Task: Look for space in San Juan de los Morros, Venezuela from 8th August, 2023 to 15th August, 2023 for 9 adults in price range Rs.10000 to Rs.14000. Place can be shared room with 5 bedrooms having 9 beds and 5 bathrooms. Property type can be house, flat, guest house. Amenities needed are: wifi, TV, free parkinig on premises, gym, breakfast. Booking option can be shelf check-in. Required host language is English.
Action: Mouse moved to (567, 141)
Screenshot: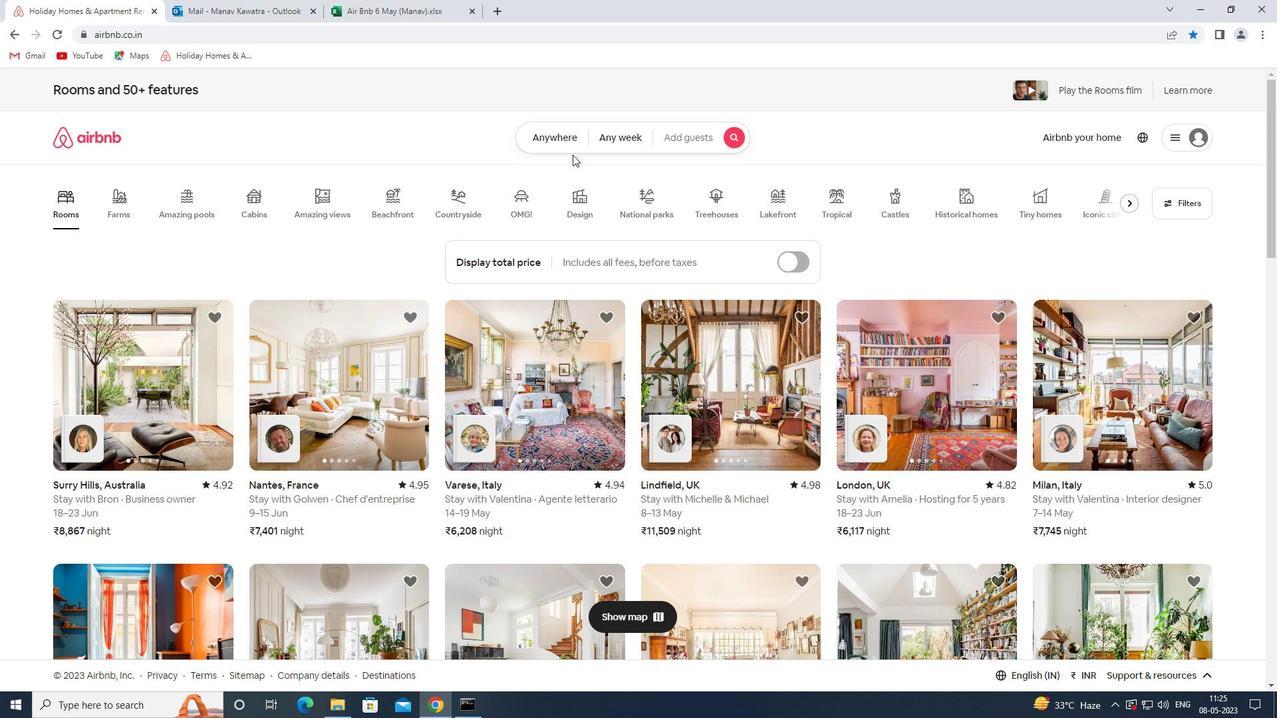 
Action: Mouse pressed left at (567, 141)
Screenshot: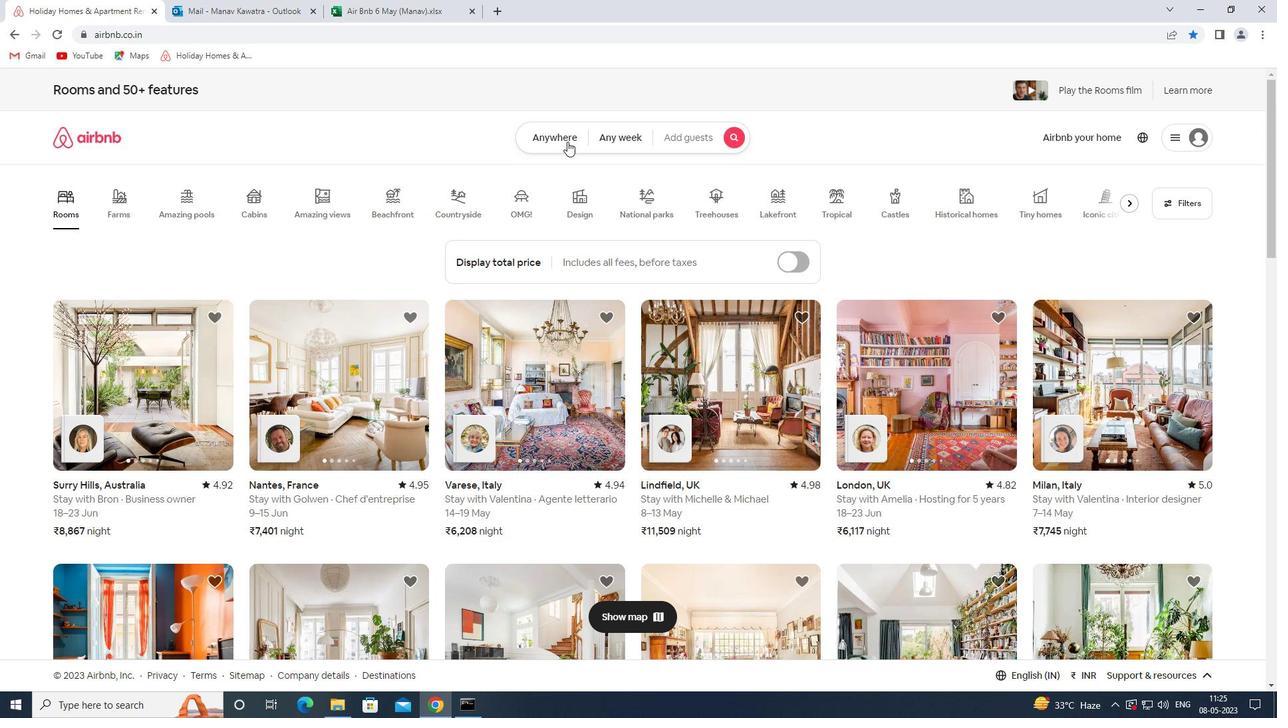 
Action: Mouse moved to (494, 194)
Screenshot: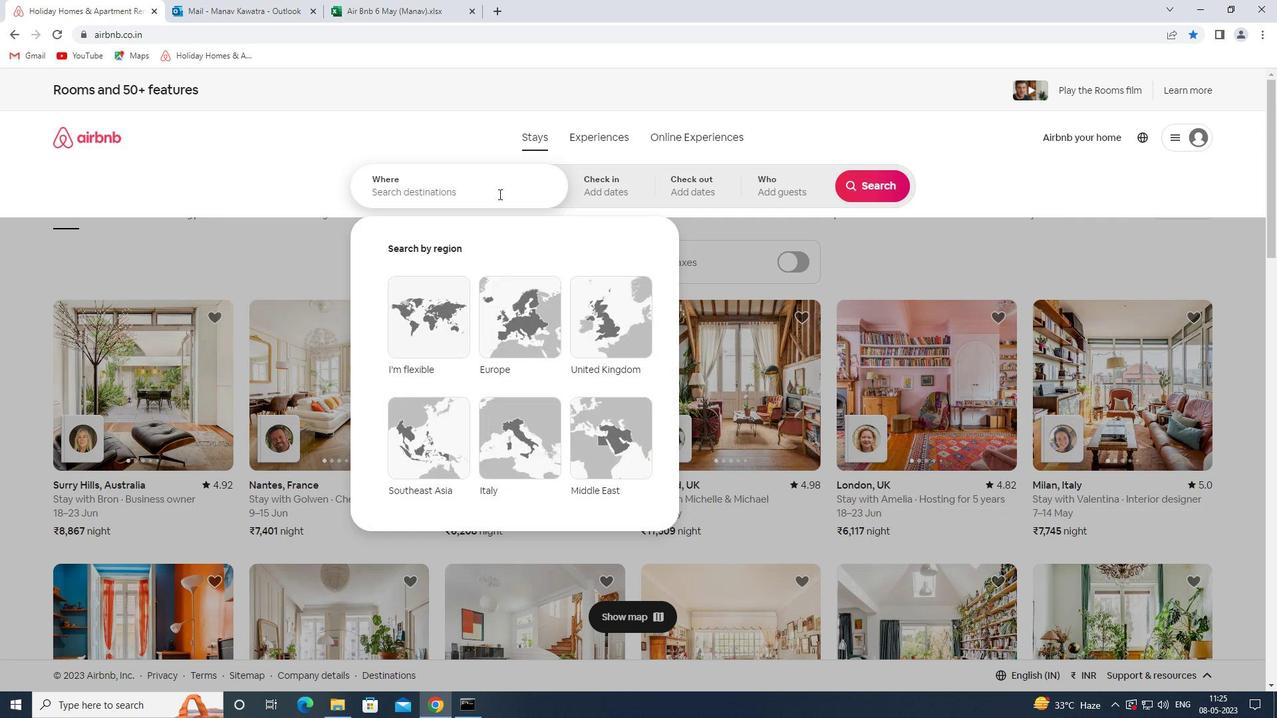
Action: Mouse pressed left at (494, 194)
Screenshot: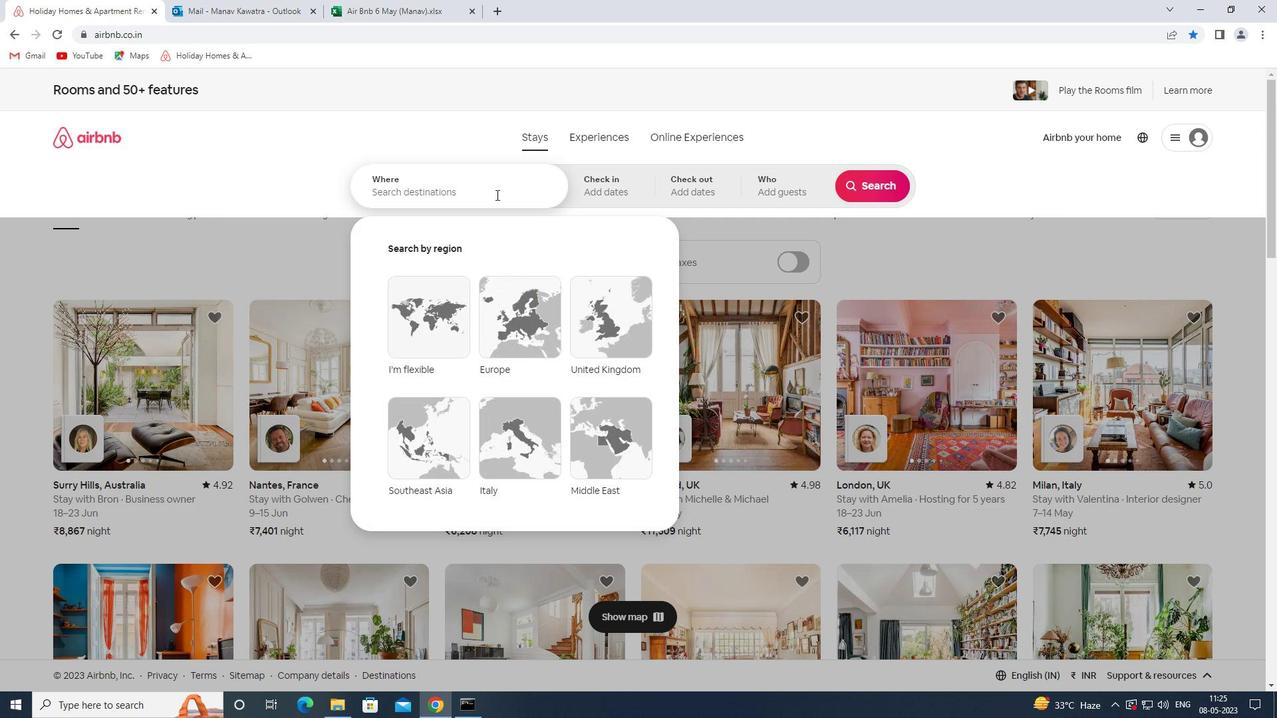 
Action: Key pressed <Key.shift>SAU<Key.space><Key.shift>JUAN<Key.space><Key.shift><Key.shift><Key.shift><Key.shift><Key.shift><Key.shift><Key.shift><Key.shift><Key.shift><Key.shift><Key.shift><Key.shift><Key.shift><Key.shift><Key.shift><Key.shift><Key.shift><Key.shift><Key.shift><Key.shift>DE<Key.space><Key.shift><Key.shift><Key.shift>LO<Key.backspace>OS<Key.space><Key.shift>MORROS<Key.space><Key.shift><Key.shift><Key.shift><Key.shift>VENEZUEA<Key.backspace>LA<Key.space><Key.enter>
Screenshot: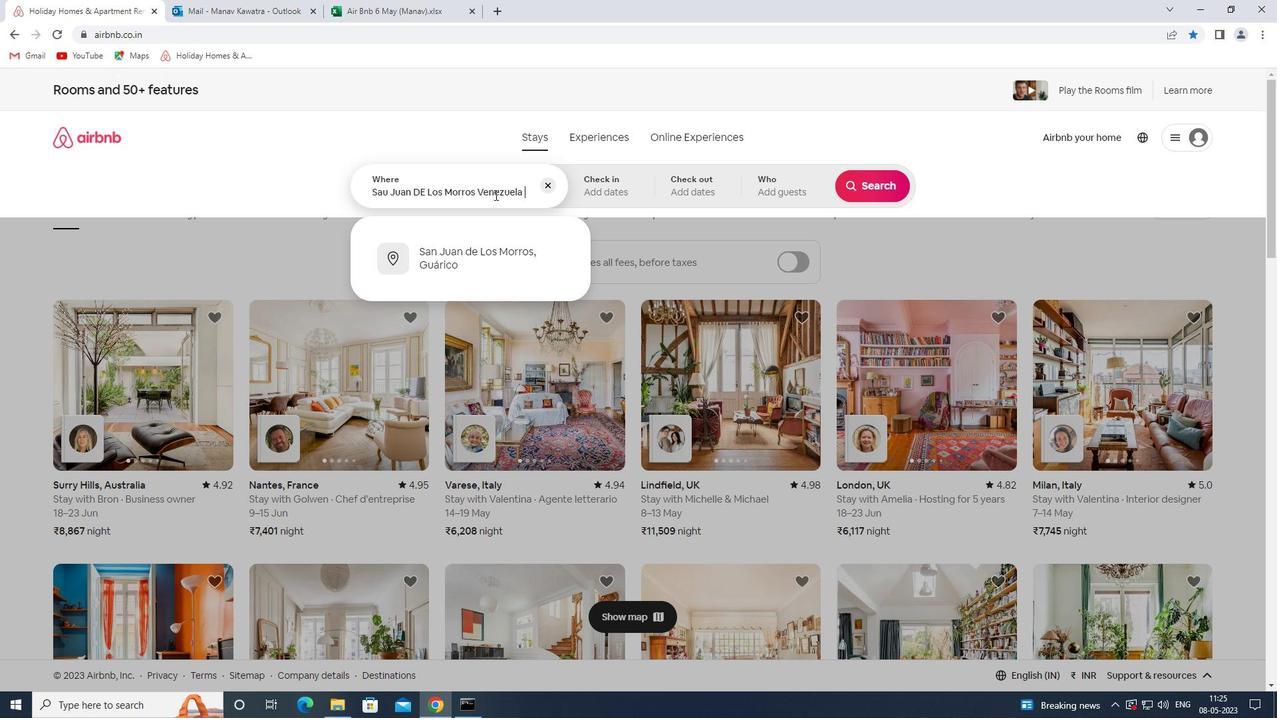 
Action: Mouse moved to (864, 286)
Screenshot: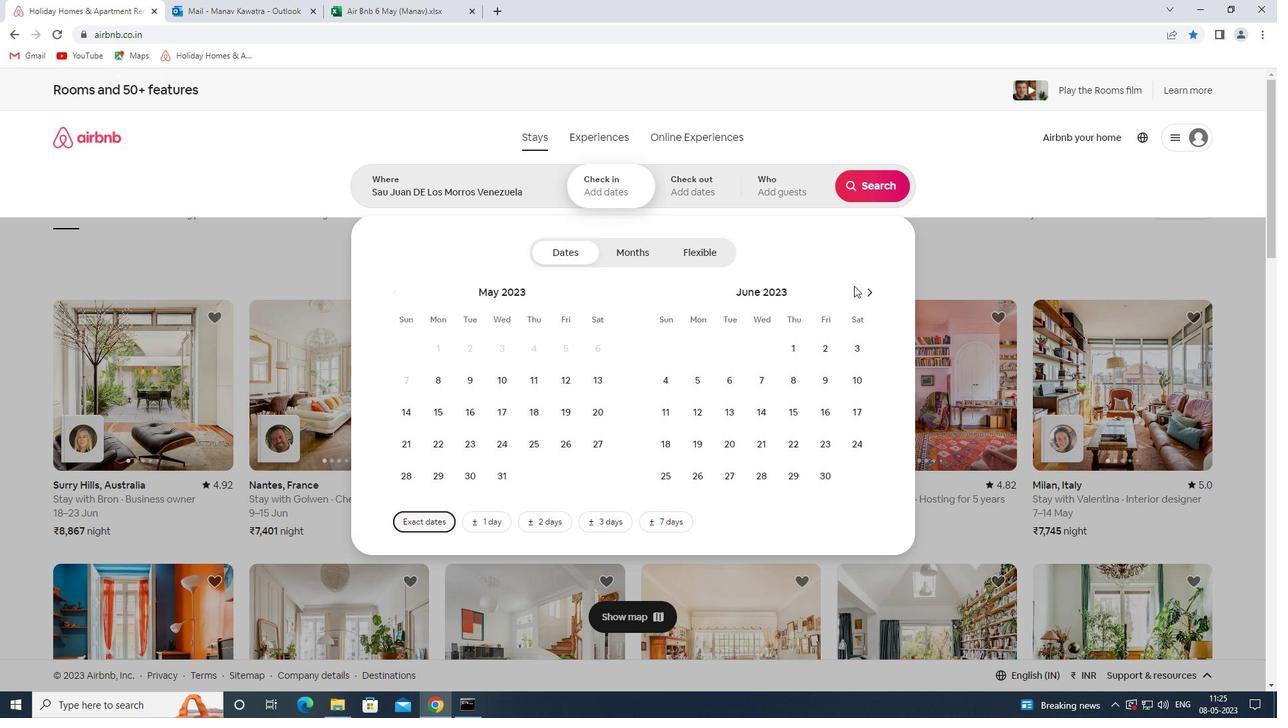 
Action: Mouse pressed left at (864, 286)
Screenshot: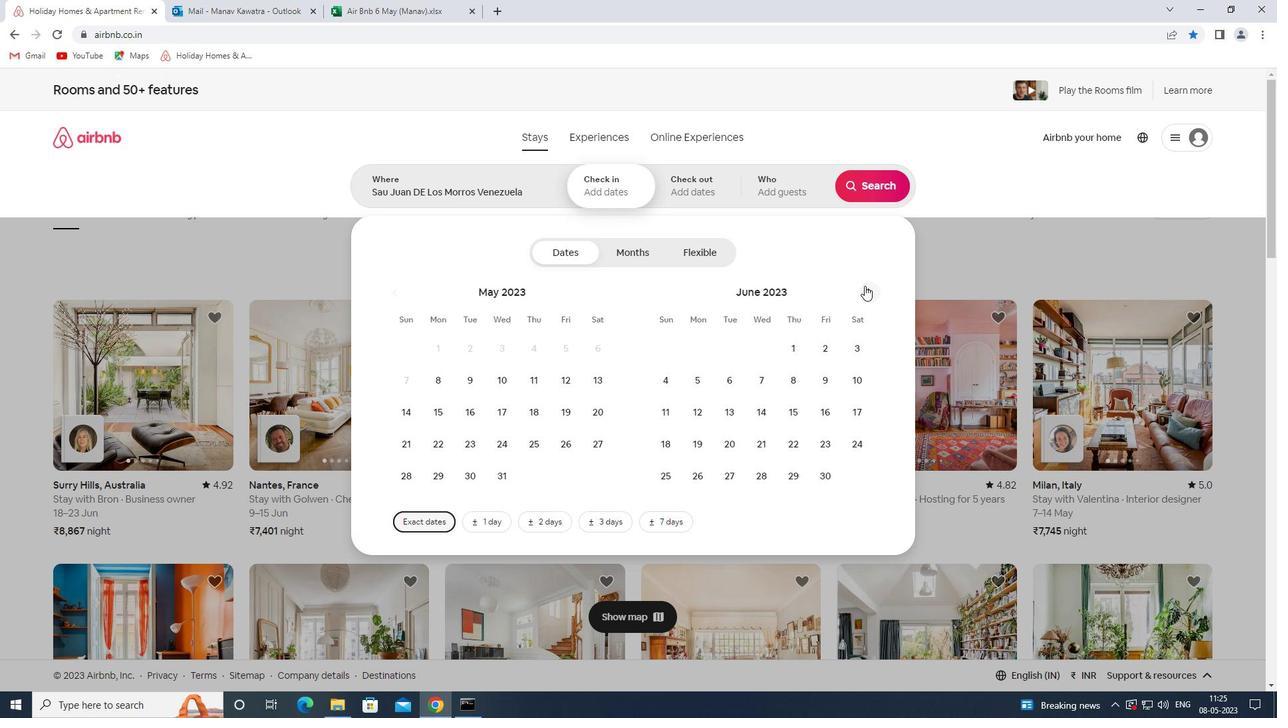 
Action: Mouse moved to (866, 285)
Screenshot: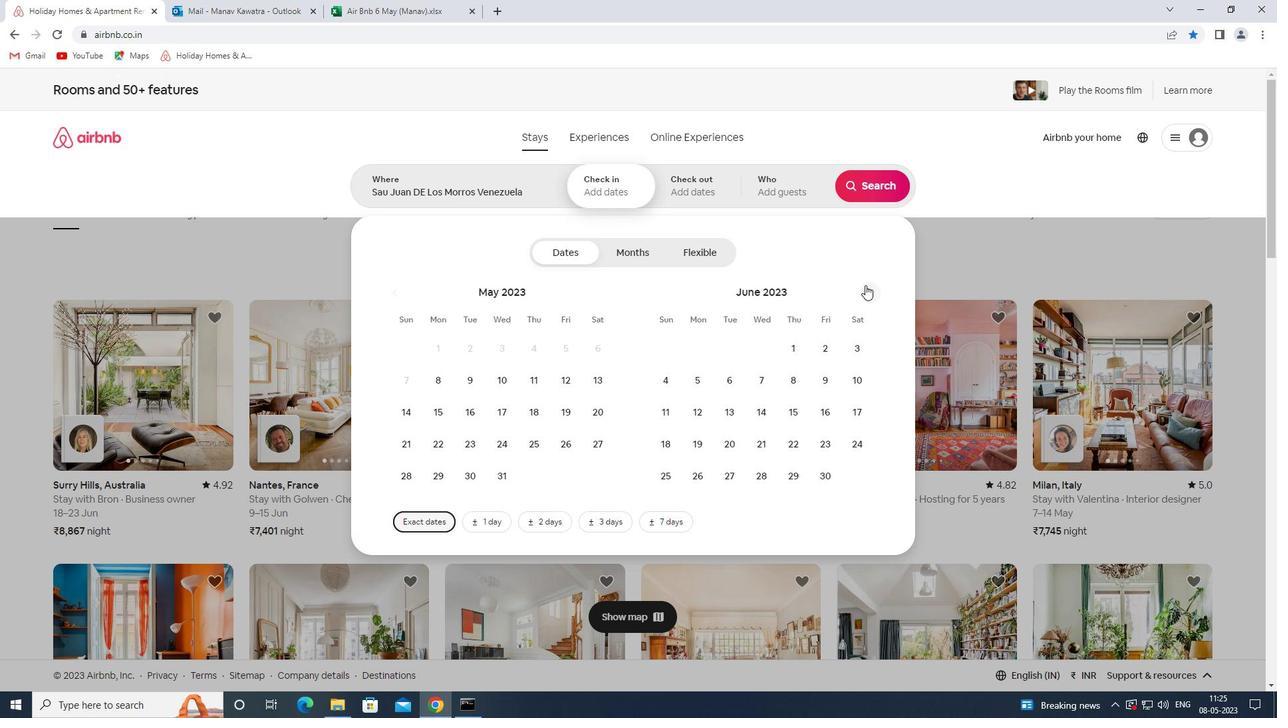 
Action: Mouse pressed left at (866, 285)
Screenshot: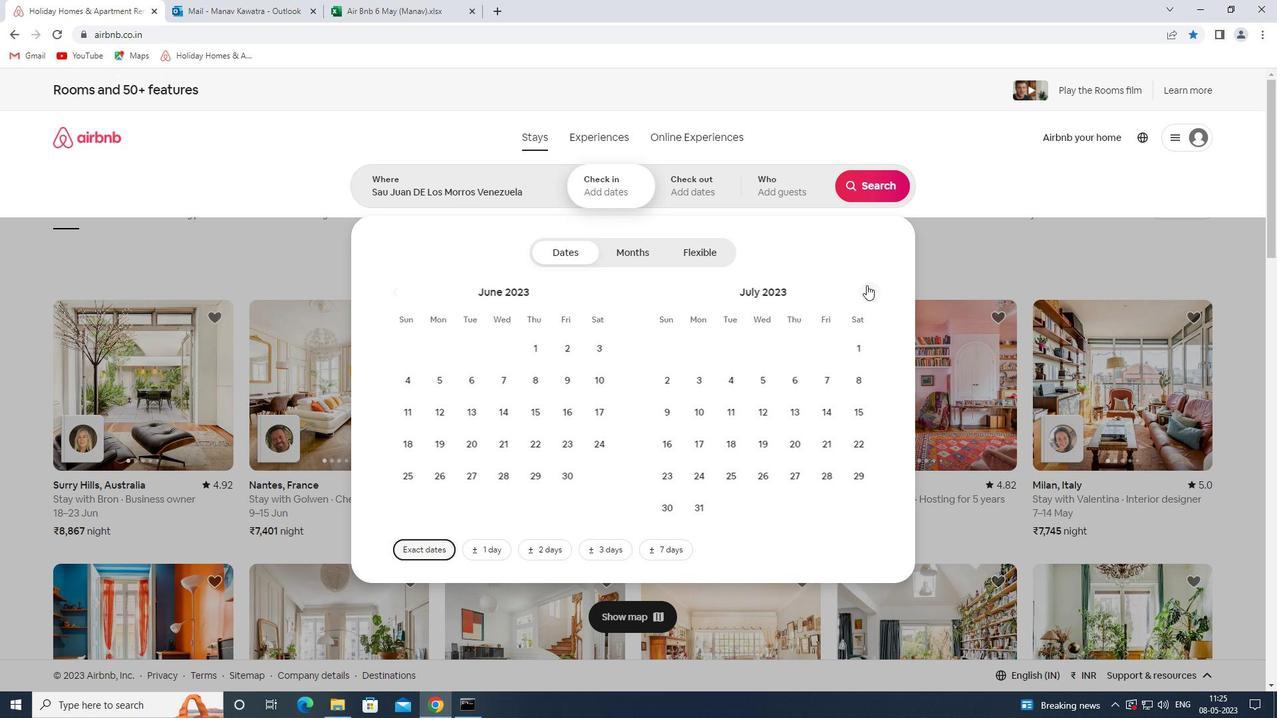 
Action: Mouse moved to (722, 381)
Screenshot: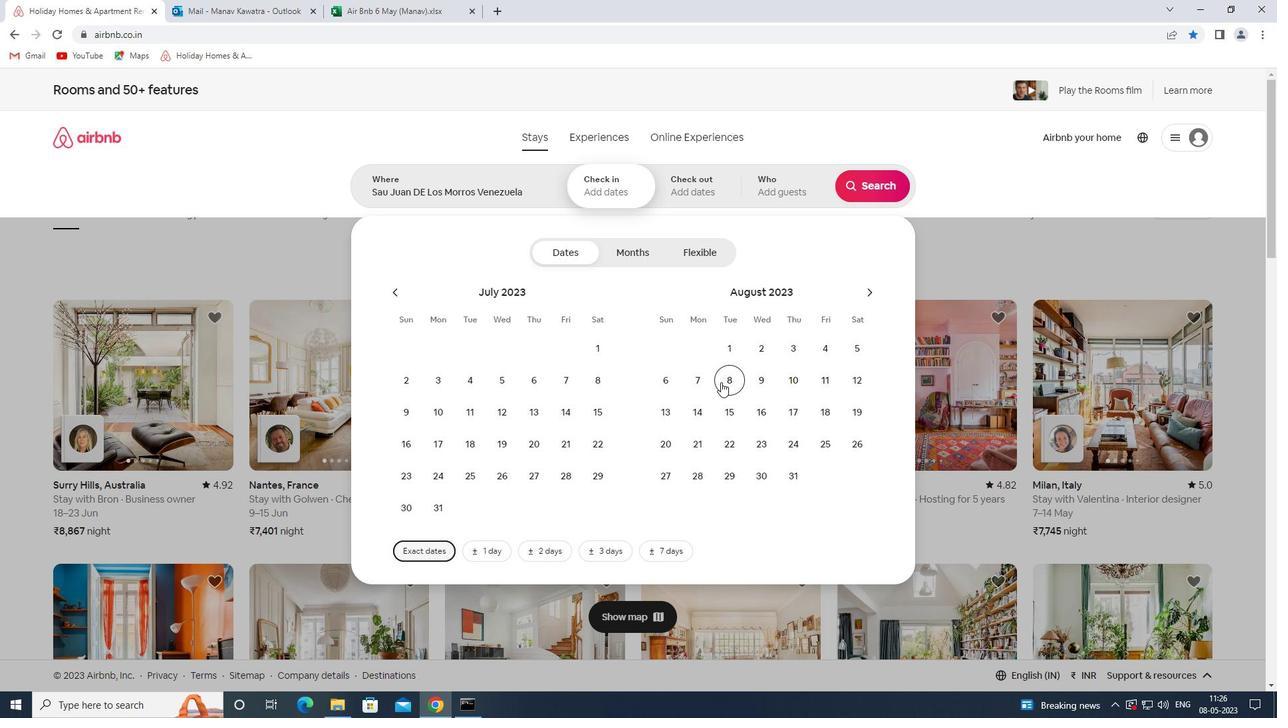 
Action: Mouse pressed left at (722, 381)
Screenshot: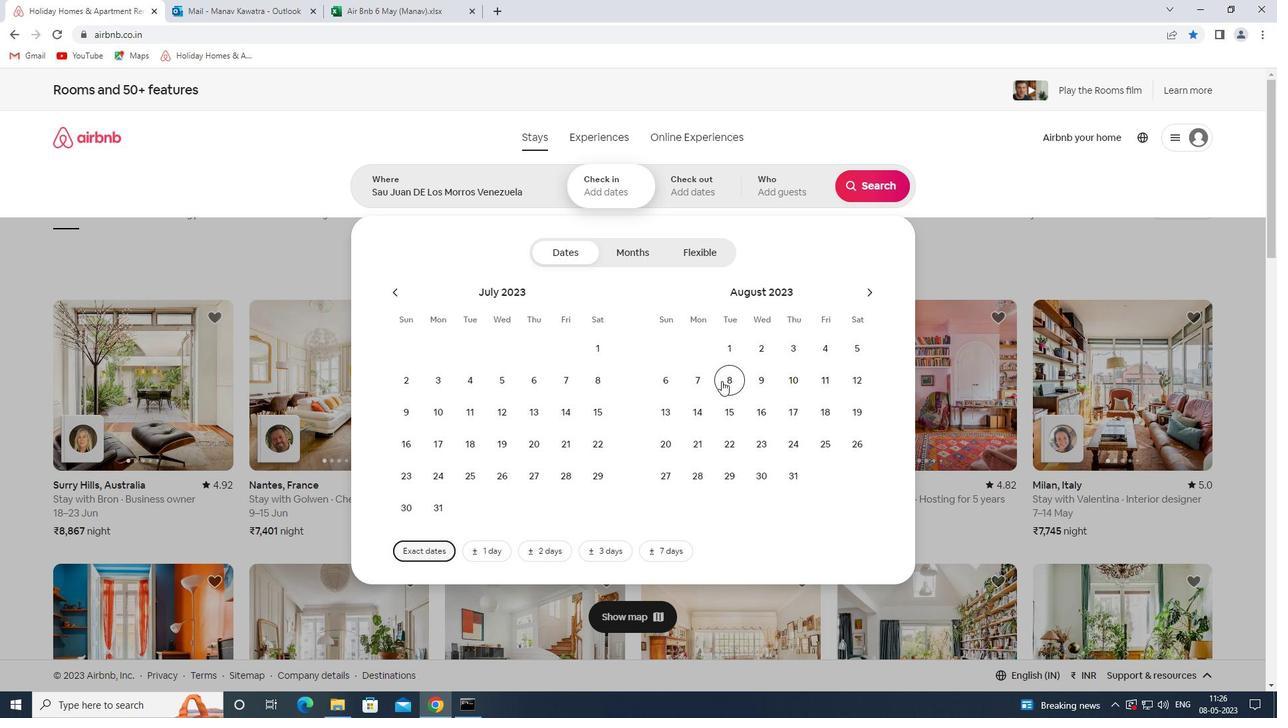 
Action: Mouse moved to (728, 415)
Screenshot: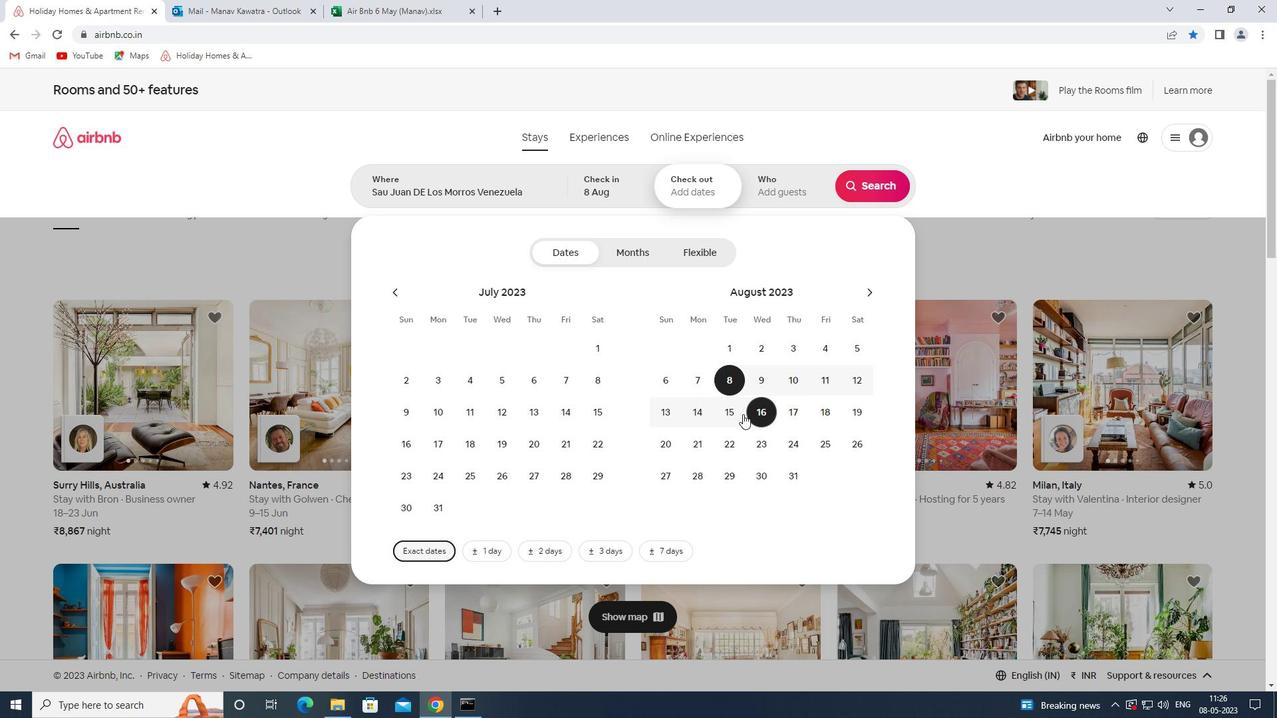 
Action: Mouse pressed left at (728, 415)
Screenshot: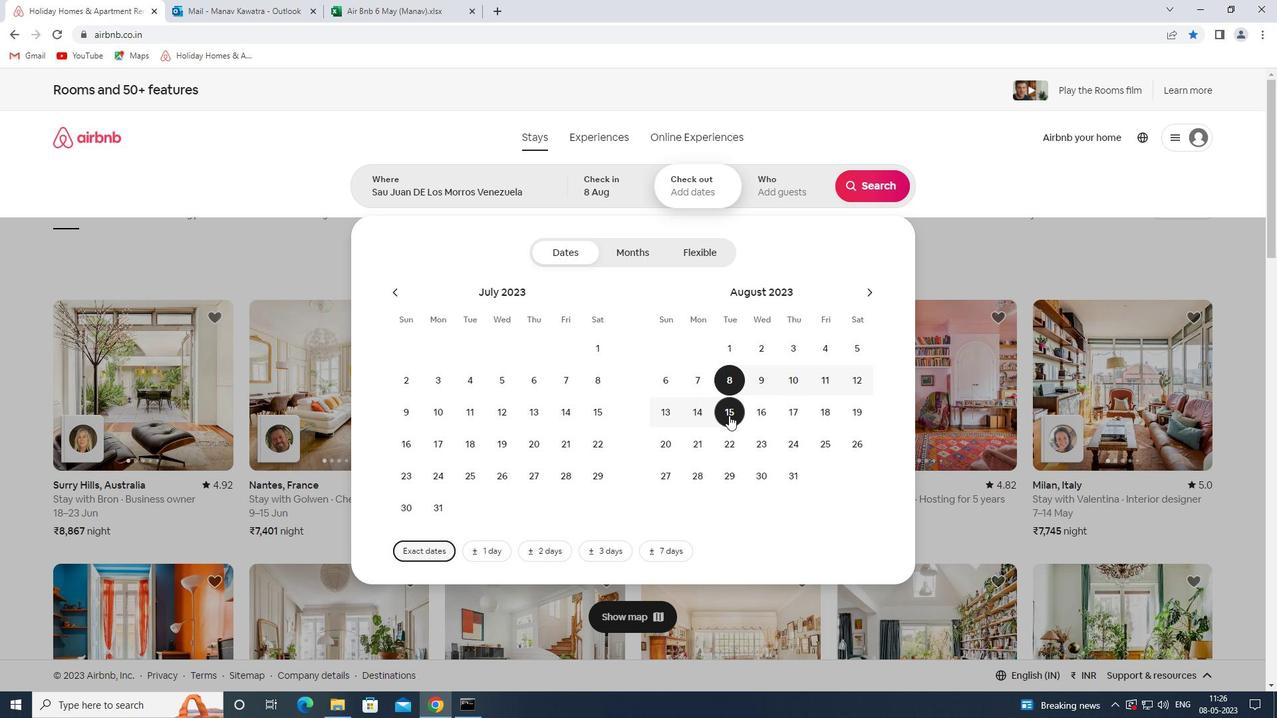 
Action: Mouse moved to (776, 204)
Screenshot: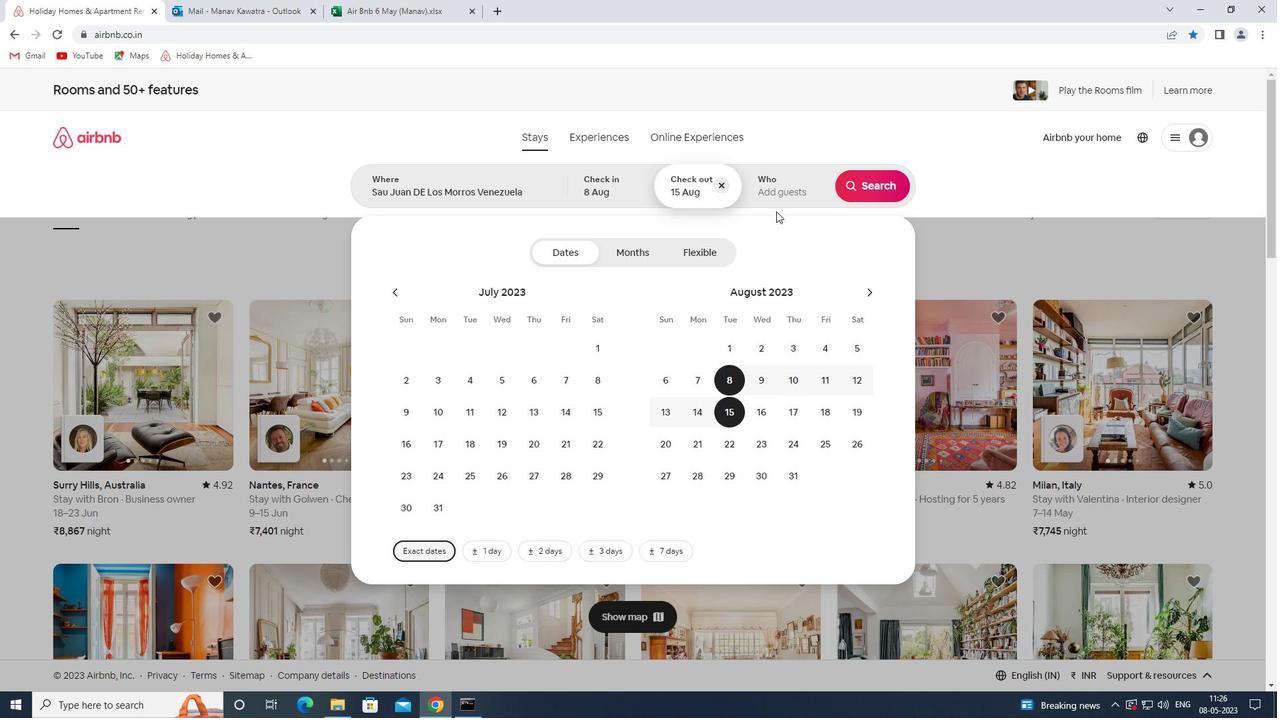 
Action: Mouse pressed left at (776, 204)
Screenshot: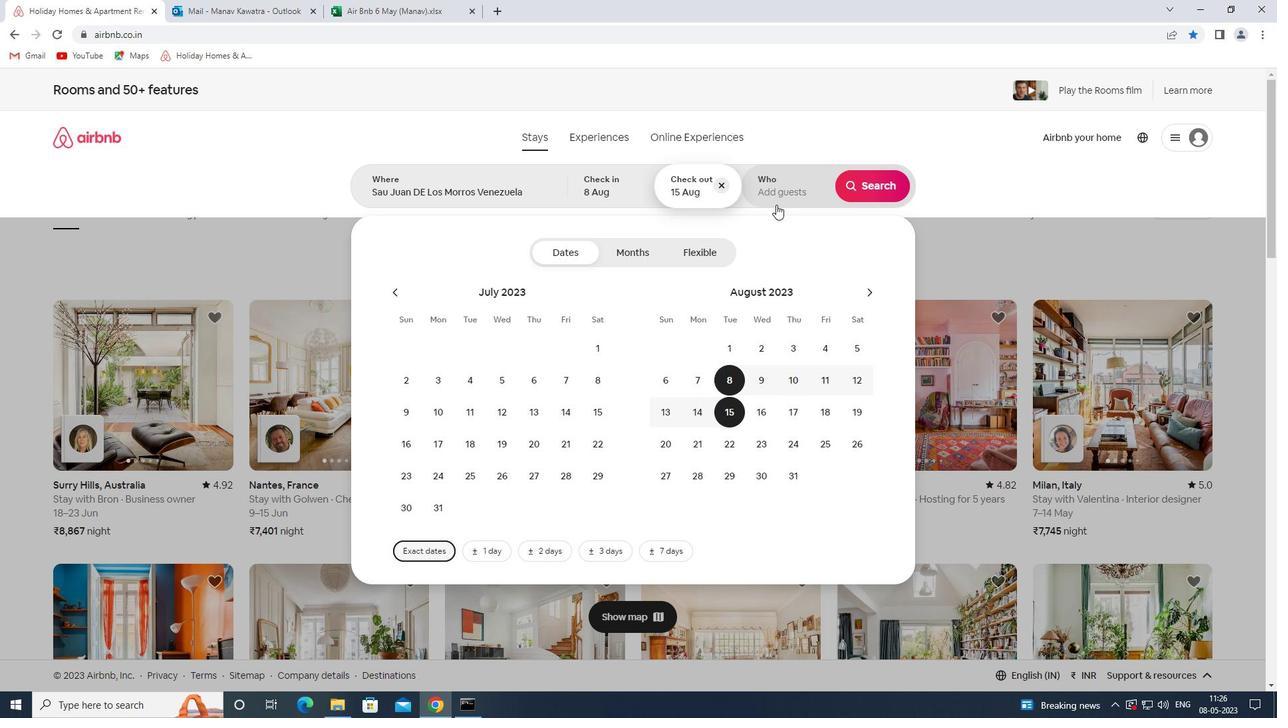 
Action: Mouse moved to (881, 250)
Screenshot: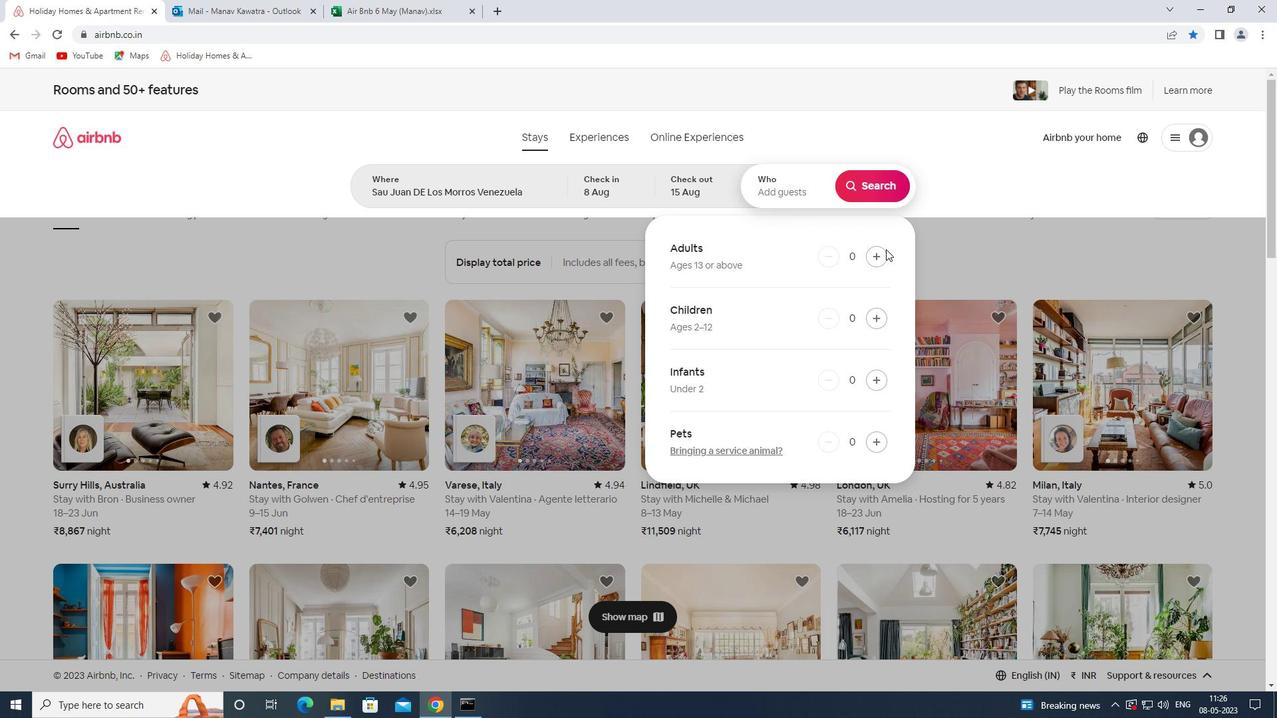 
Action: Mouse pressed left at (881, 250)
Screenshot: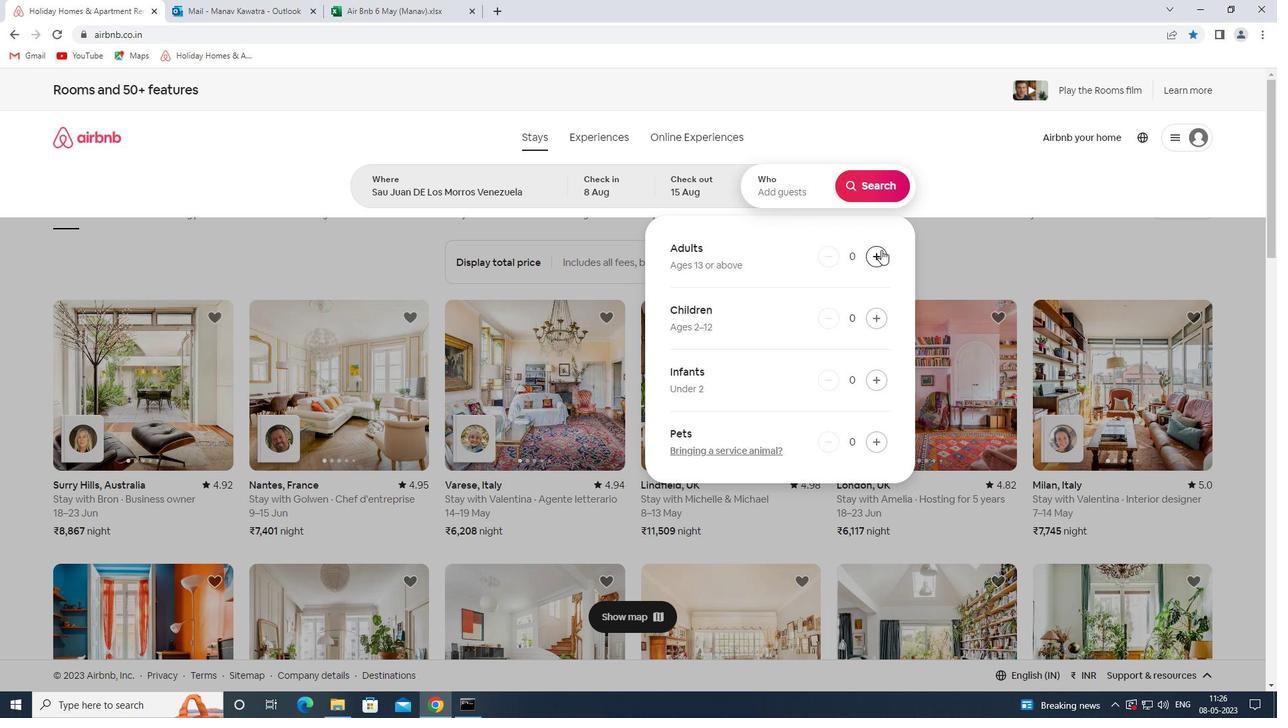 
Action: Mouse pressed left at (881, 250)
Screenshot: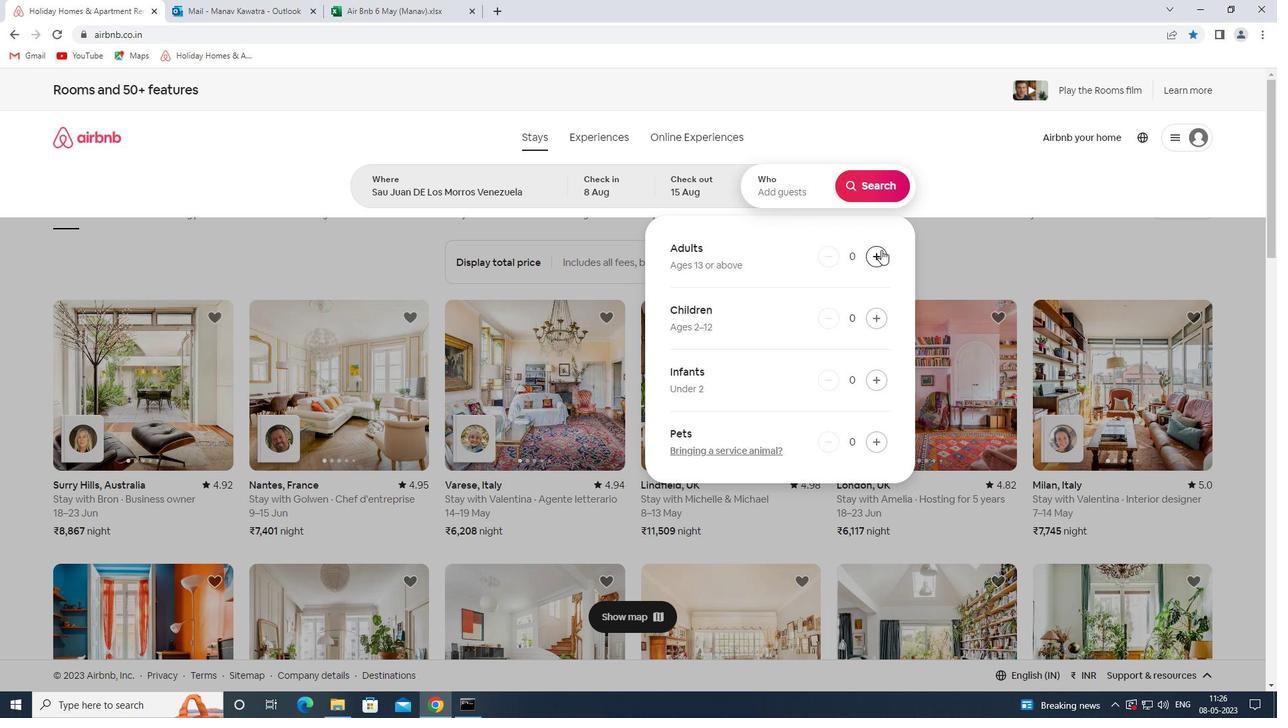 
Action: Mouse pressed left at (881, 250)
Screenshot: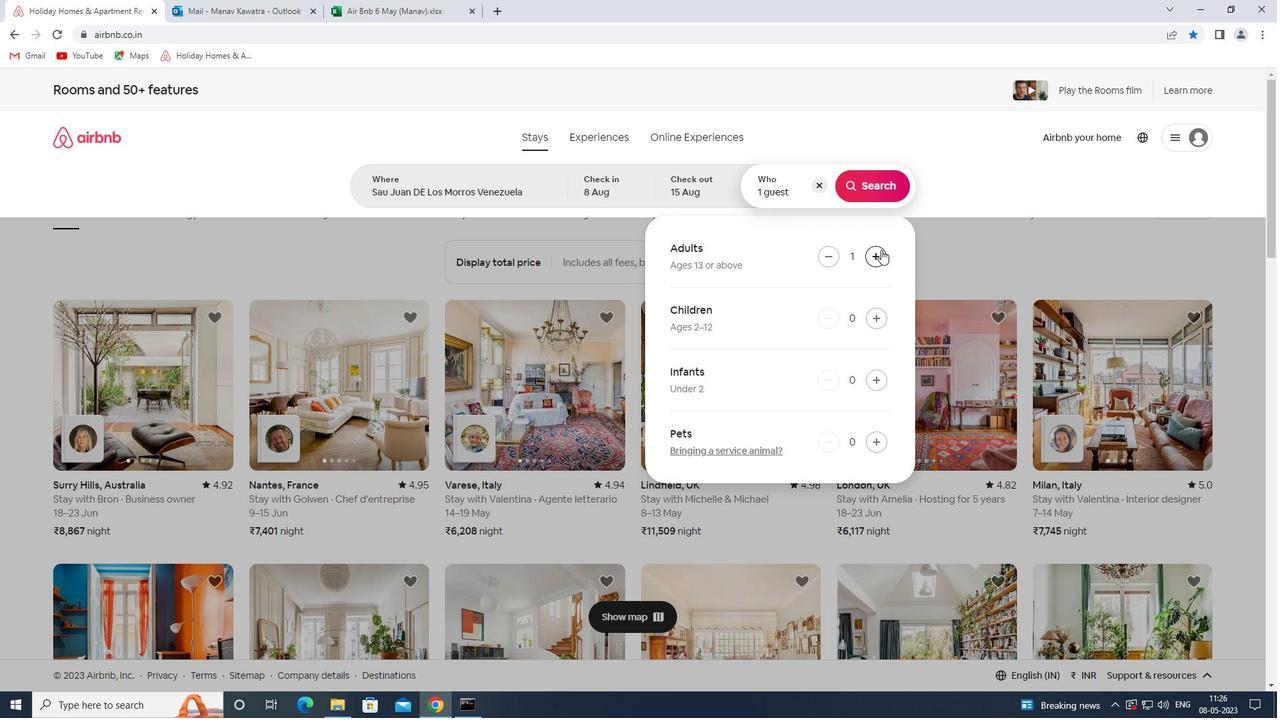 
Action: Mouse pressed left at (881, 250)
Screenshot: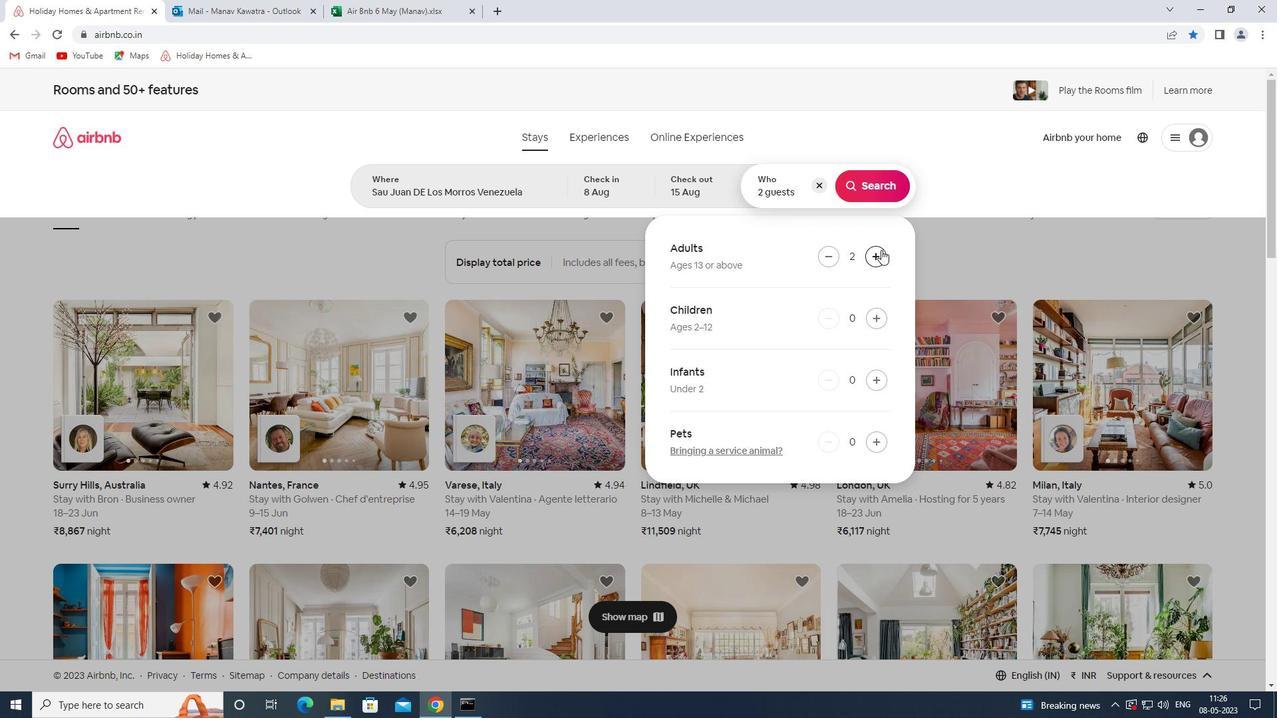 
Action: Mouse pressed left at (881, 250)
Screenshot: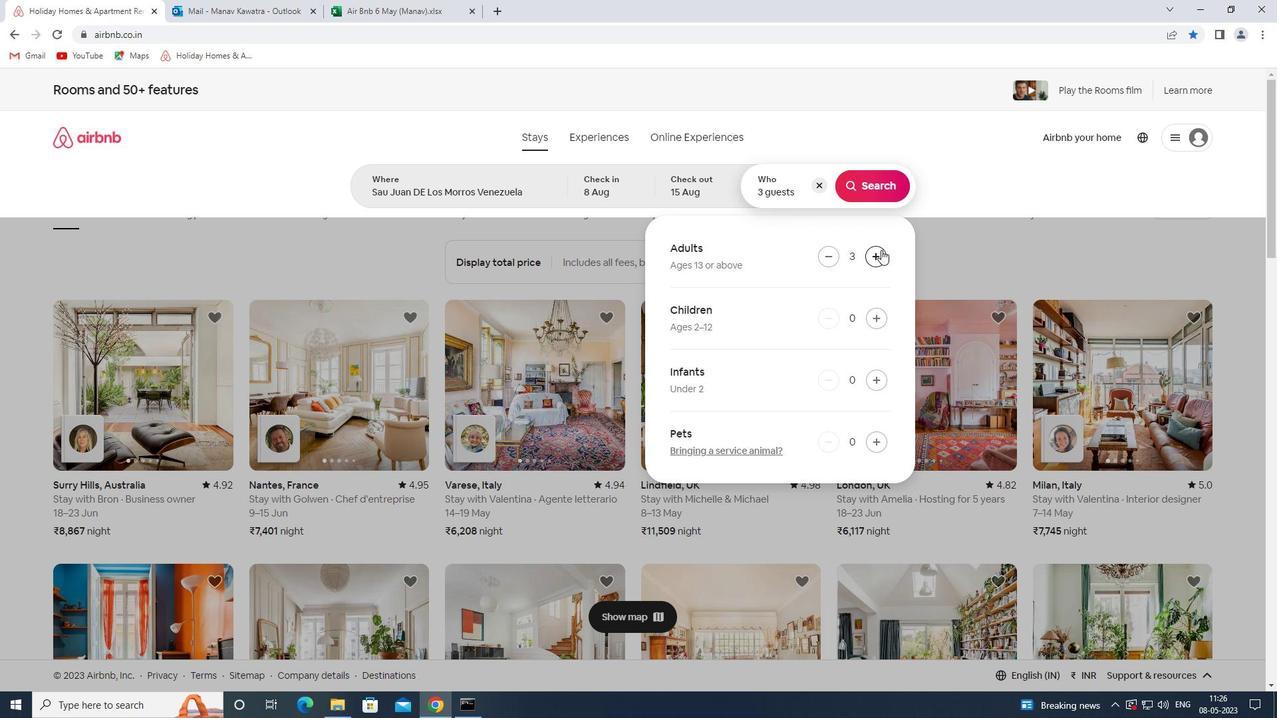 
Action: Mouse pressed left at (881, 250)
Screenshot: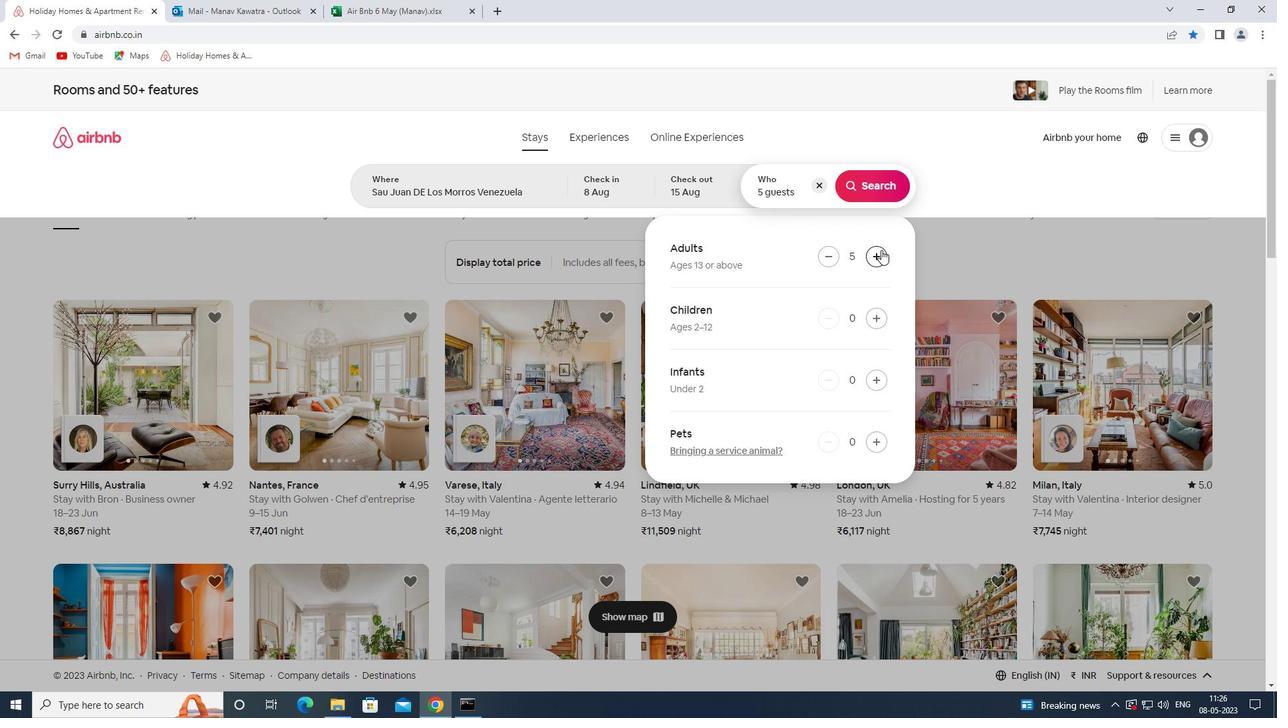 
Action: Mouse pressed left at (881, 250)
Screenshot: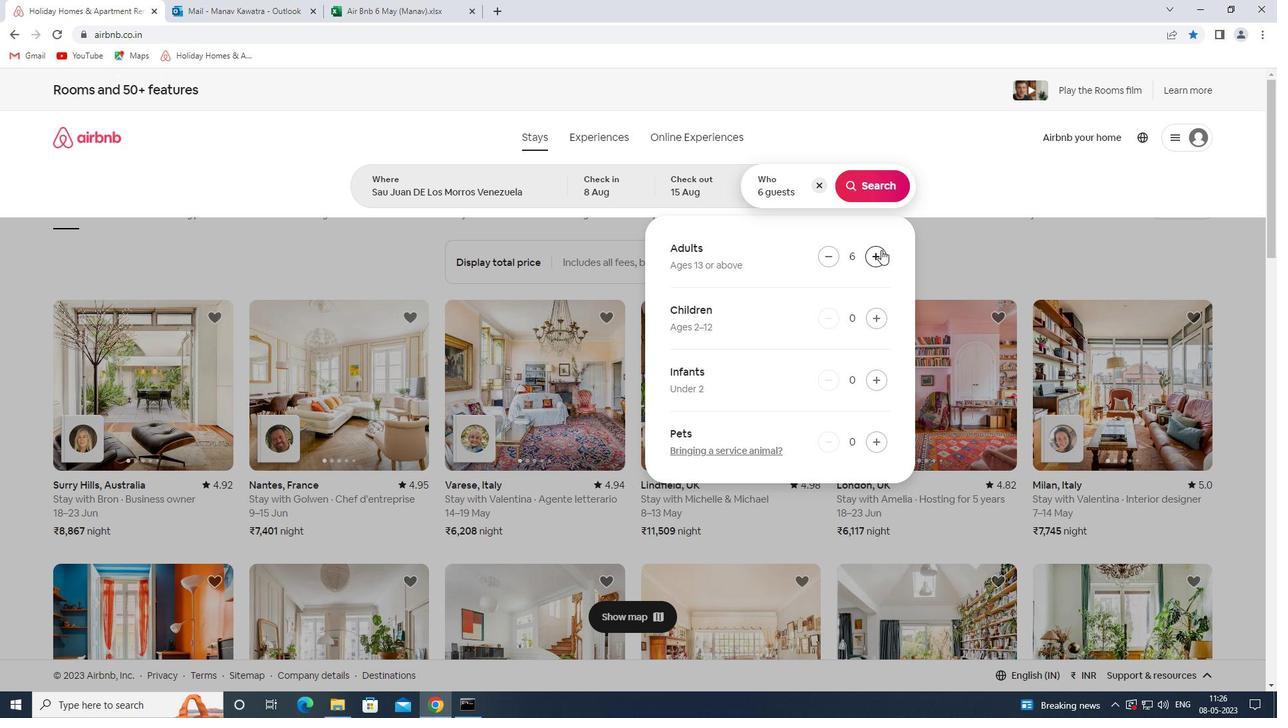 
Action: Mouse pressed left at (881, 250)
Screenshot: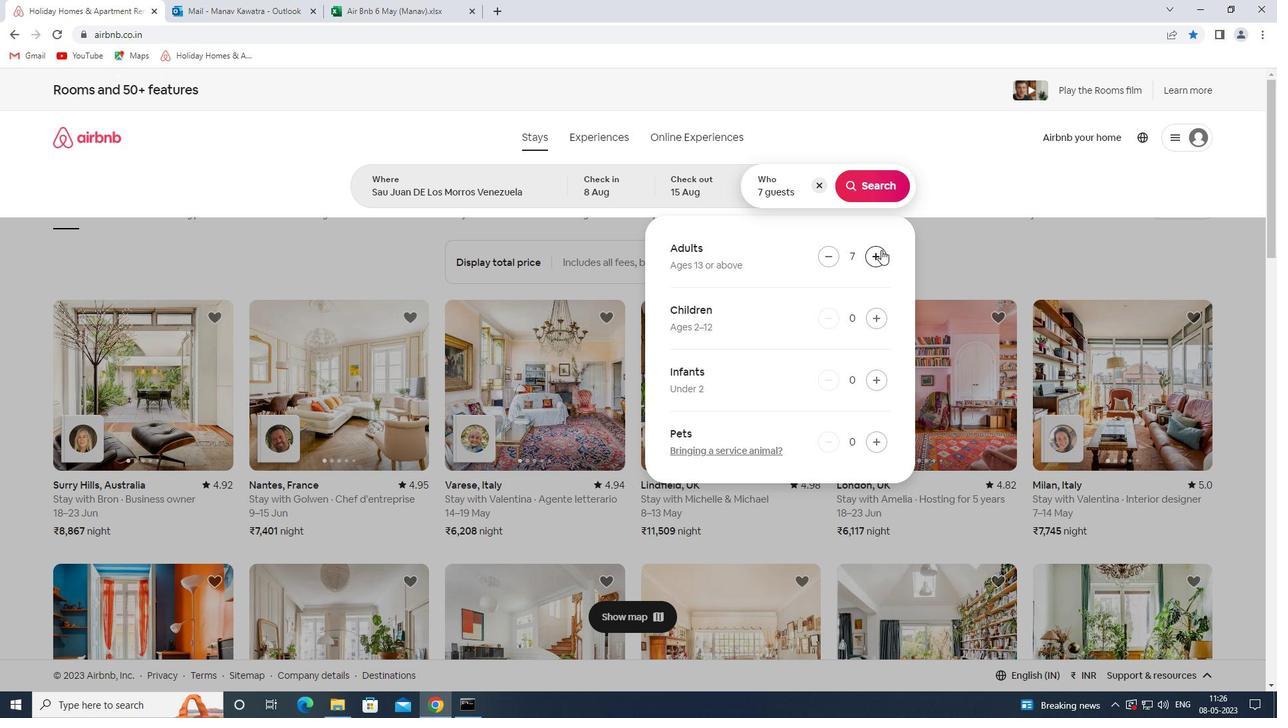 
Action: Mouse pressed left at (881, 250)
Screenshot: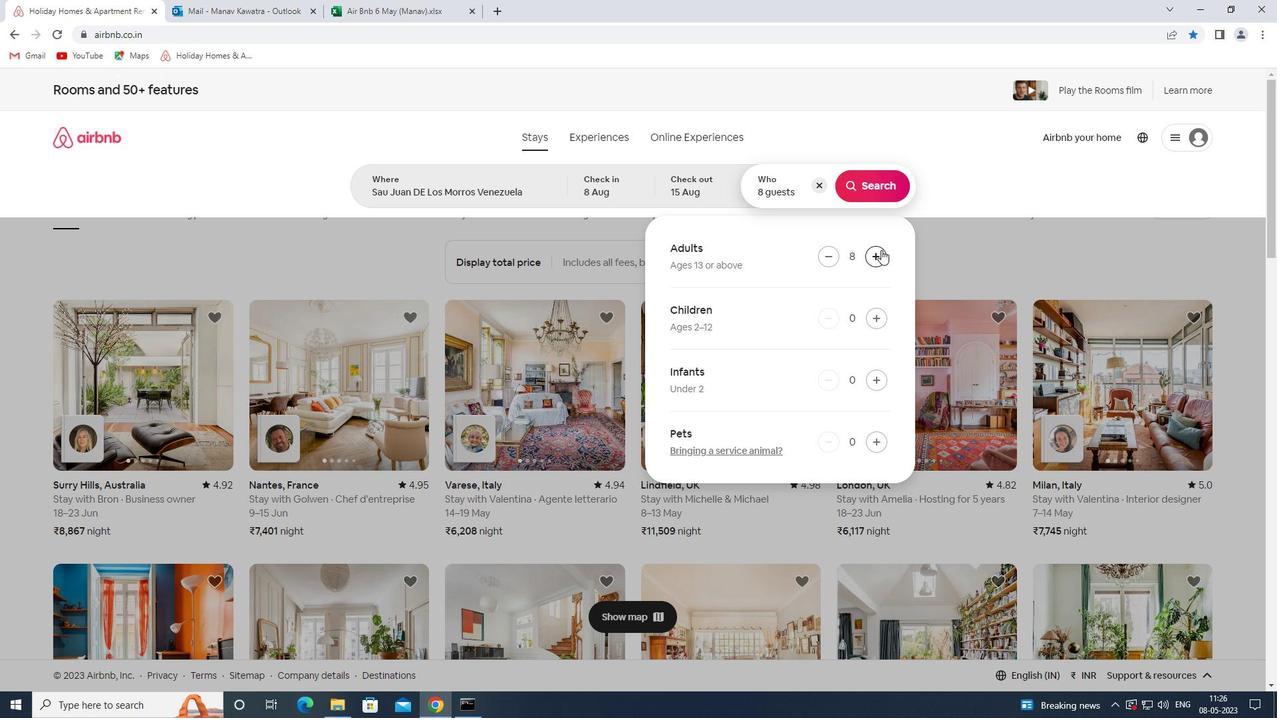 
Action: Mouse moved to (880, 188)
Screenshot: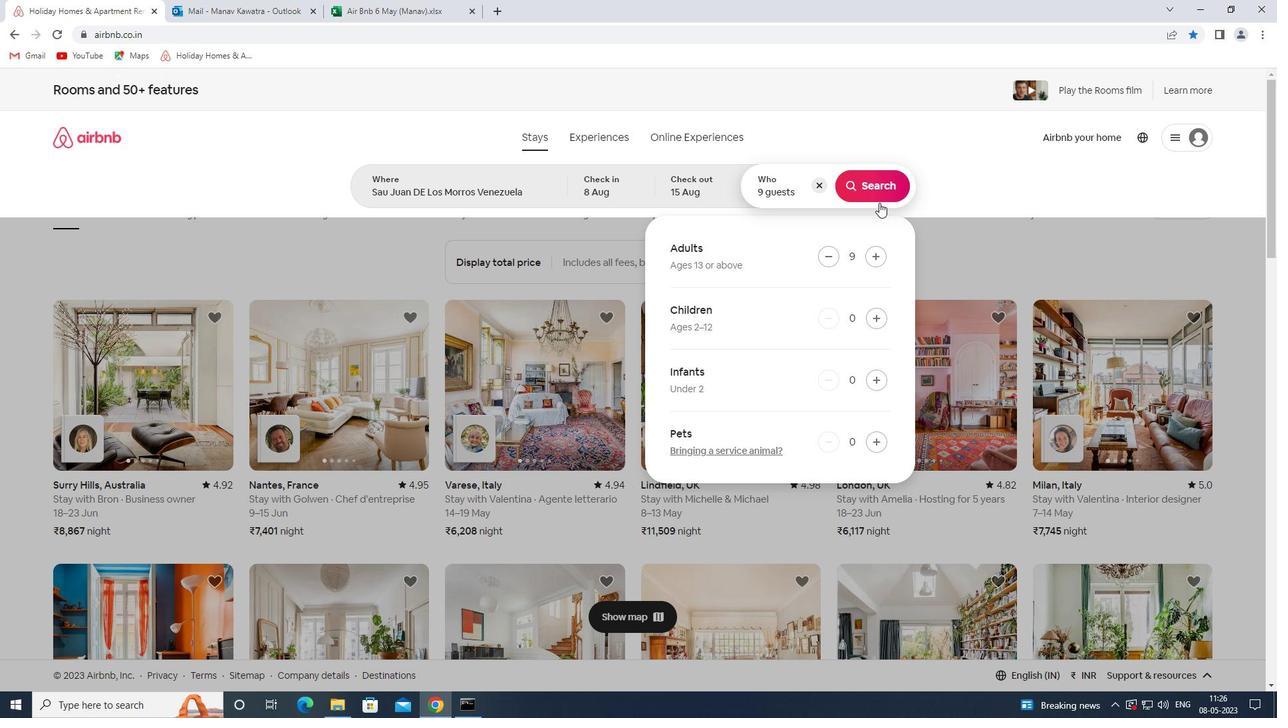 
Action: Mouse pressed left at (880, 188)
Screenshot: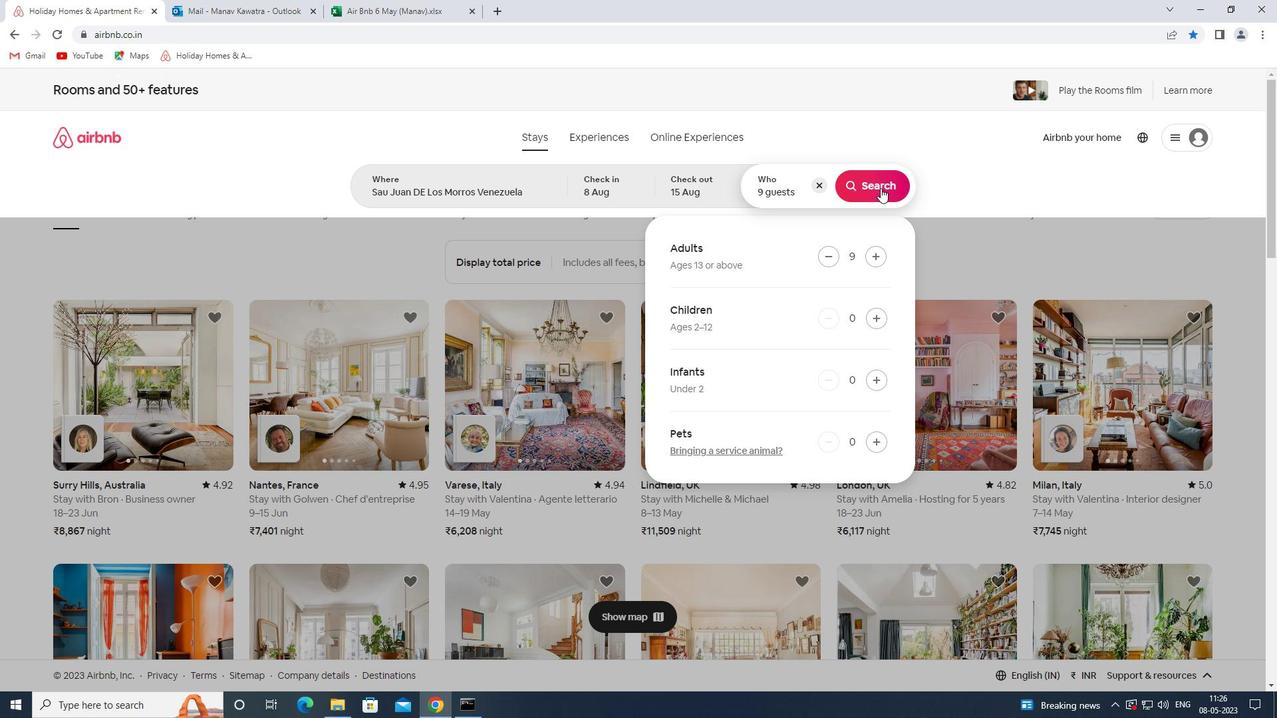 
Action: Mouse moved to (1217, 150)
Screenshot: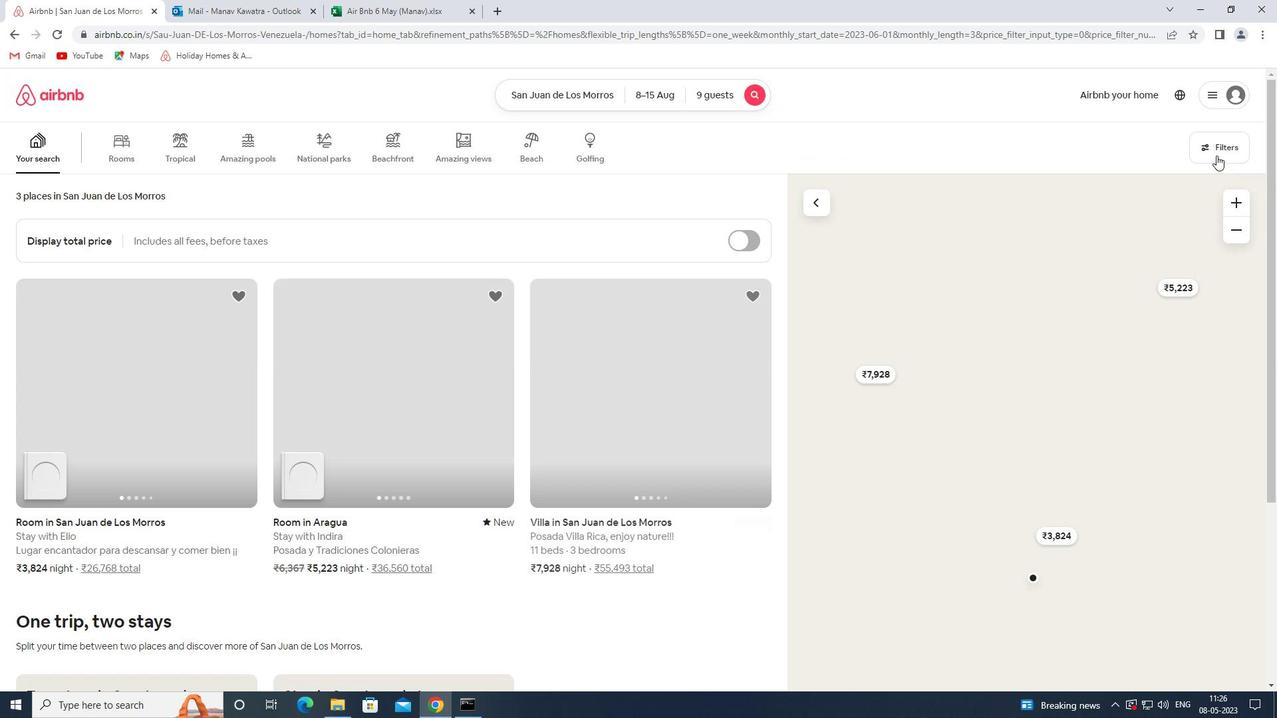 
Action: Mouse pressed left at (1217, 150)
Screenshot: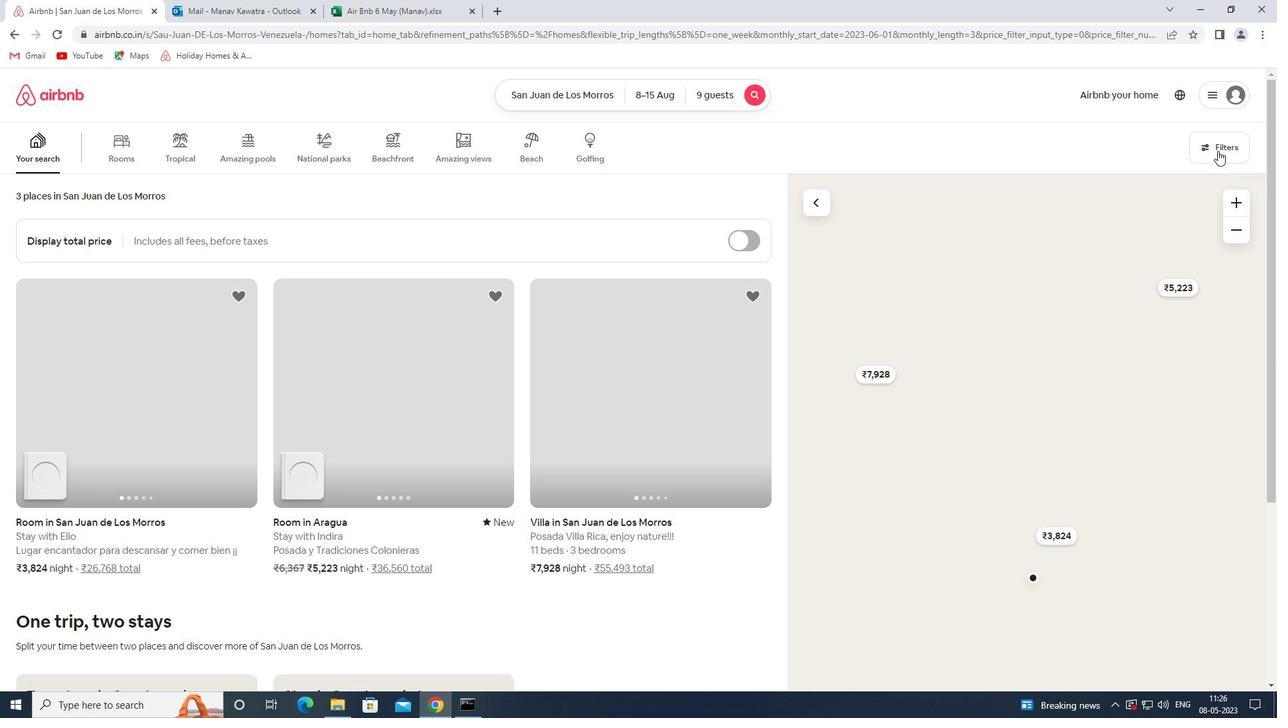 
Action: Mouse moved to (463, 477)
Screenshot: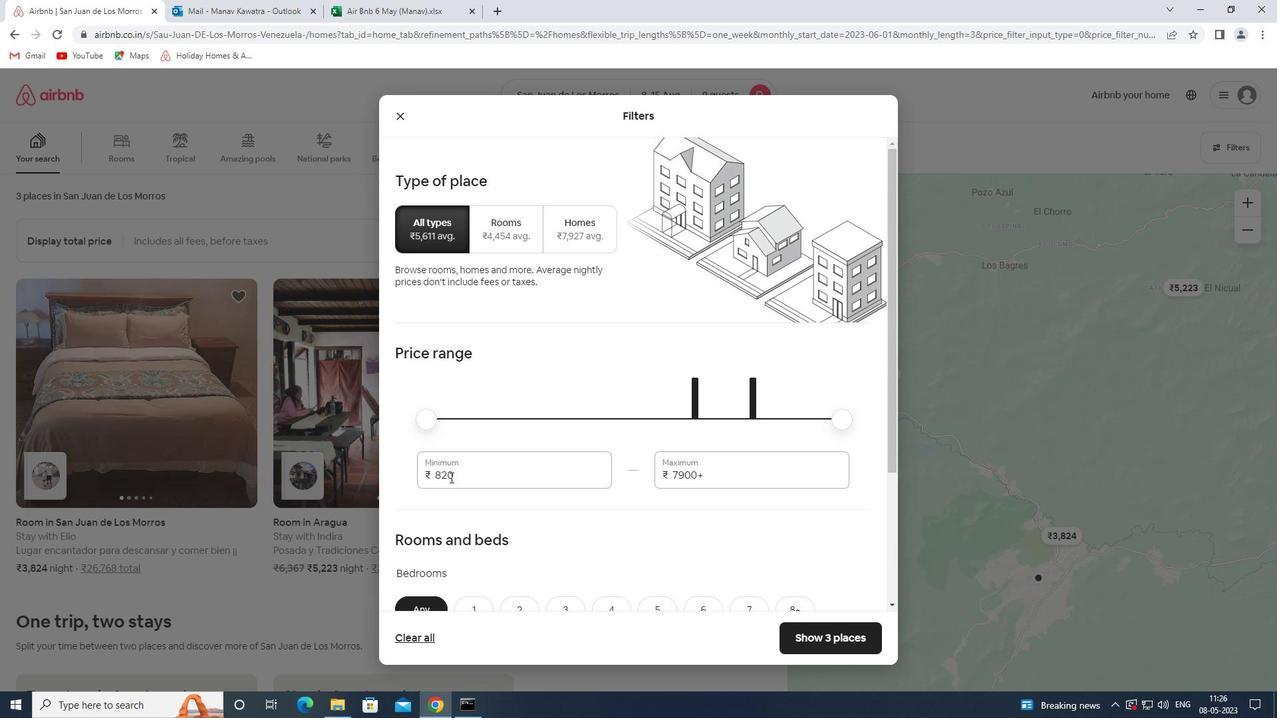 
Action: Mouse pressed left at (463, 477)
Screenshot: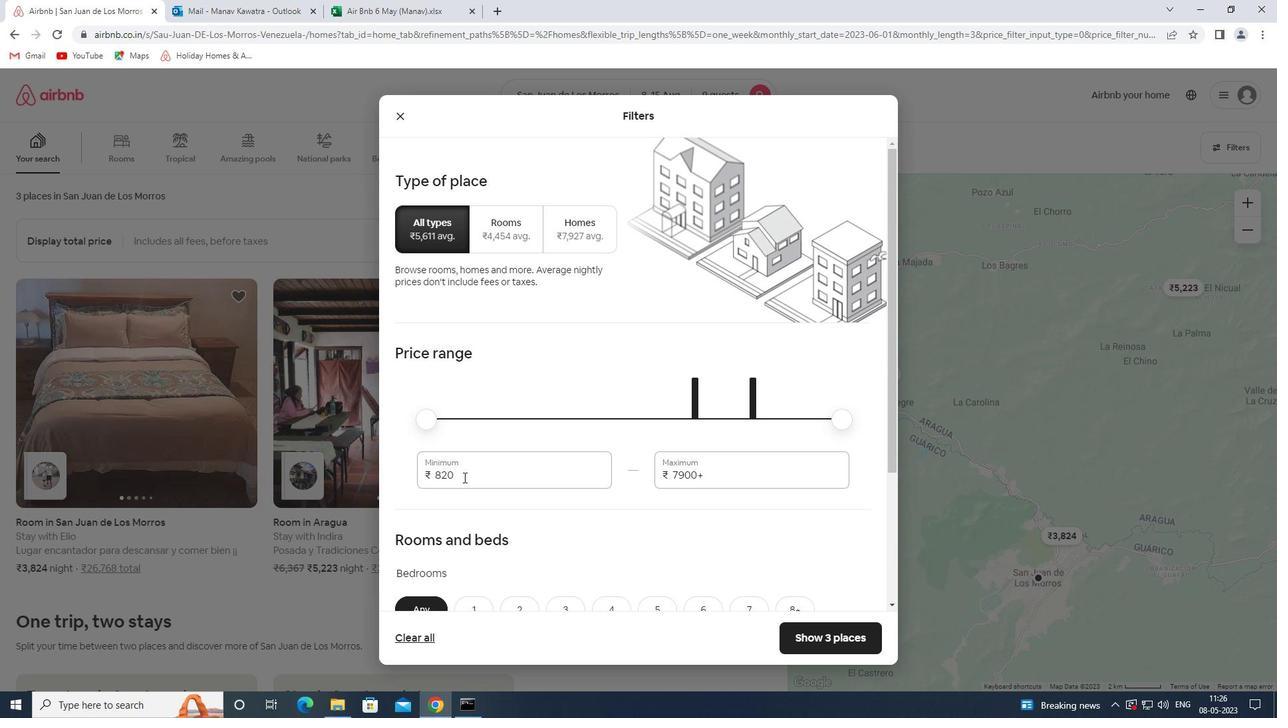 
Action: Mouse pressed left at (463, 477)
Screenshot: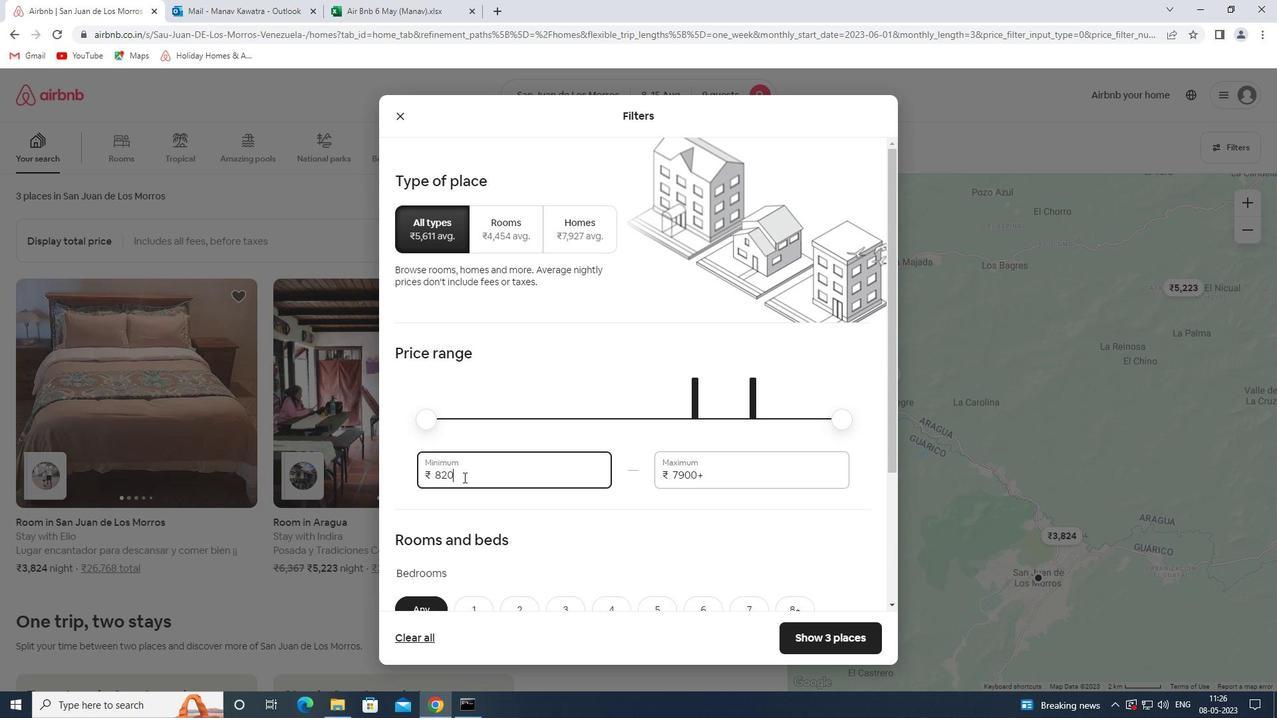 
Action: Mouse moved to (591, 433)
Screenshot: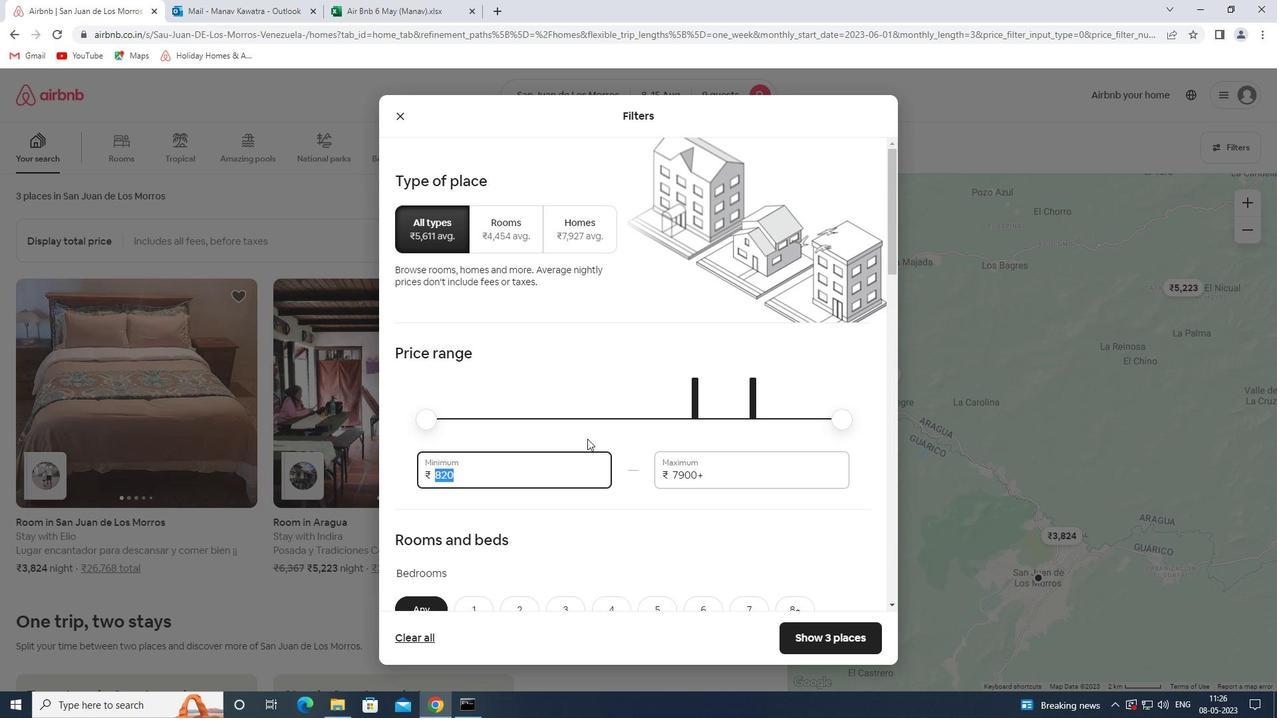 
Action: Key pressed 10000<Key.tab>14000
Screenshot: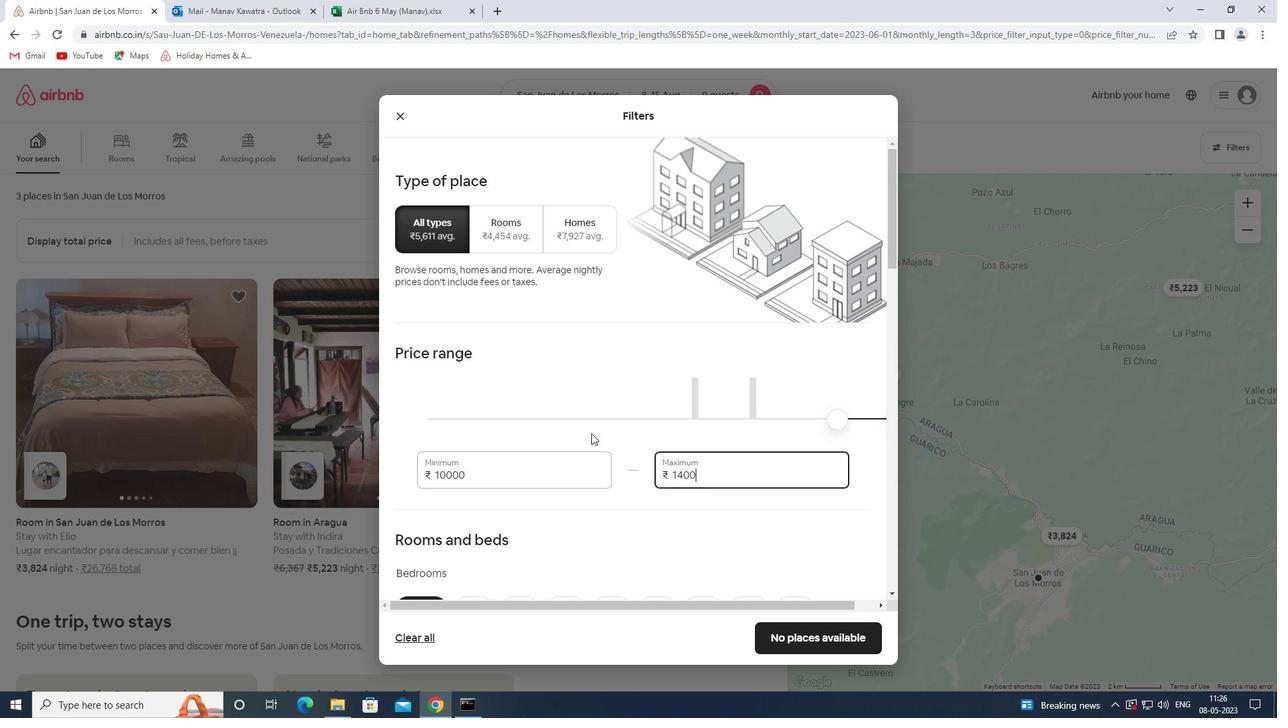 
Action: Mouse moved to (564, 482)
Screenshot: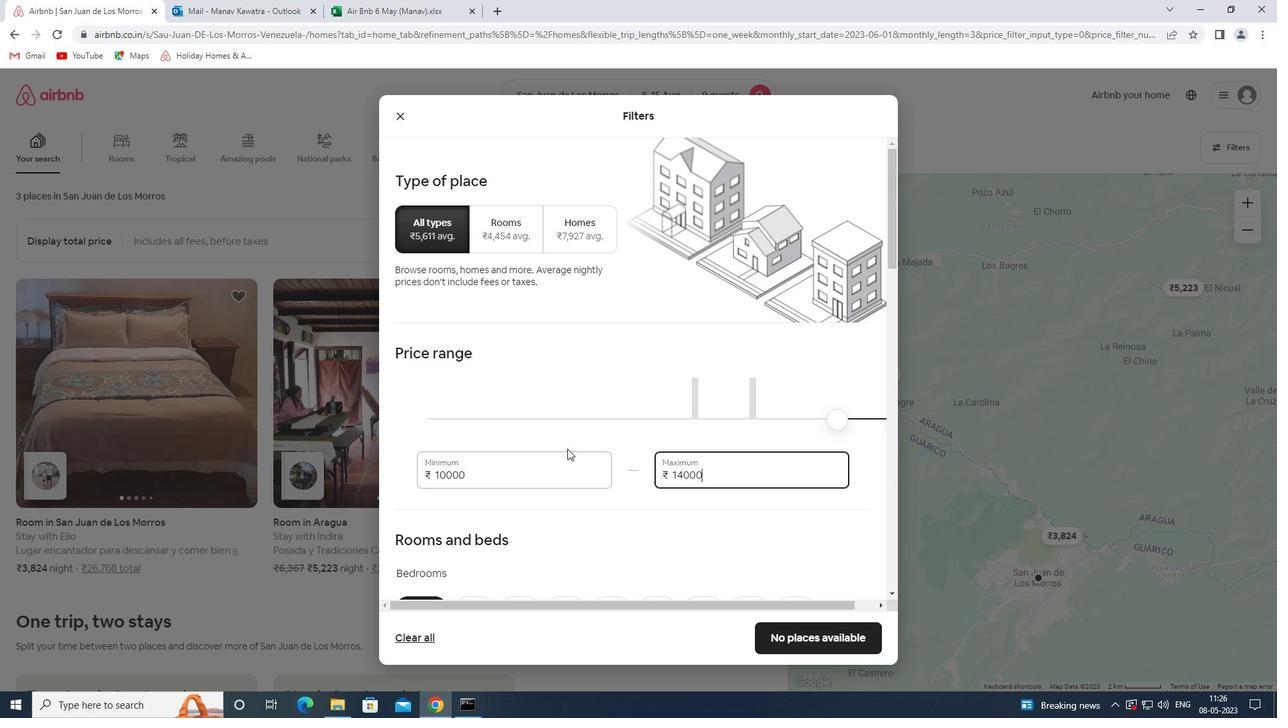 
Action: Mouse scrolled (564, 482) with delta (0, 0)
Screenshot: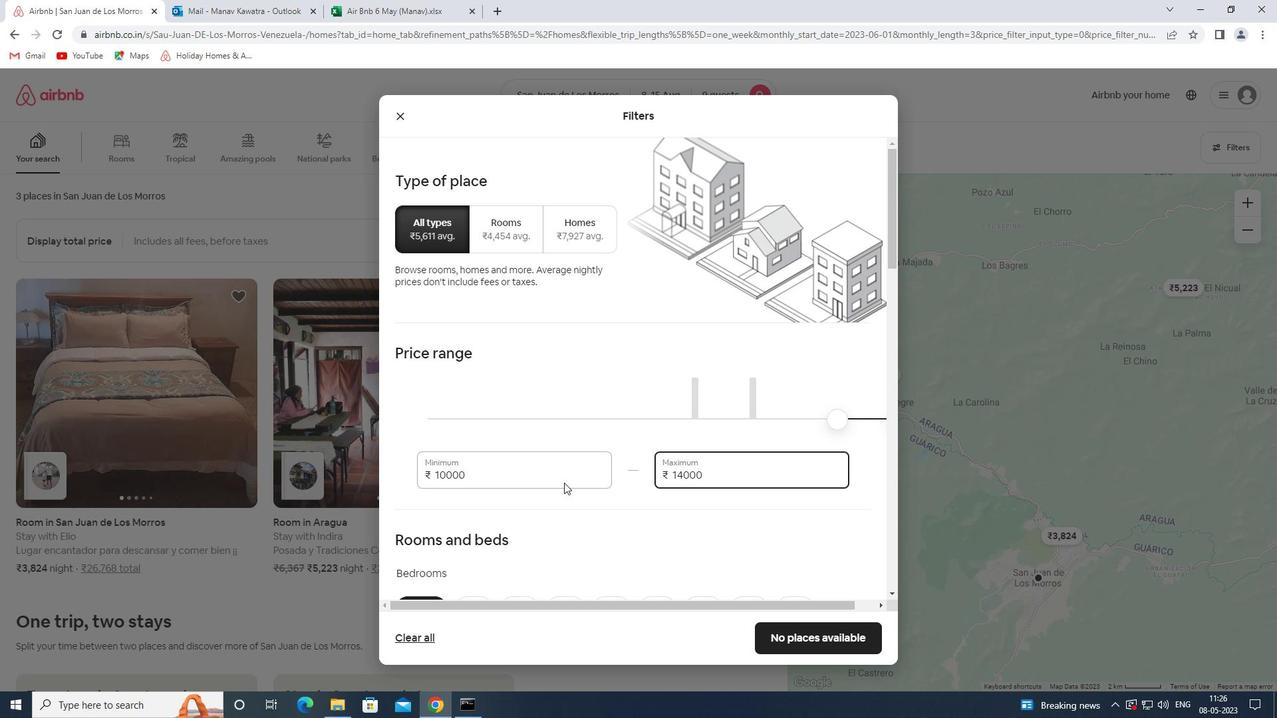 
Action: Mouse moved to (573, 481)
Screenshot: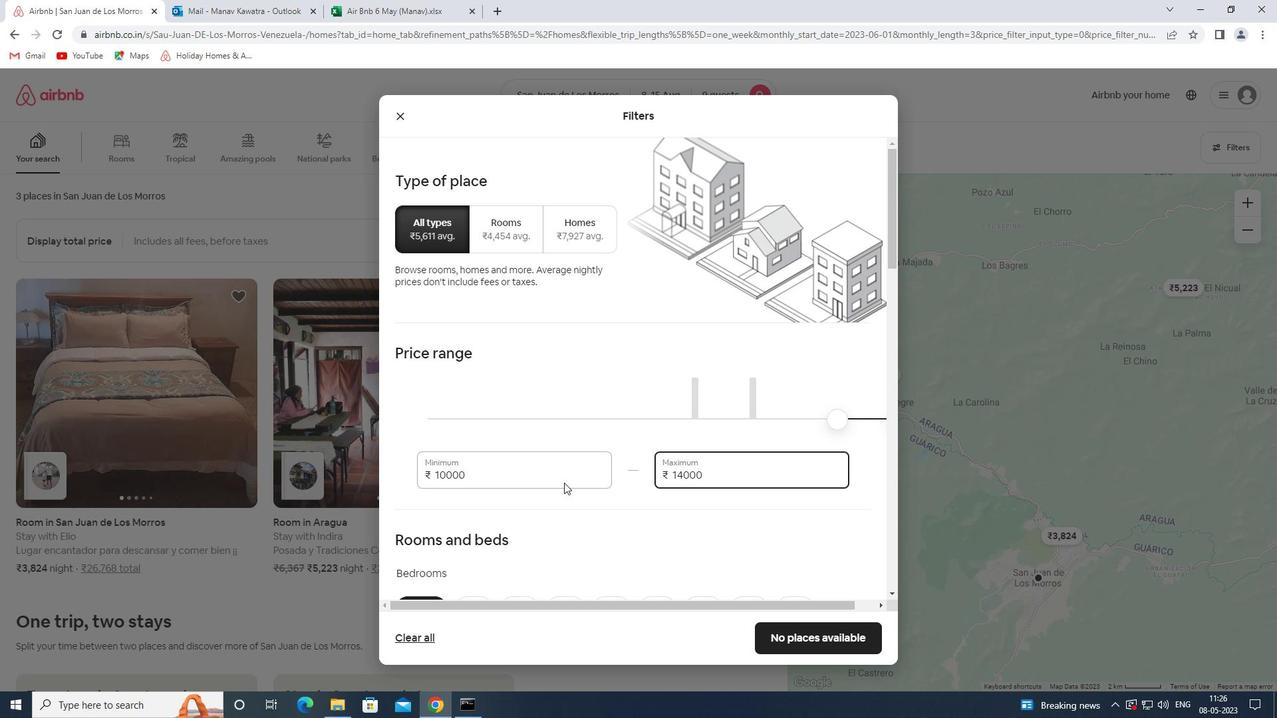 
Action: Mouse scrolled (573, 480) with delta (0, 0)
Screenshot: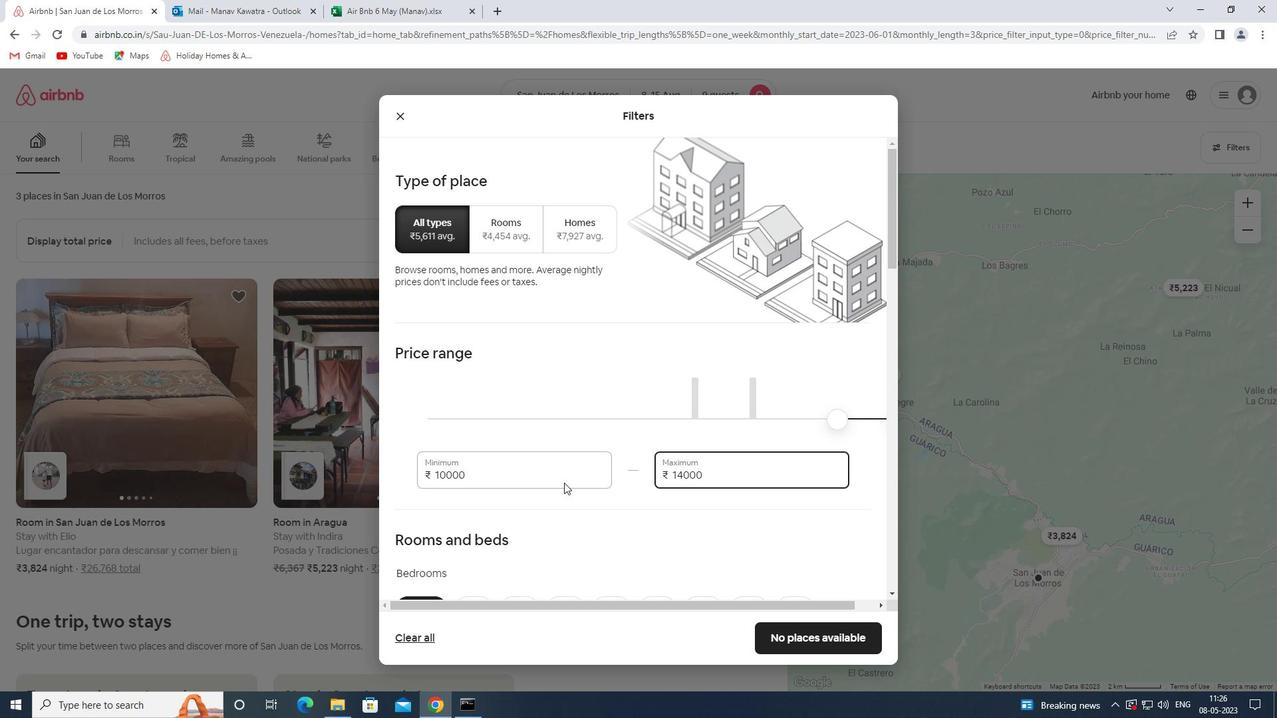 
Action: Mouse moved to (577, 479)
Screenshot: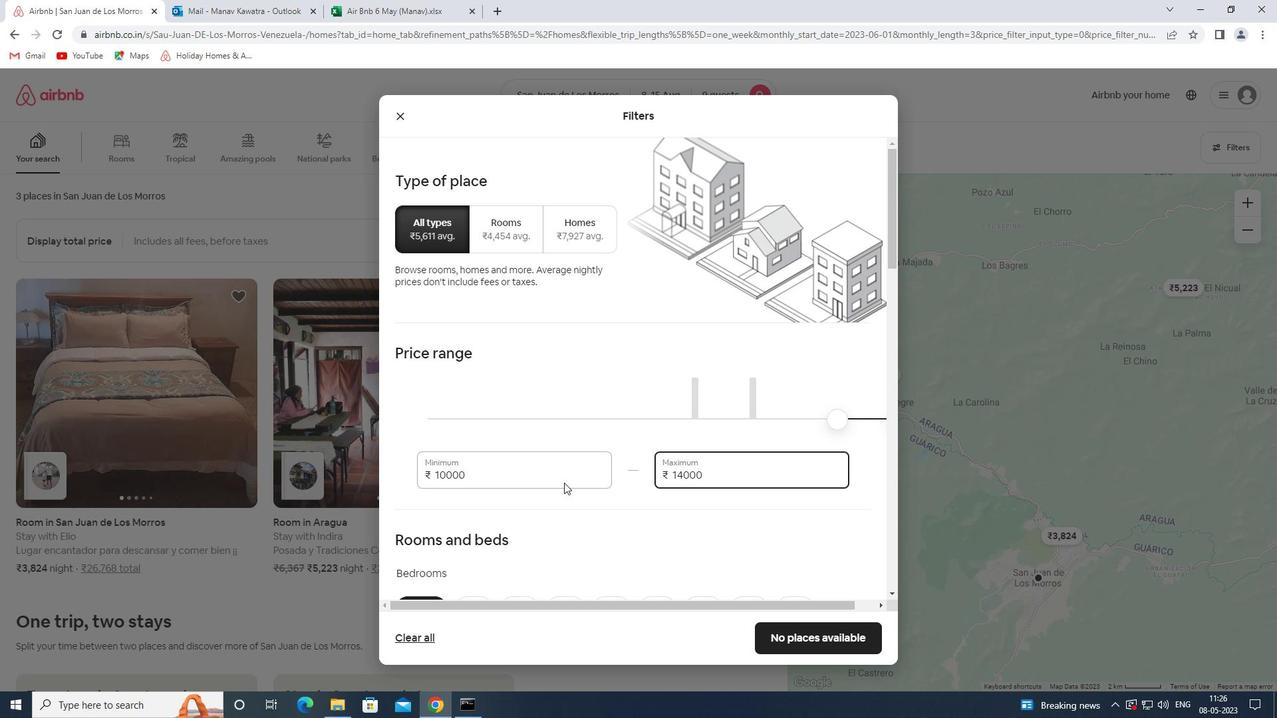 
Action: Mouse scrolled (577, 478) with delta (0, 0)
Screenshot: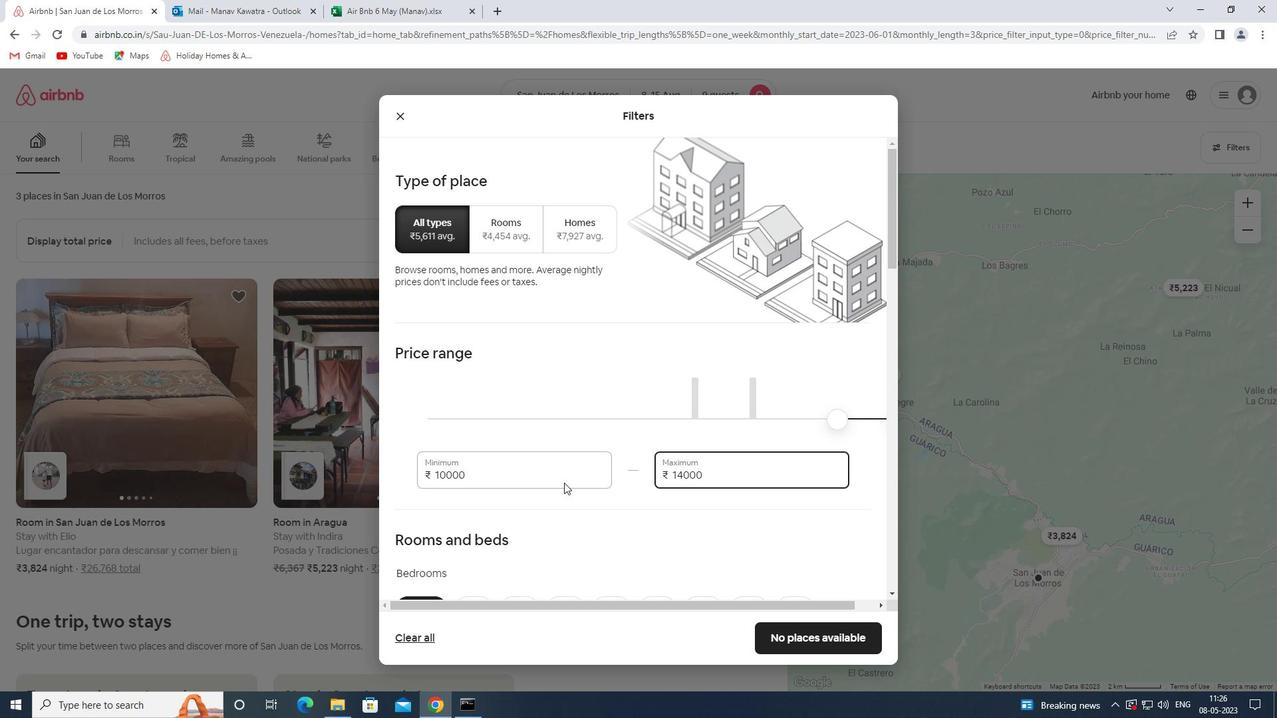 
Action: Mouse moved to (659, 417)
Screenshot: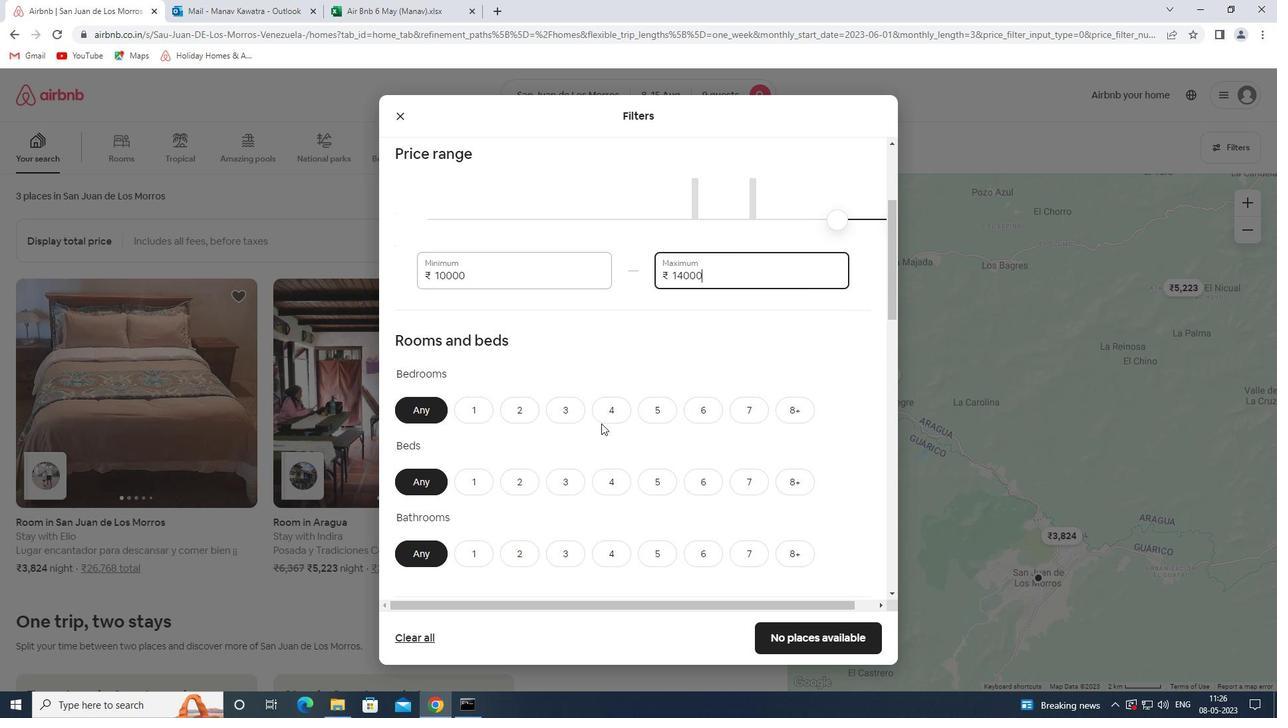 
Action: Mouse pressed left at (659, 417)
Screenshot: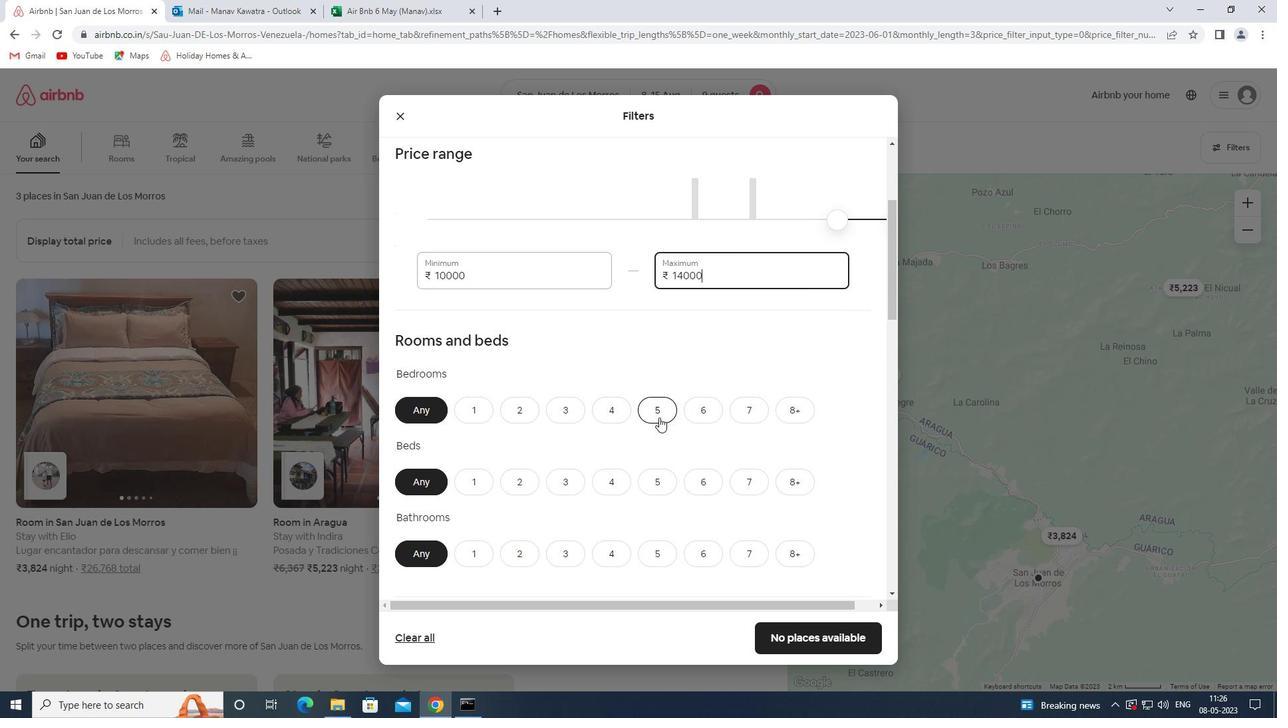 
Action: Mouse moved to (800, 491)
Screenshot: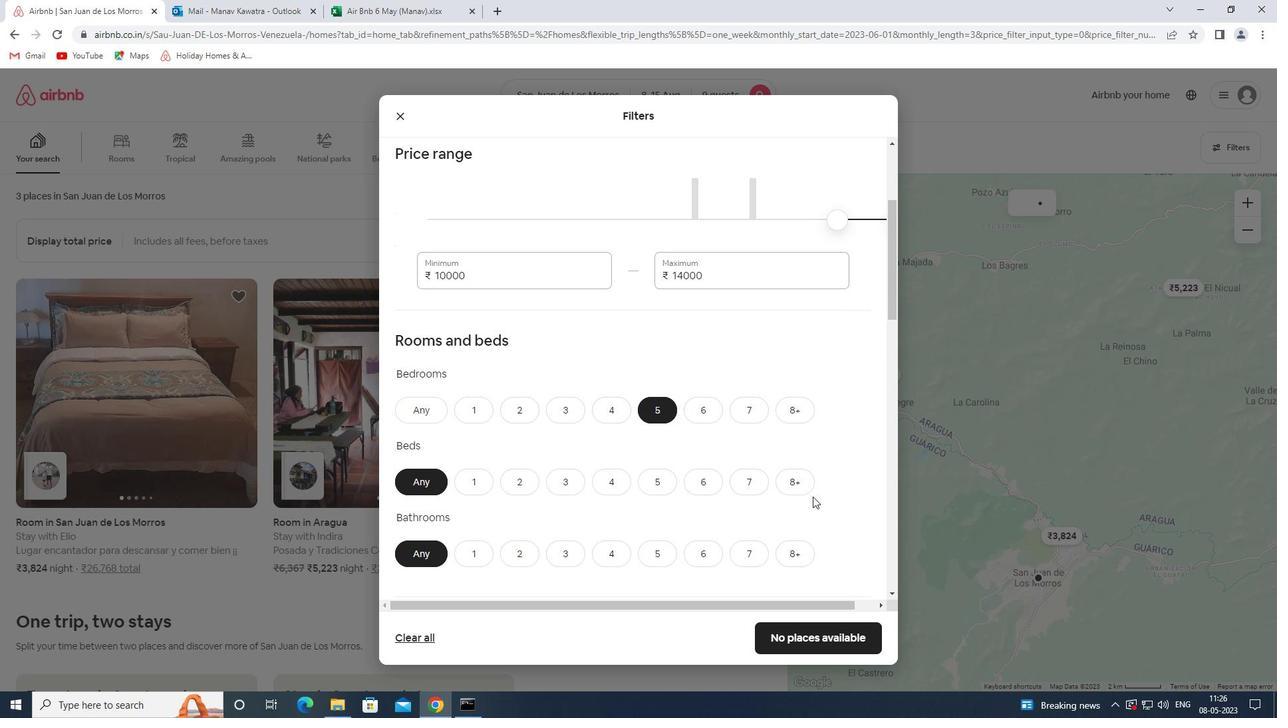 
Action: Mouse pressed left at (800, 491)
Screenshot: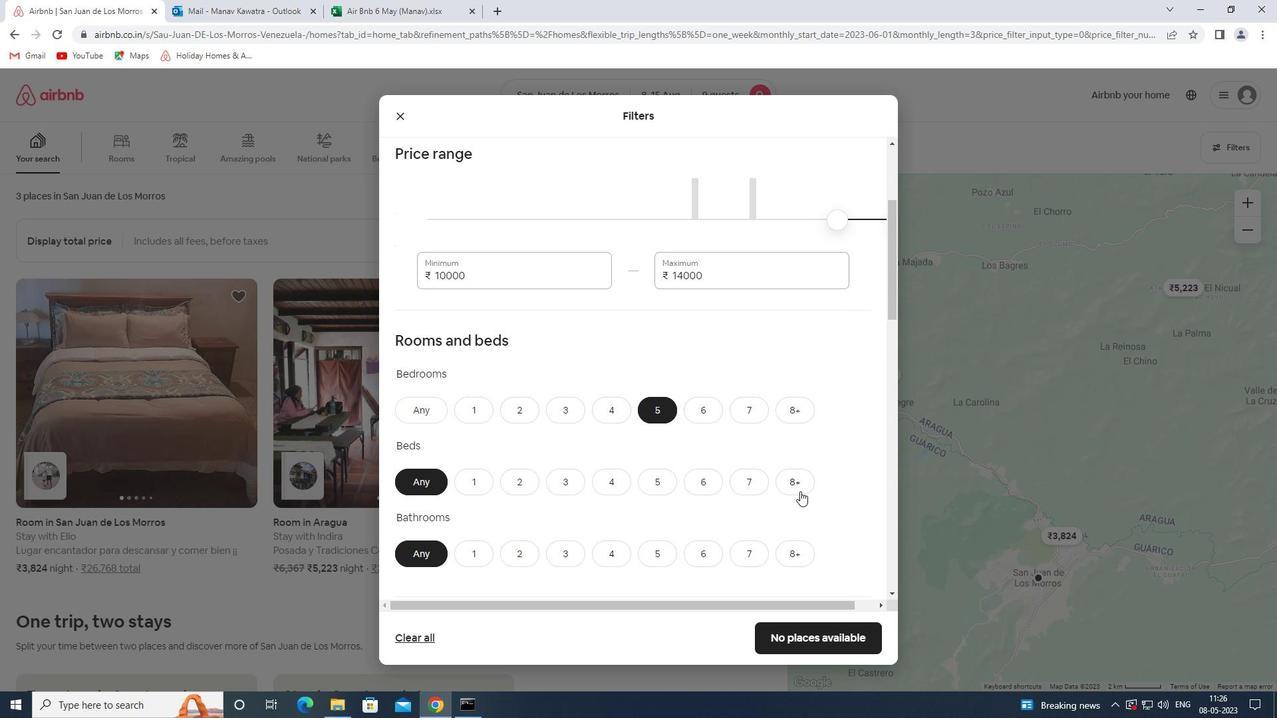 
Action: Mouse moved to (664, 553)
Screenshot: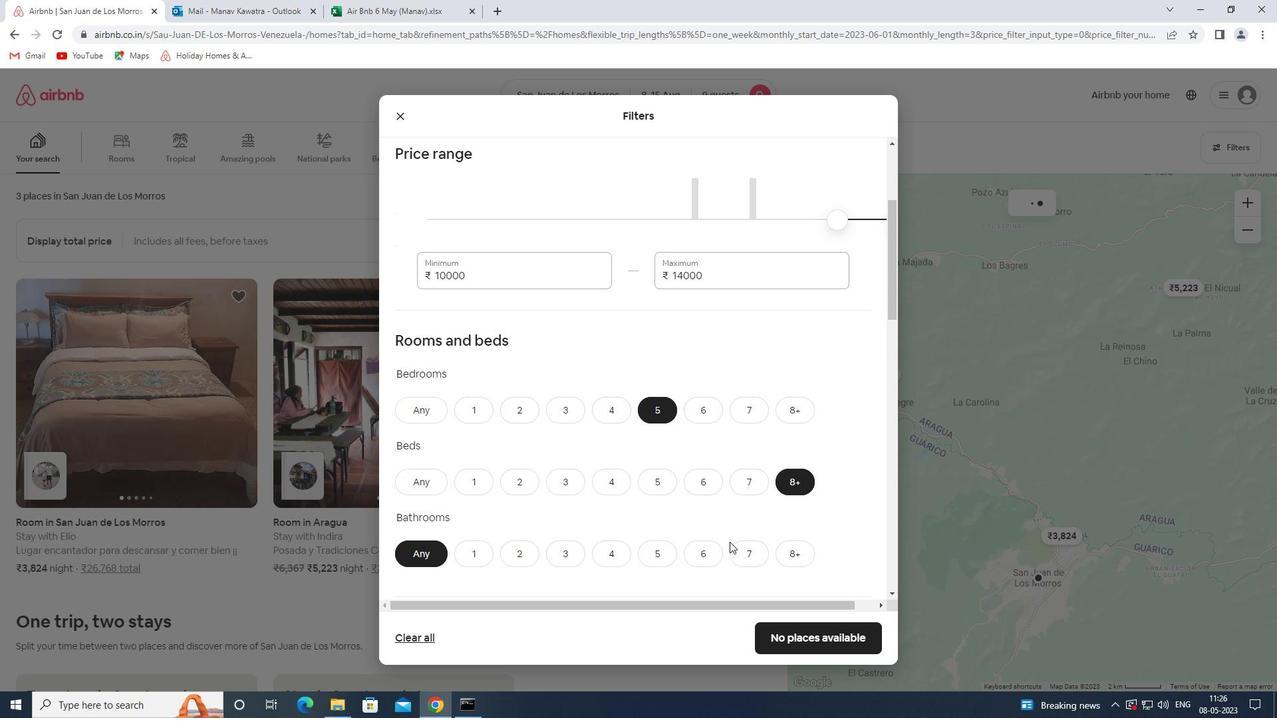 
Action: Mouse pressed left at (664, 553)
Screenshot: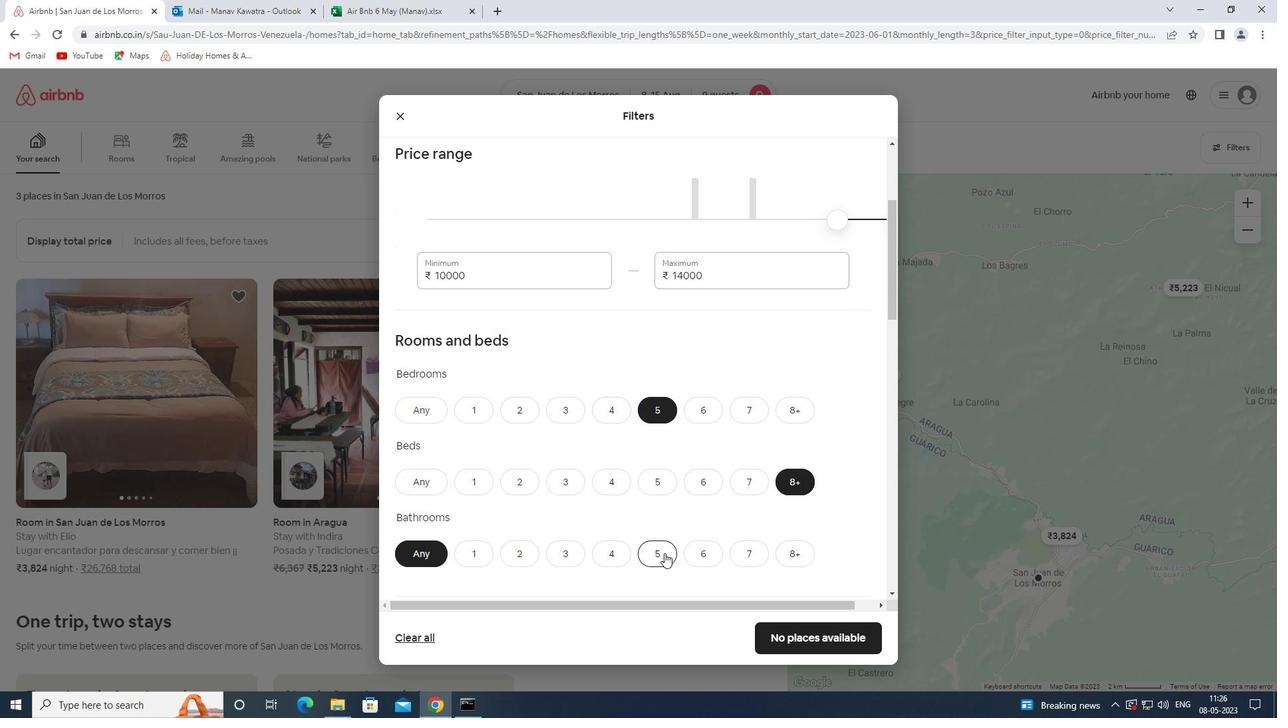
Action: Mouse moved to (657, 546)
Screenshot: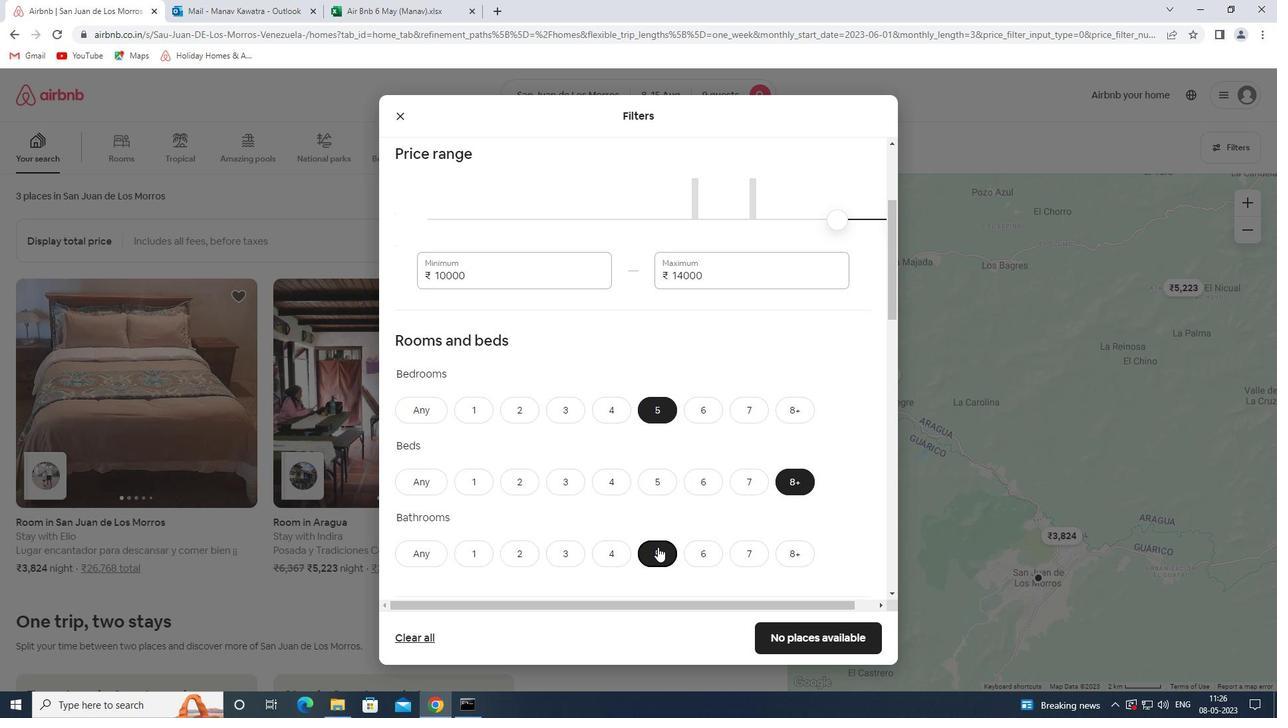 
Action: Mouse scrolled (657, 546) with delta (0, 0)
Screenshot: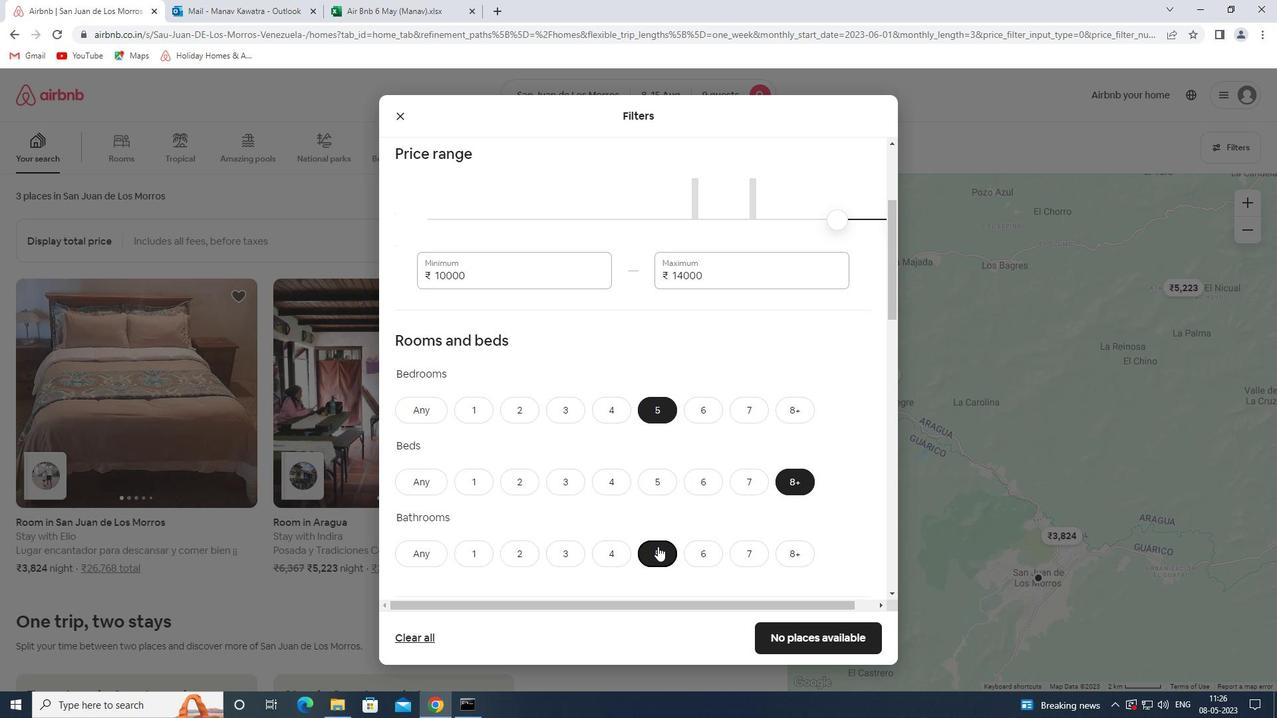 
Action: Mouse scrolled (657, 546) with delta (0, 0)
Screenshot: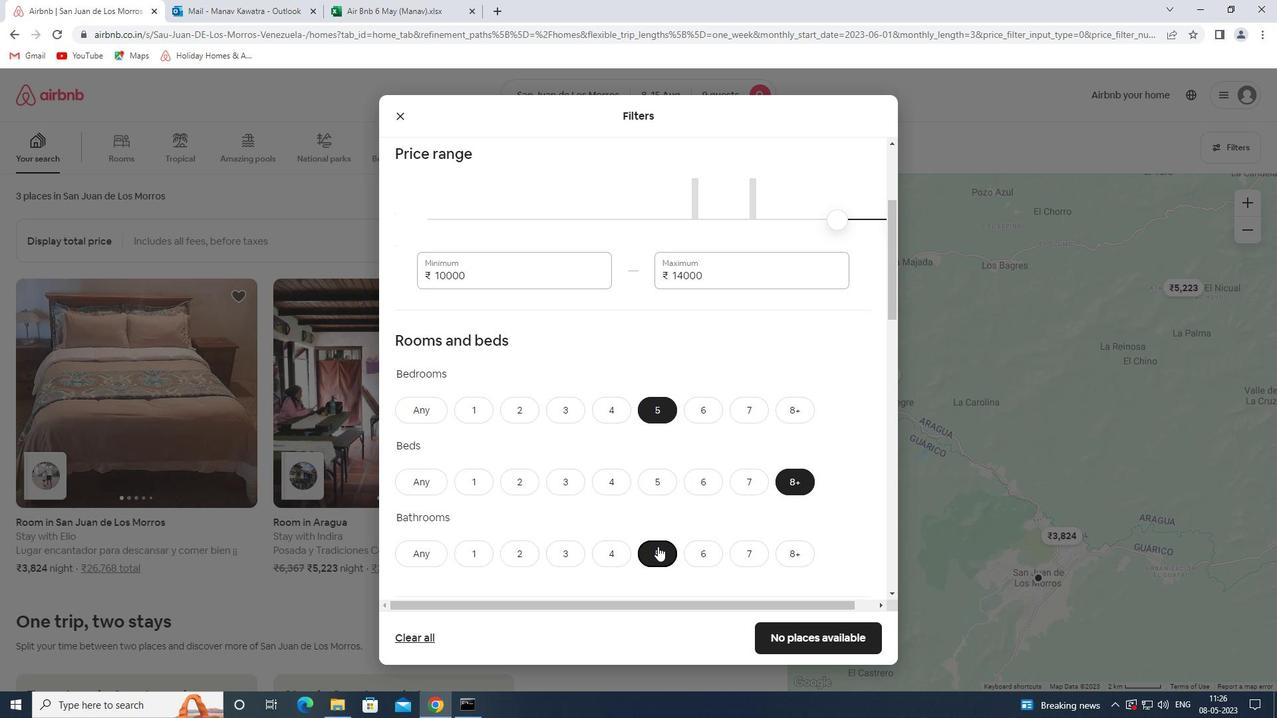 
Action: Mouse moved to (657, 546)
Screenshot: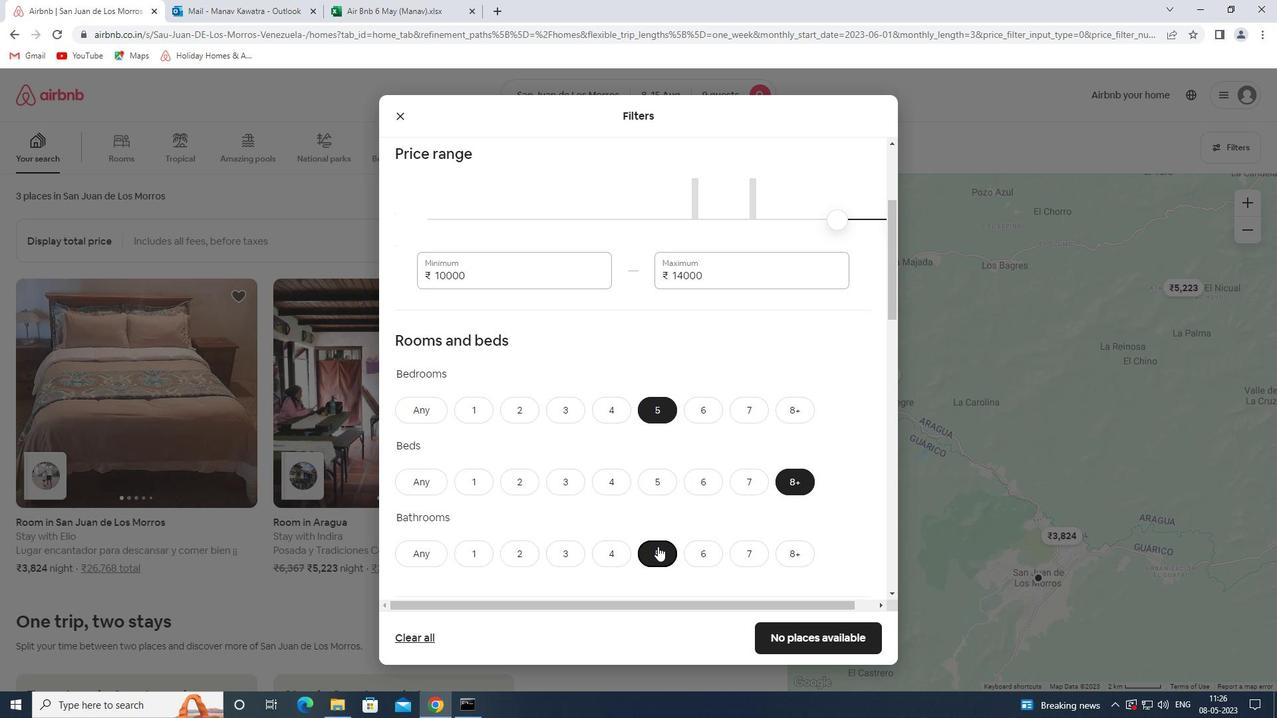 
Action: Mouse scrolled (657, 546) with delta (0, 0)
Screenshot: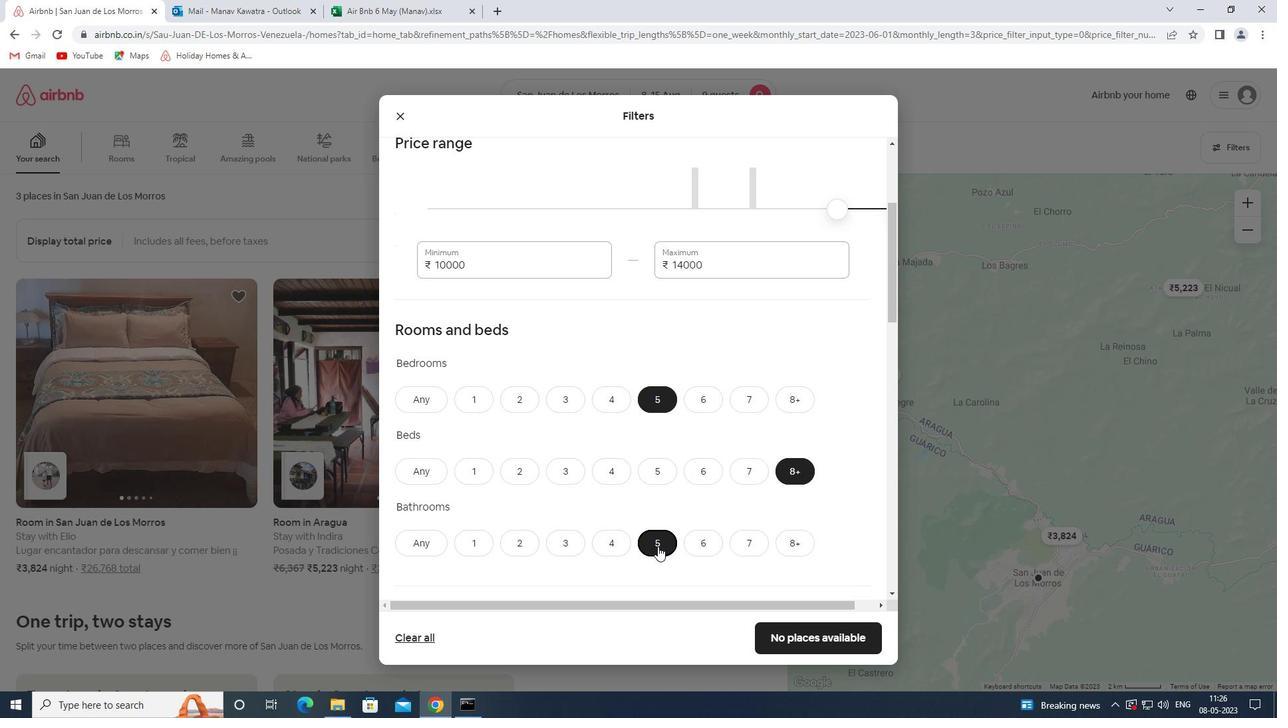 
Action: Mouse moved to (455, 492)
Screenshot: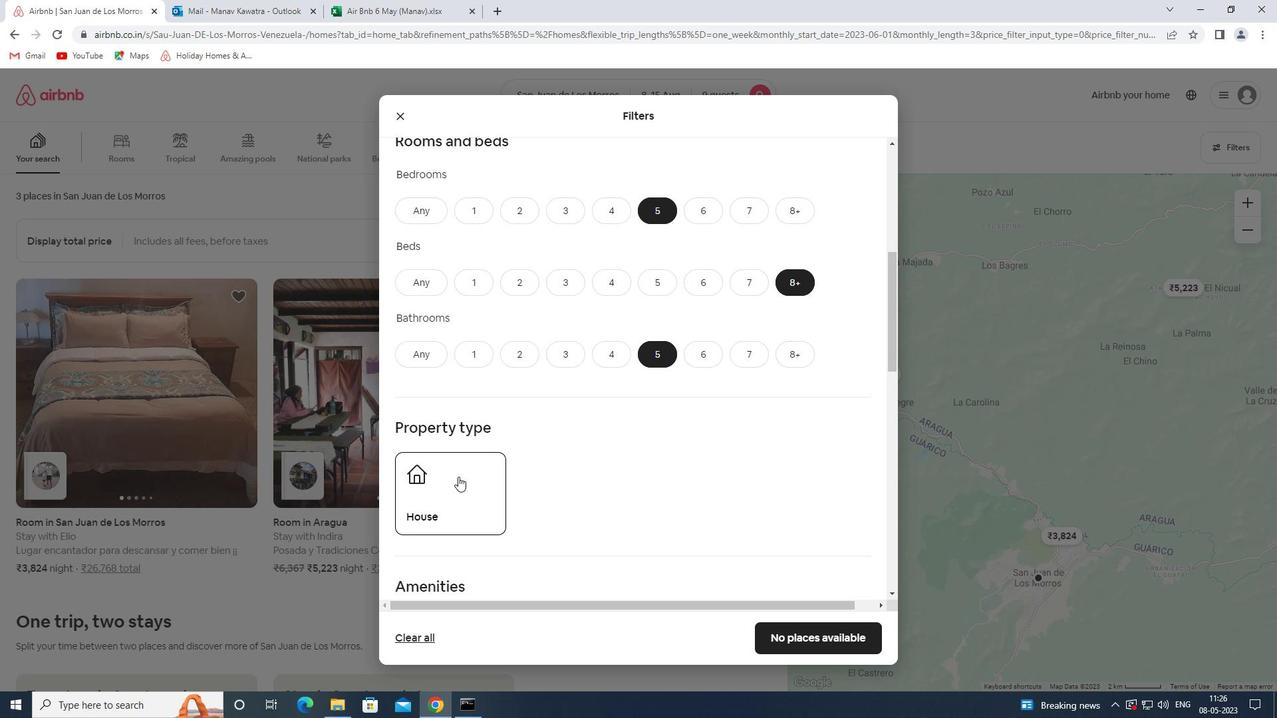 
Action: Mouse pressed left at (455, 492)
Screenshot: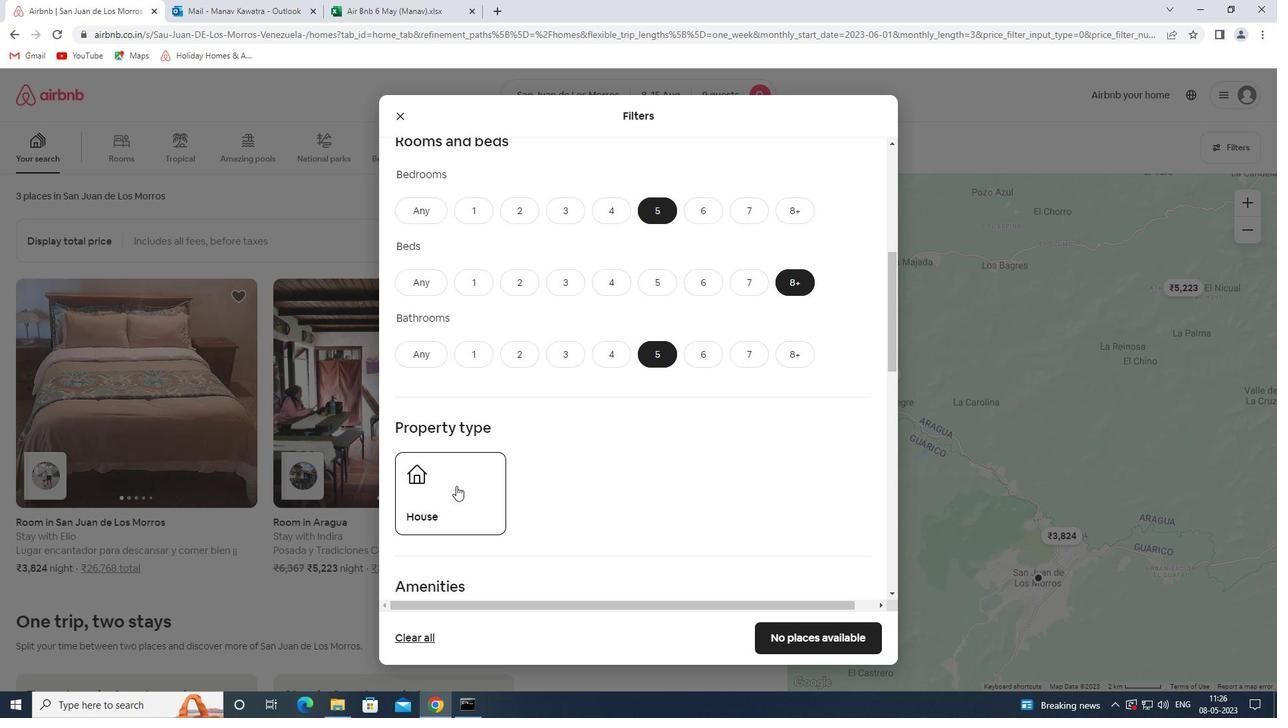 
Action: Mouse moved to (579, 435)
Screenshot: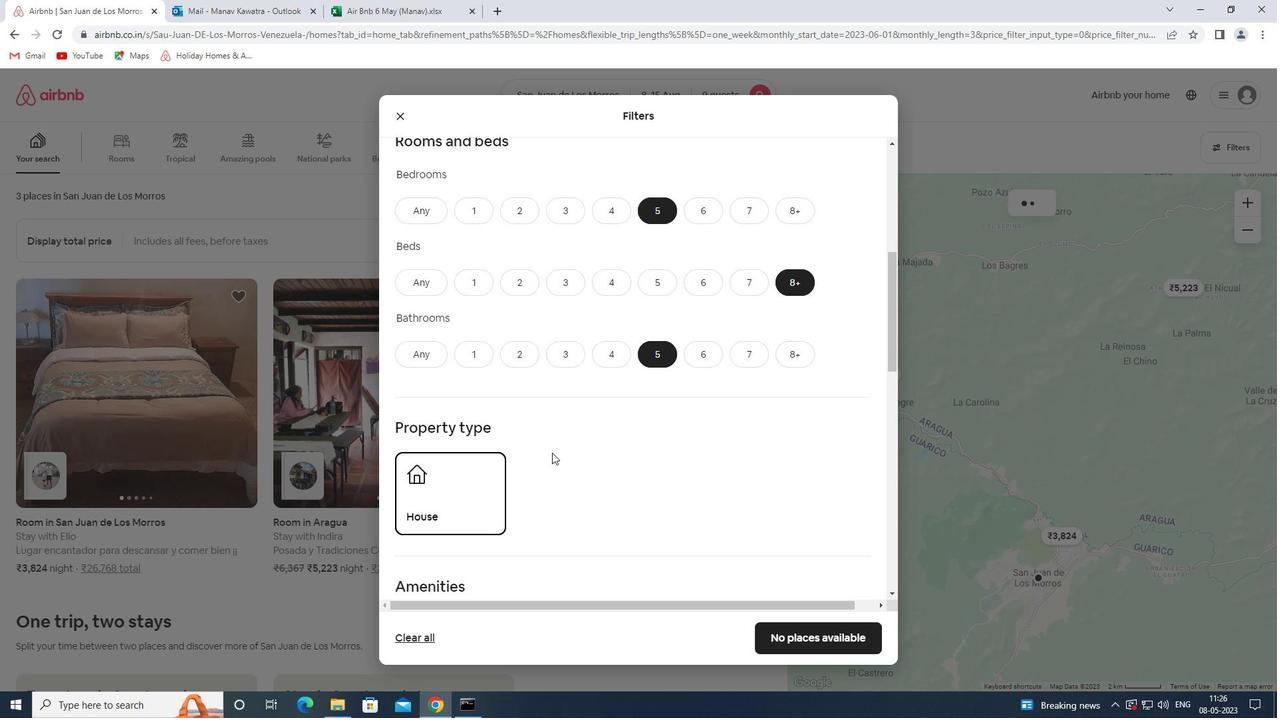
Action: Mouse scrolled (579, 434) with delta (0, 0)
Screenshot: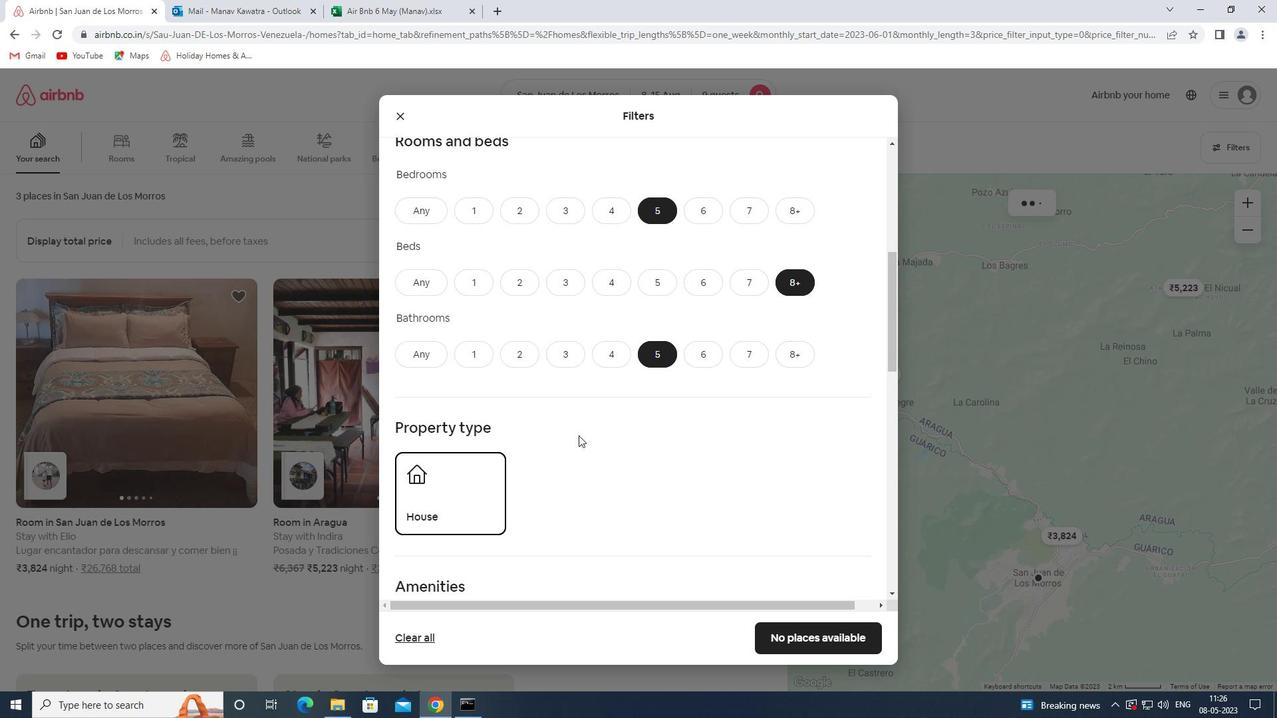 
Action: Mouse scrolled (579, 434) with delta (0, 0)
Screenshot: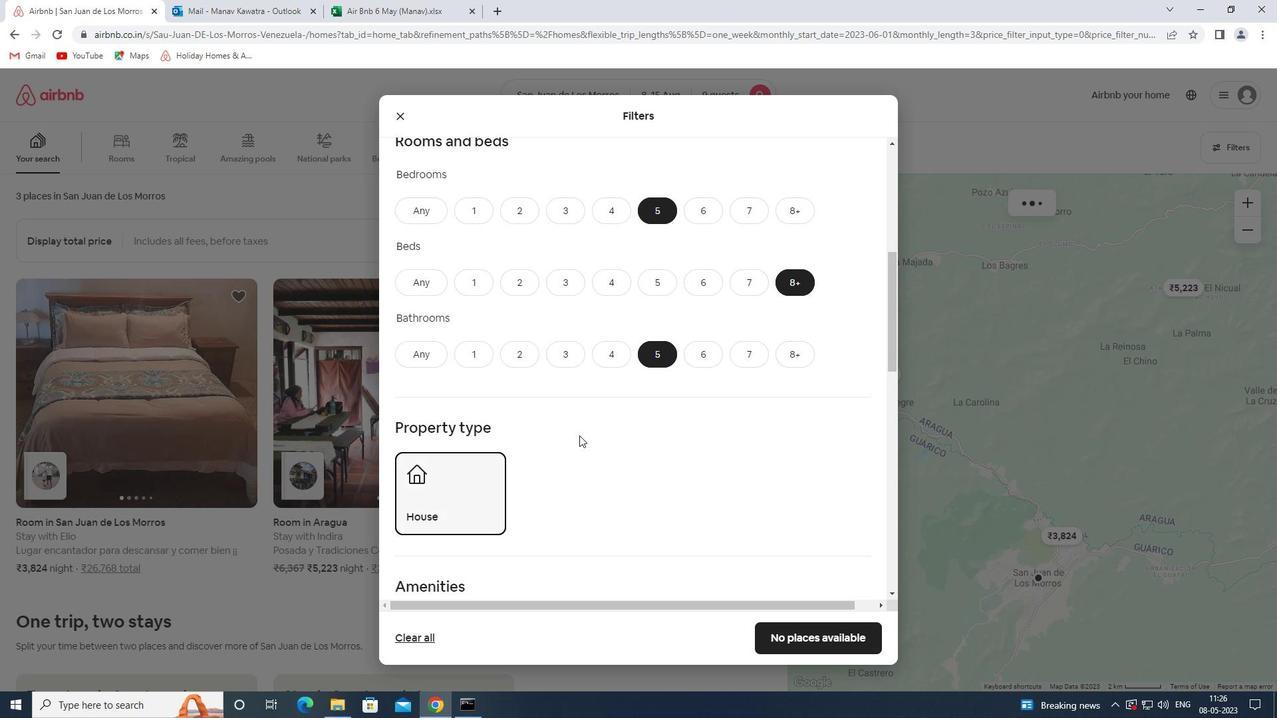 
Action: Mouse scrolled (579, 434) with delta (0, 0)
Screenshot: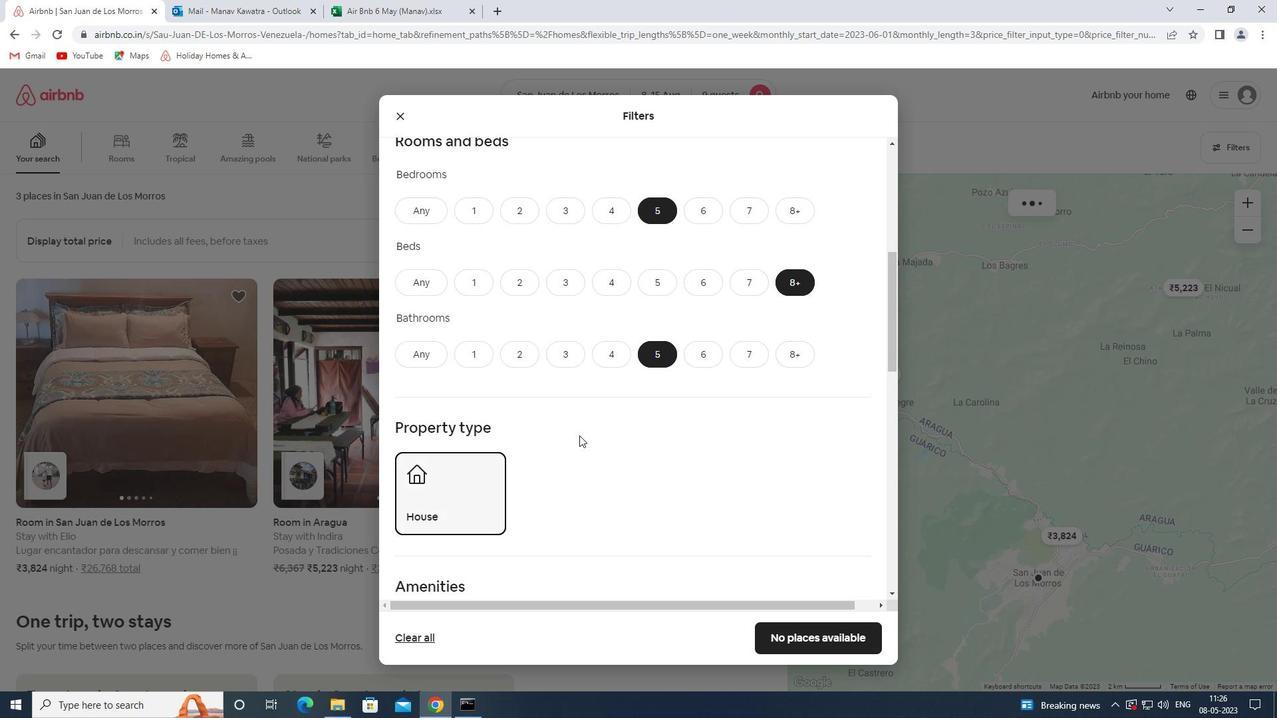 
Action: Mouse scrolled (579, 434) with delta (0, 0)
Screenshot: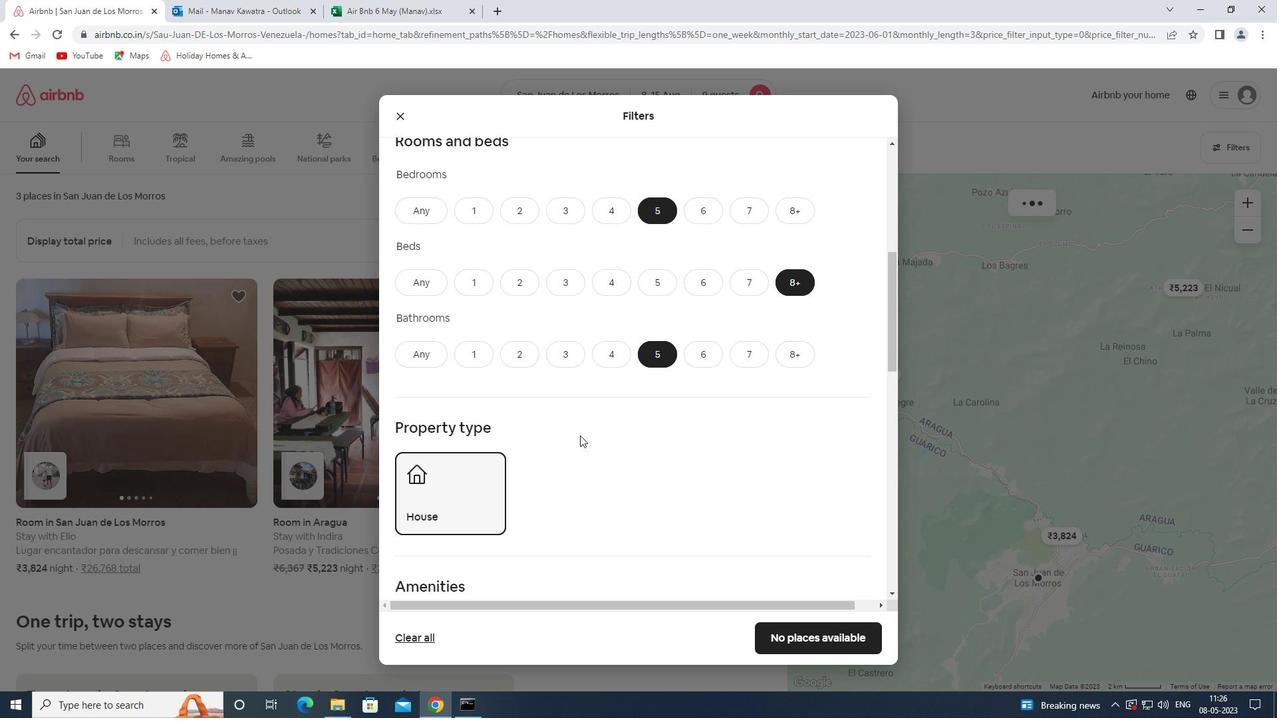 
Action: Mouse moved to (416, 392)
Screenshot: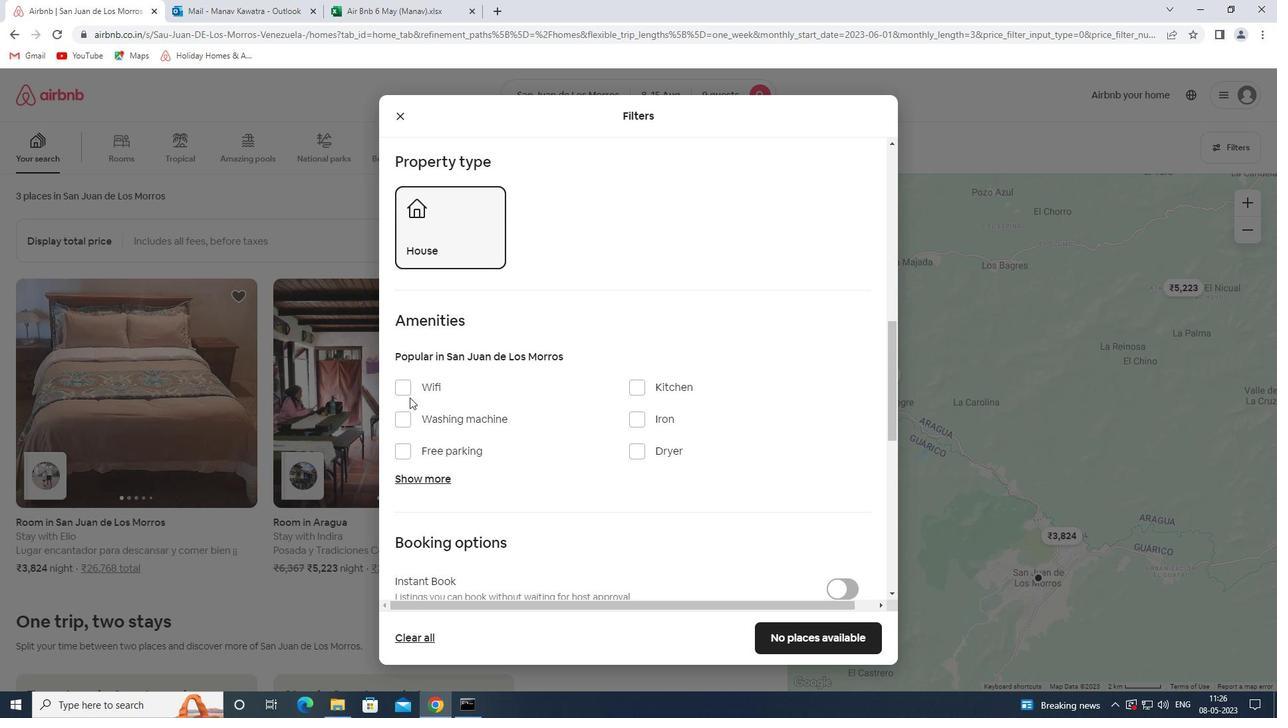 
Action: Mouse pressed left at (416, 392)
Screenshot: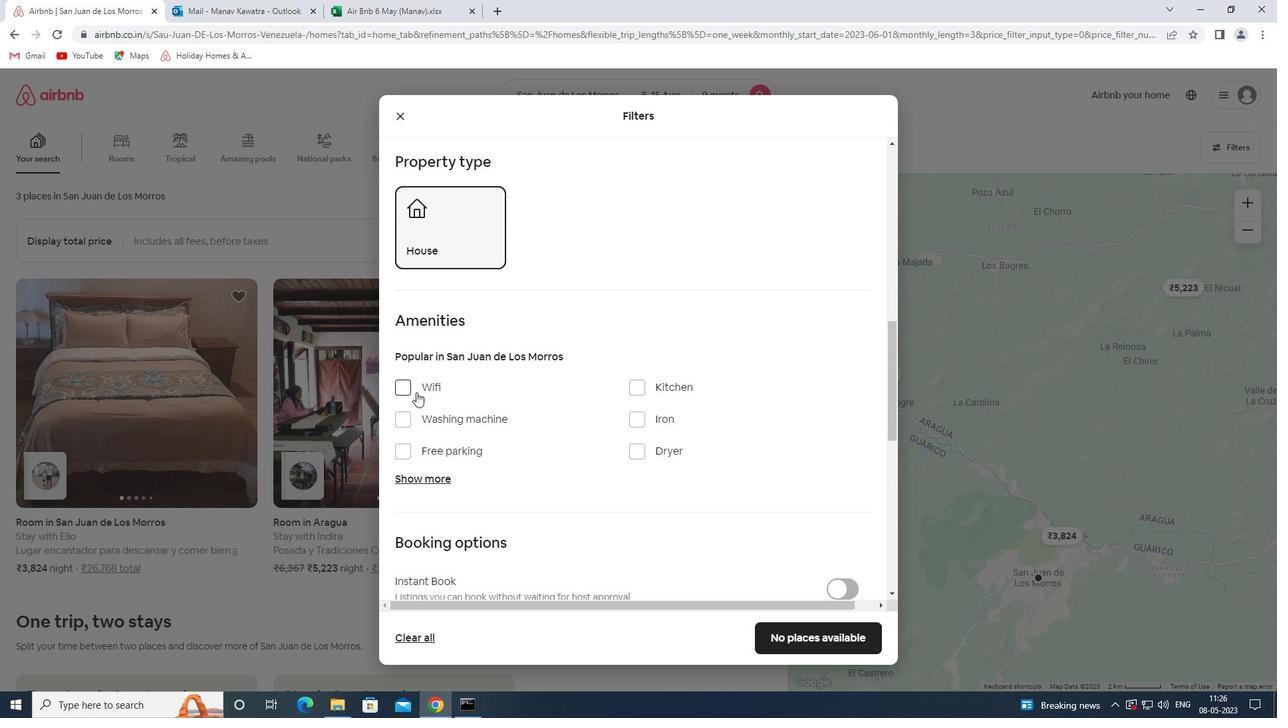 
Action: Mouse moved to (444, 454)
Screenshot: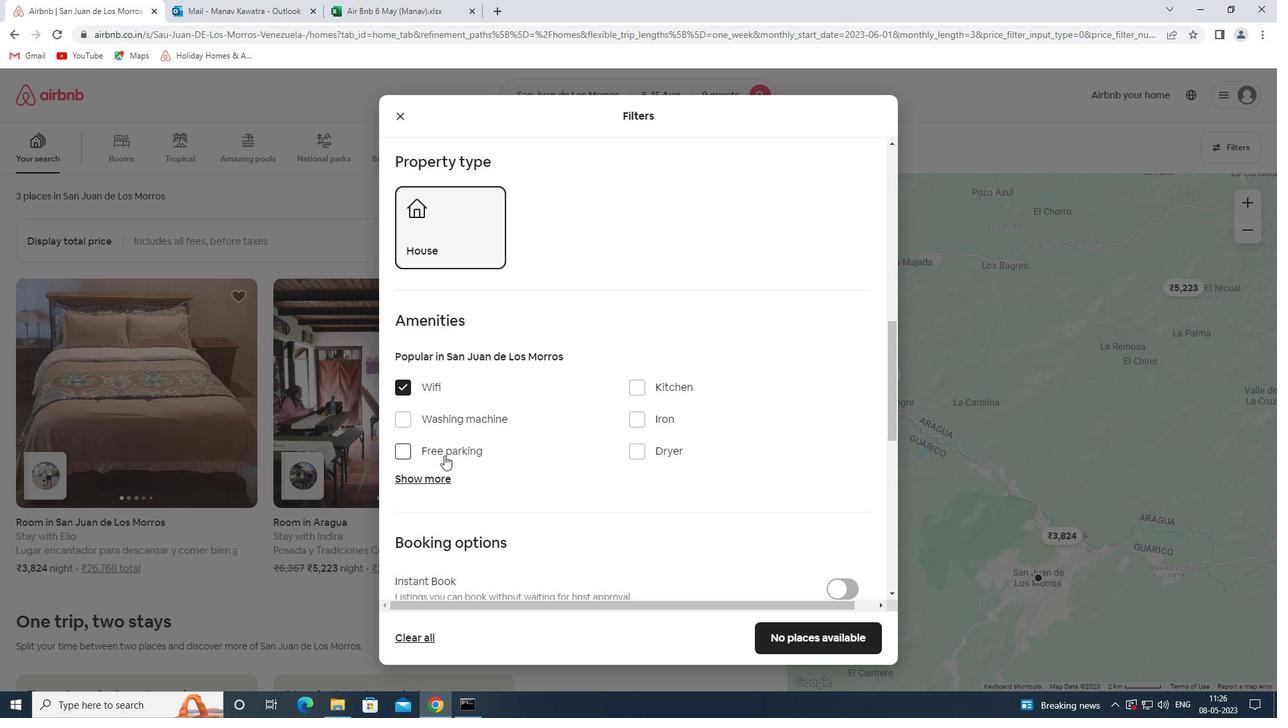 
Action: Mouse pressed left at (444, 454)
Screenshot: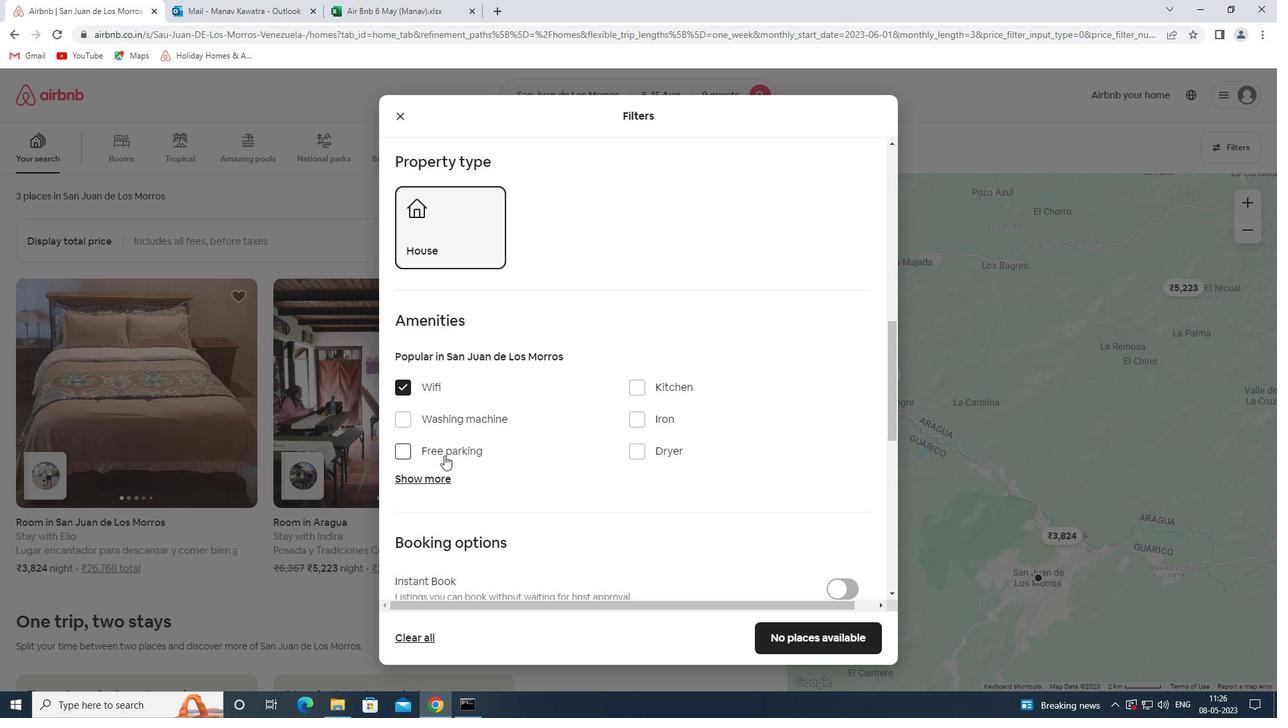
Action: Mouse moved to (437, 480)
Screenshot: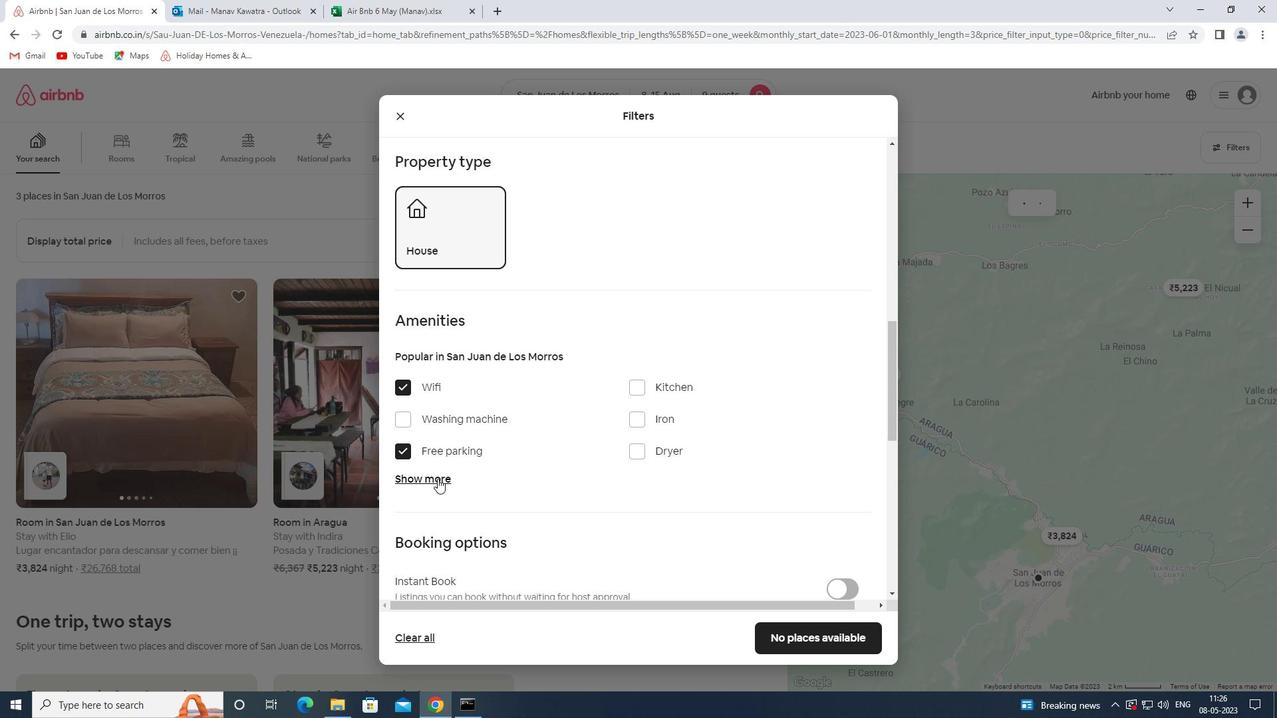 
Action: Mouse pressed left at (437, 480)
Screenshot: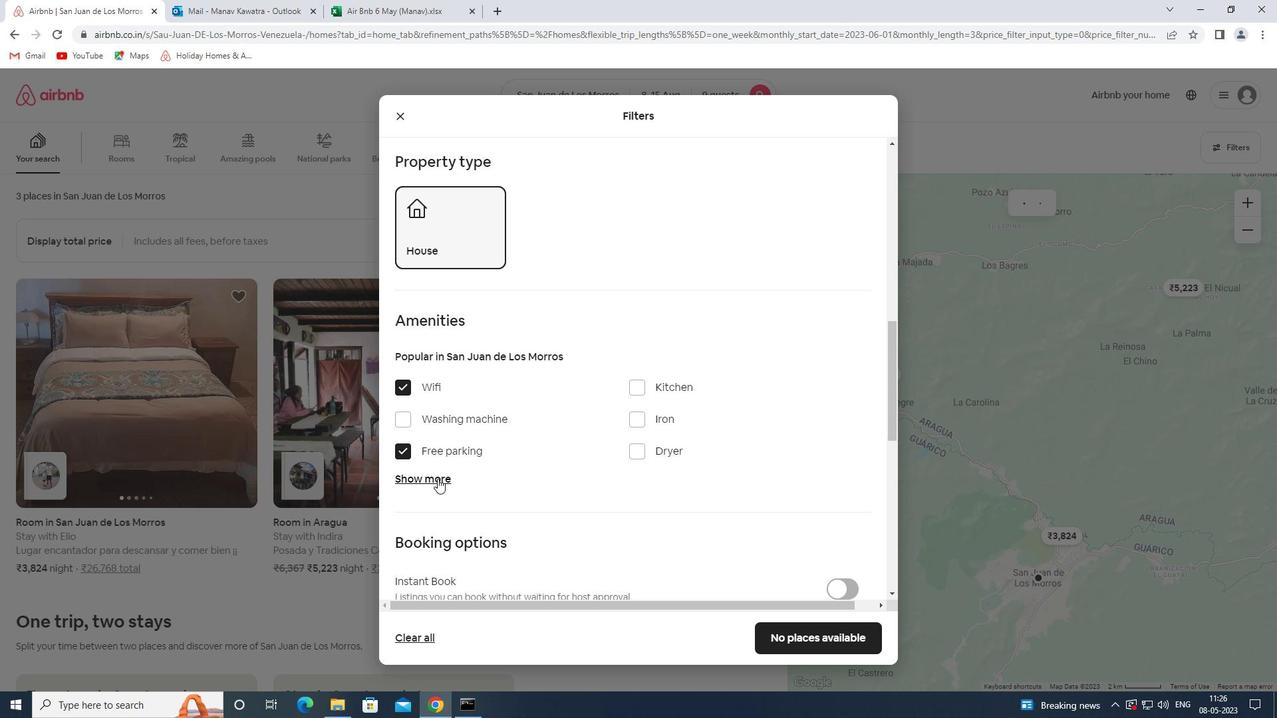 
Action: Mouse moved to (427, 482)
Screenshot: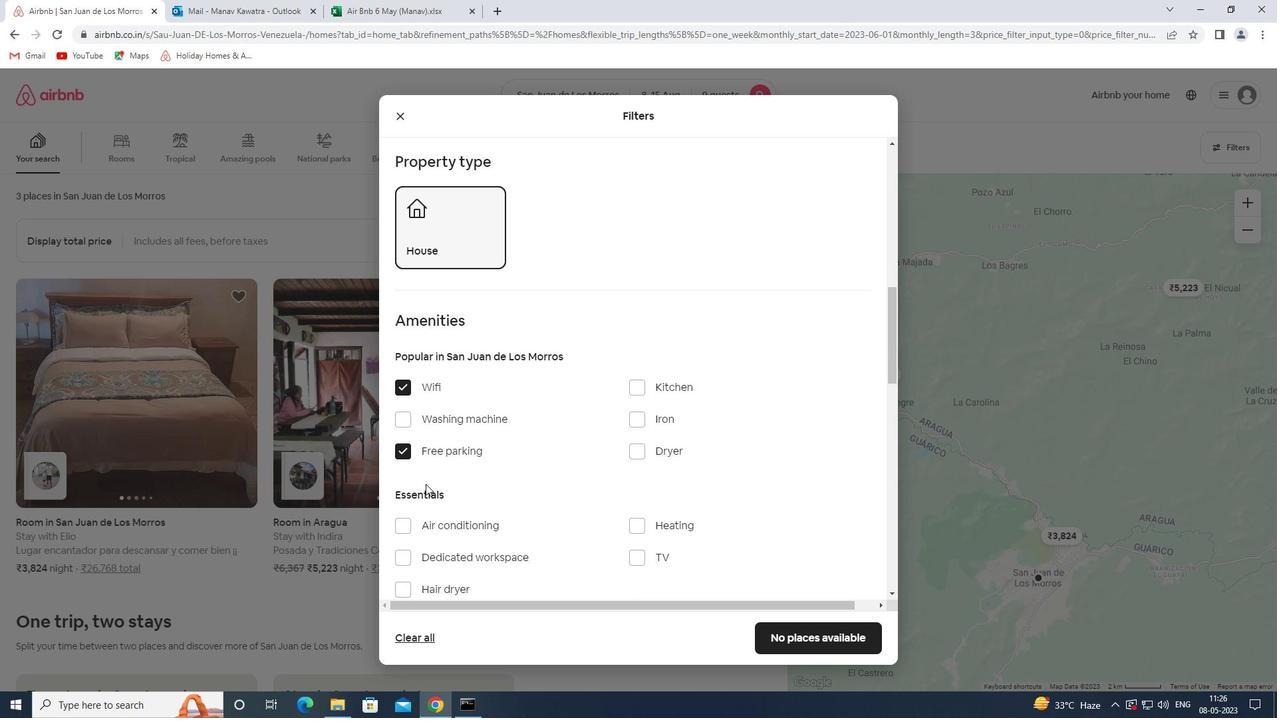 
Action: Mouse scrolled (427, 481) with delta (0, 0)
Screenshot: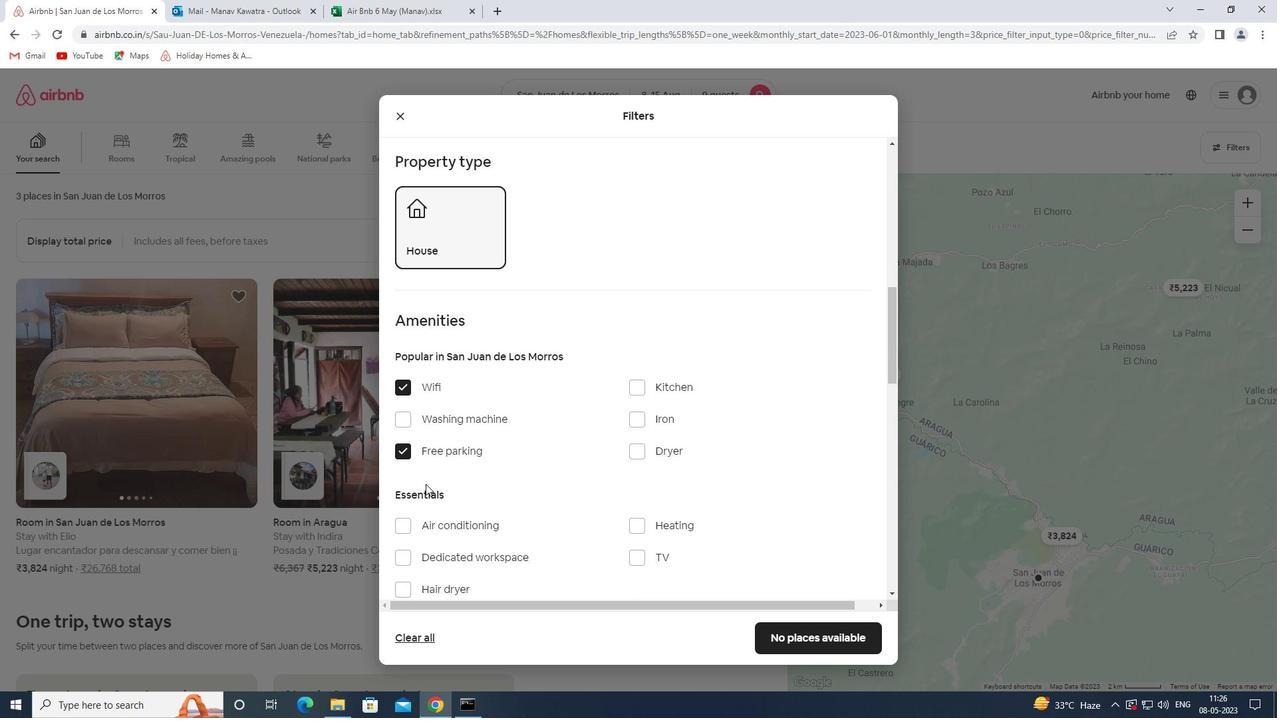 
Action: Mouse moved to (432, 481)
Screenshot: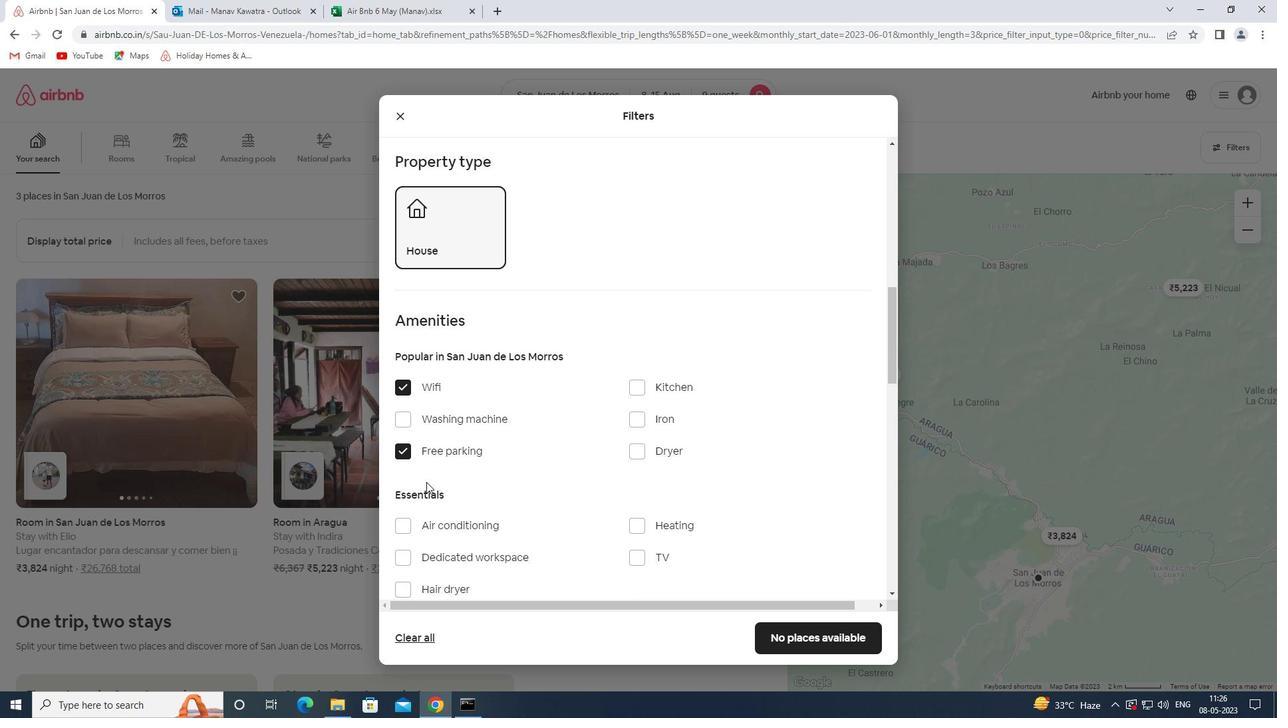 
Action: Mouse scrolled (432, 480) with delta (0, 0)
Screenshot: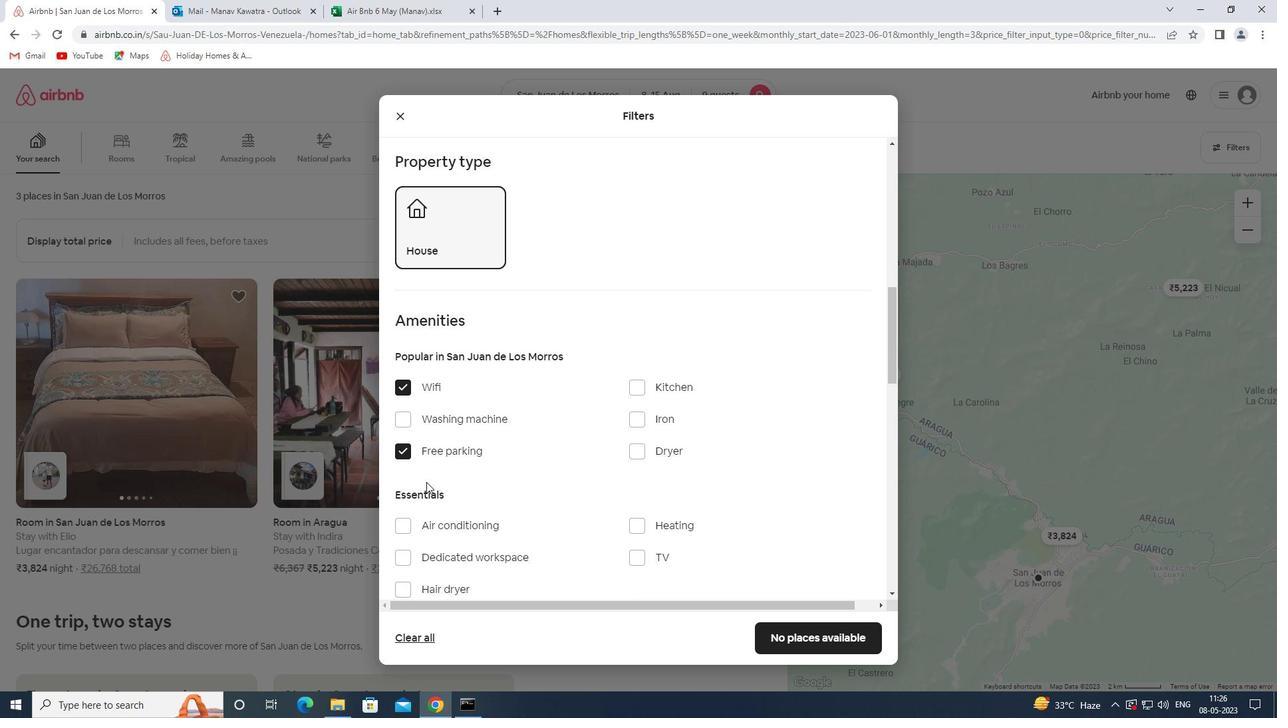 
Action: Mouse moved to (637, 425)
Screenshot: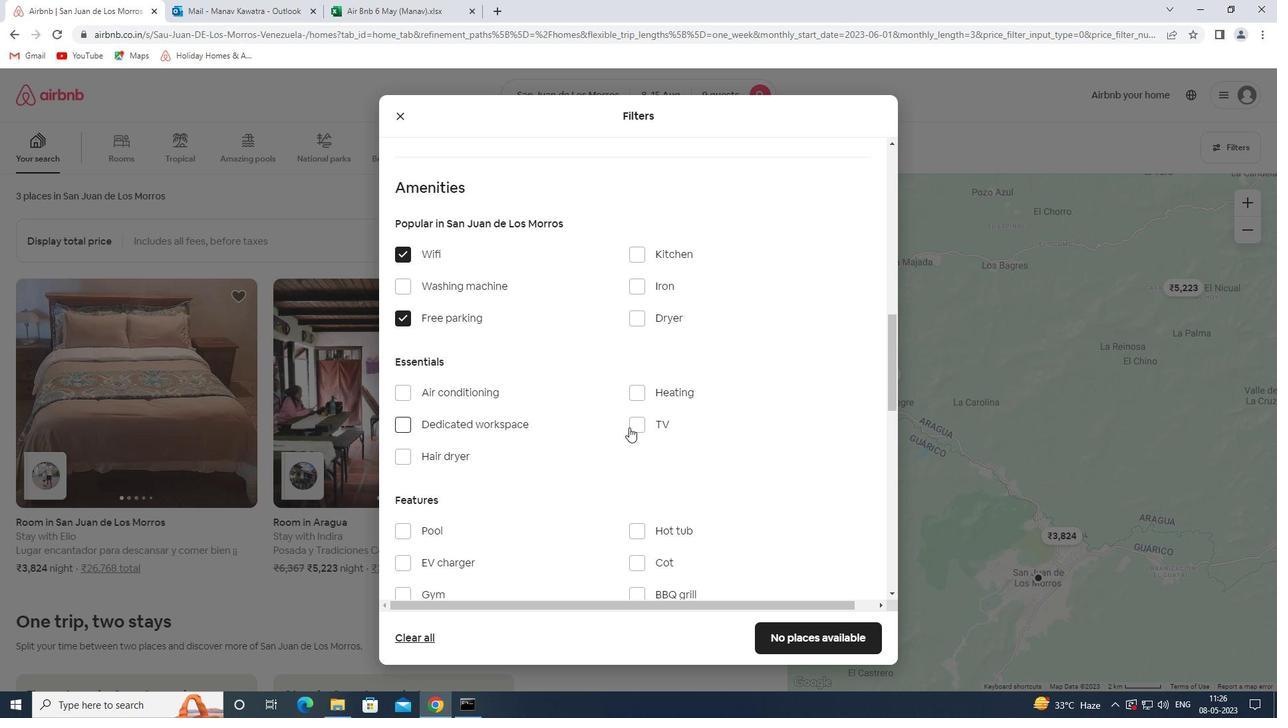 
Action: Mouse pressed left at (637, 425)
Screenshot: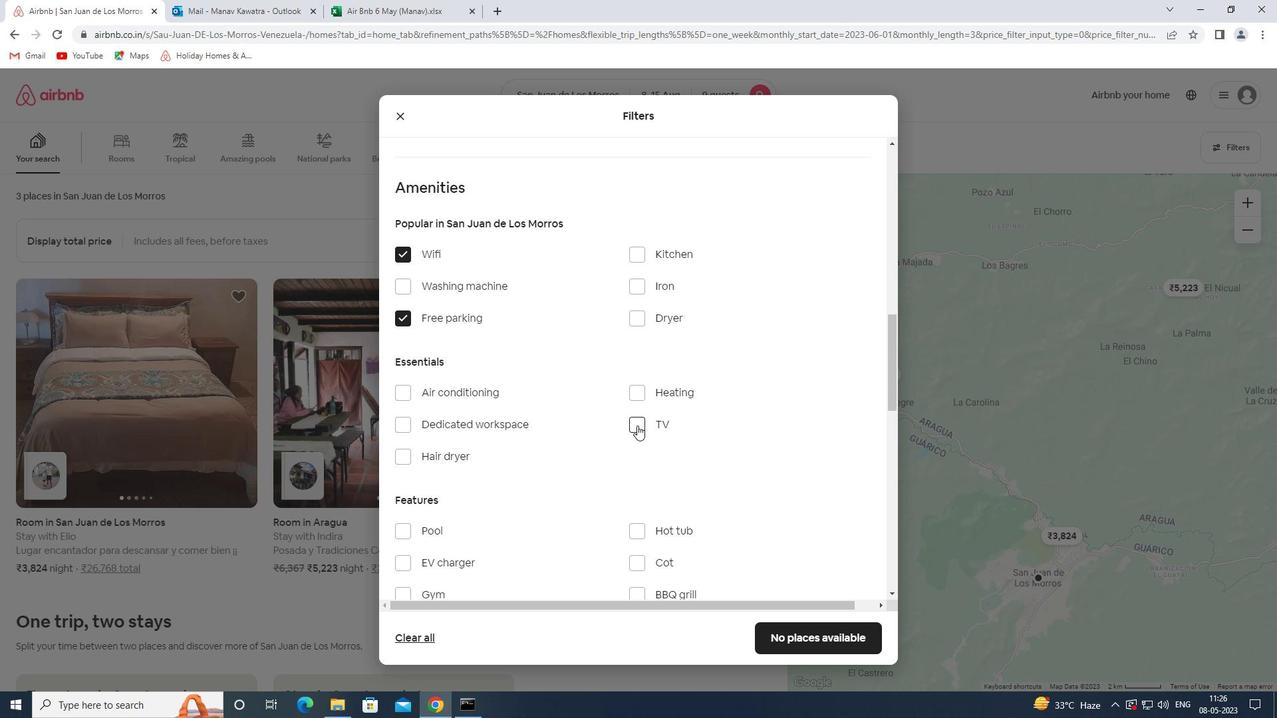 
Action: Mouse moved to (591, 449)
Screenshot: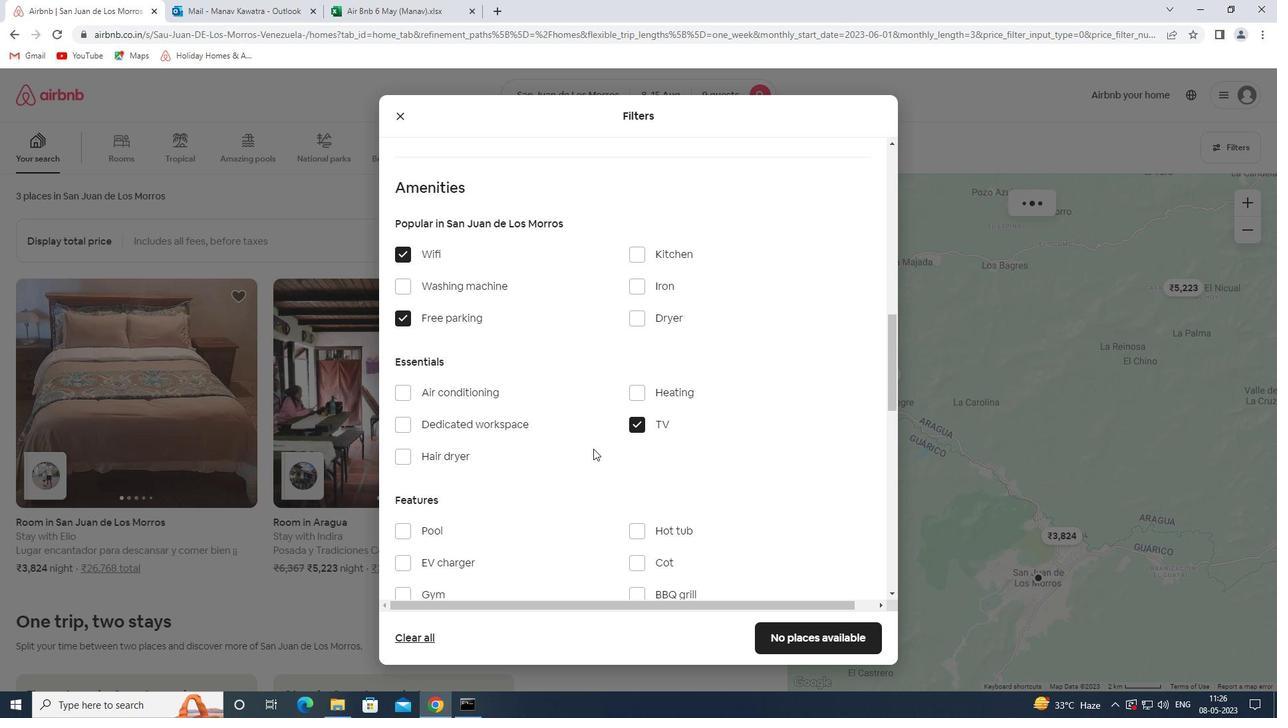 
Action: Mouse scrolled (591, 448) with delta (0, 0)
Screenshot: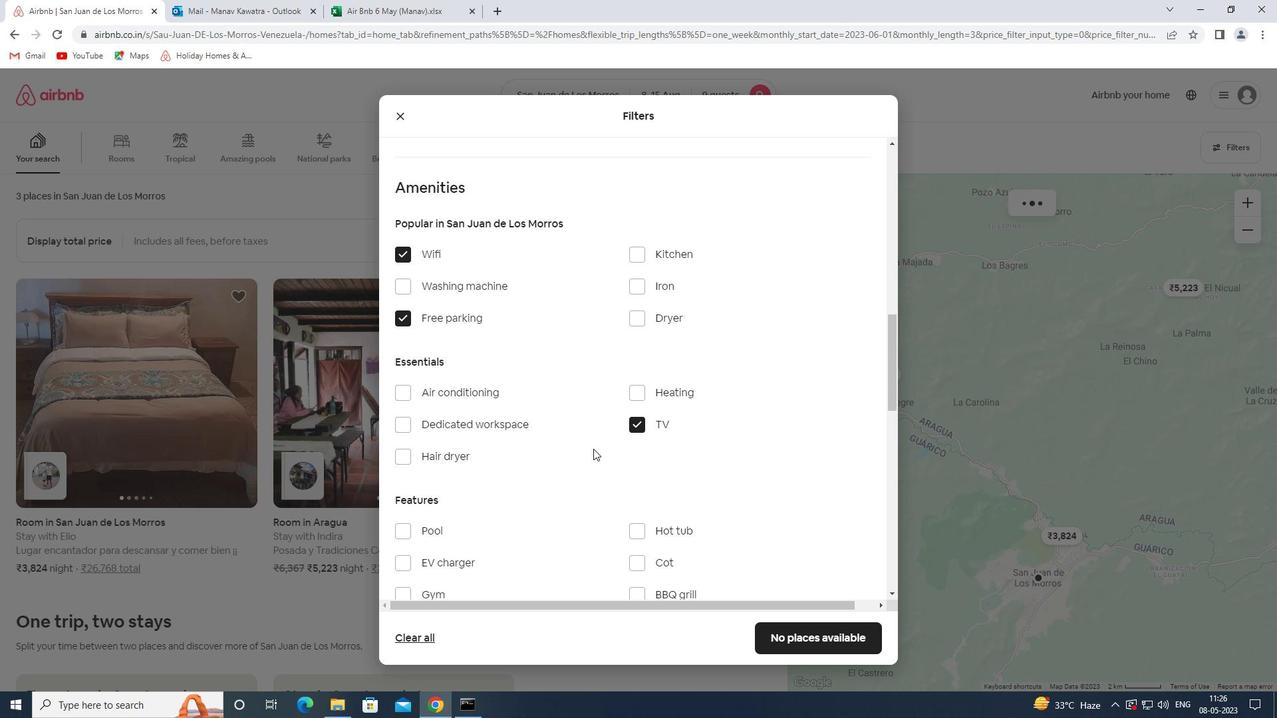 
Action: Mouse moved to (588, 452)
Screenshot: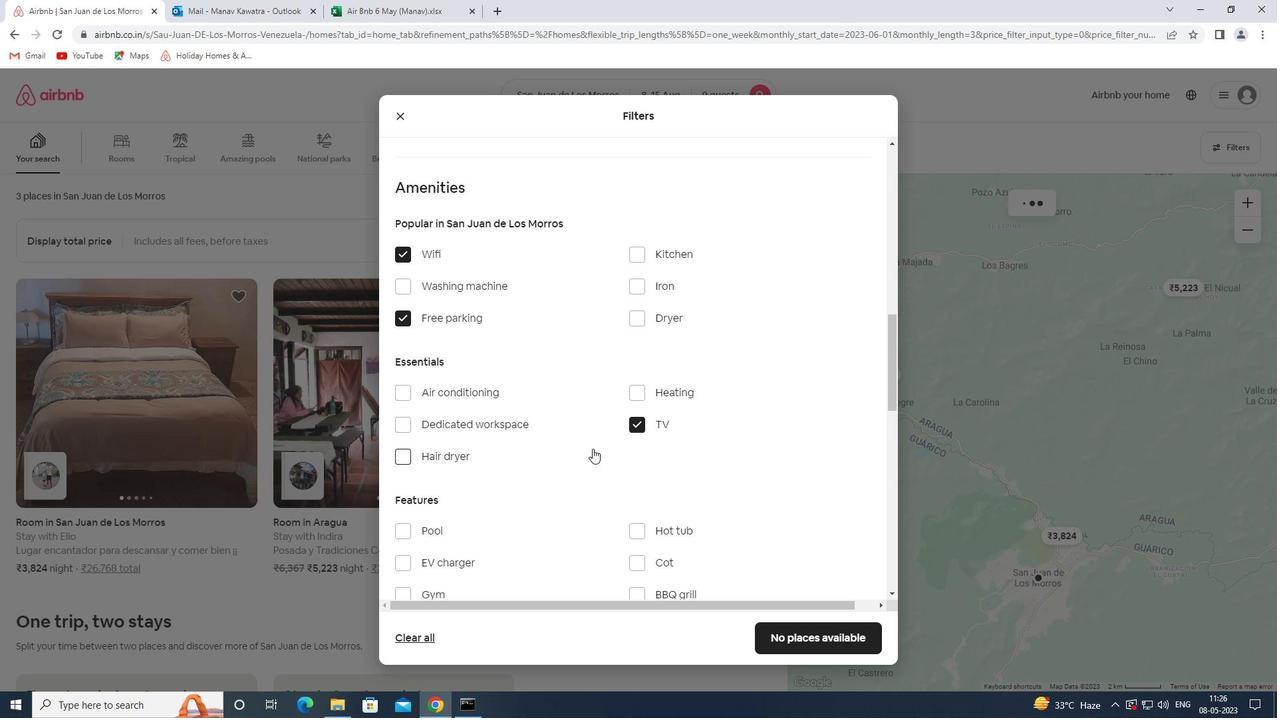 
Action: Mouse scrolled (588, 452) with delta (0, 0)
Screenshot: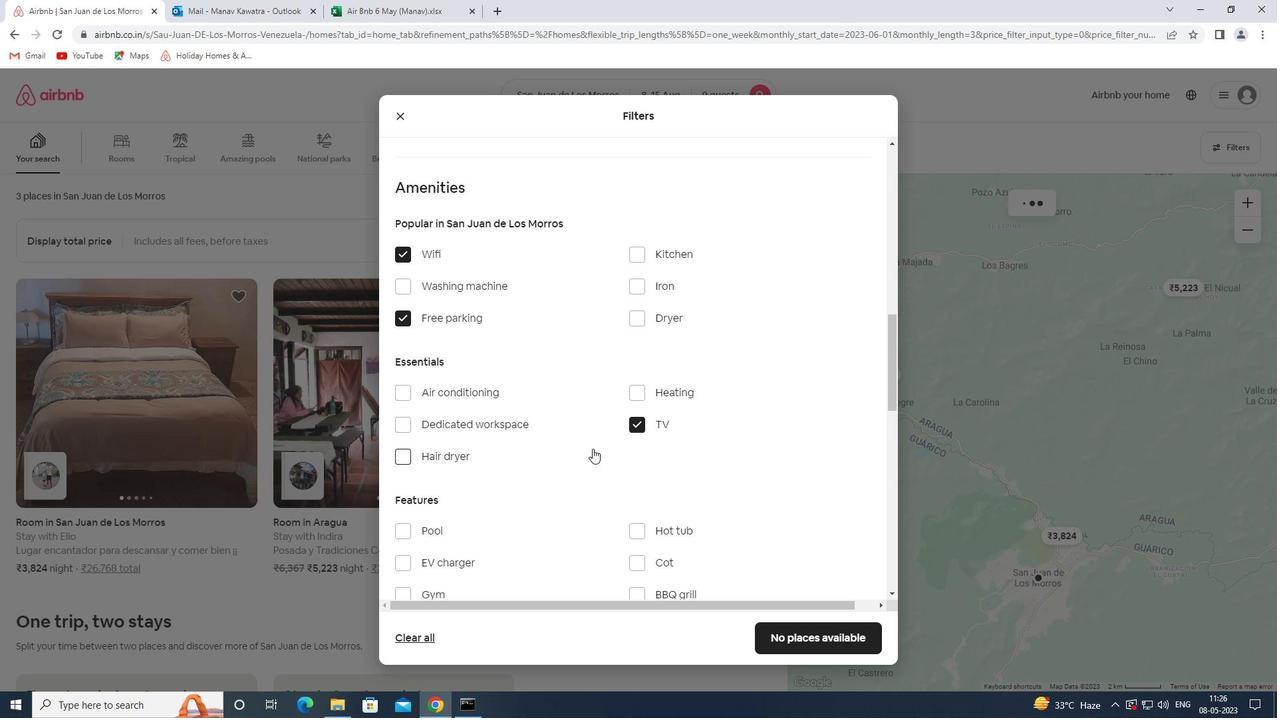 
Action: Mouse moved to (587, 454)
Screenshot: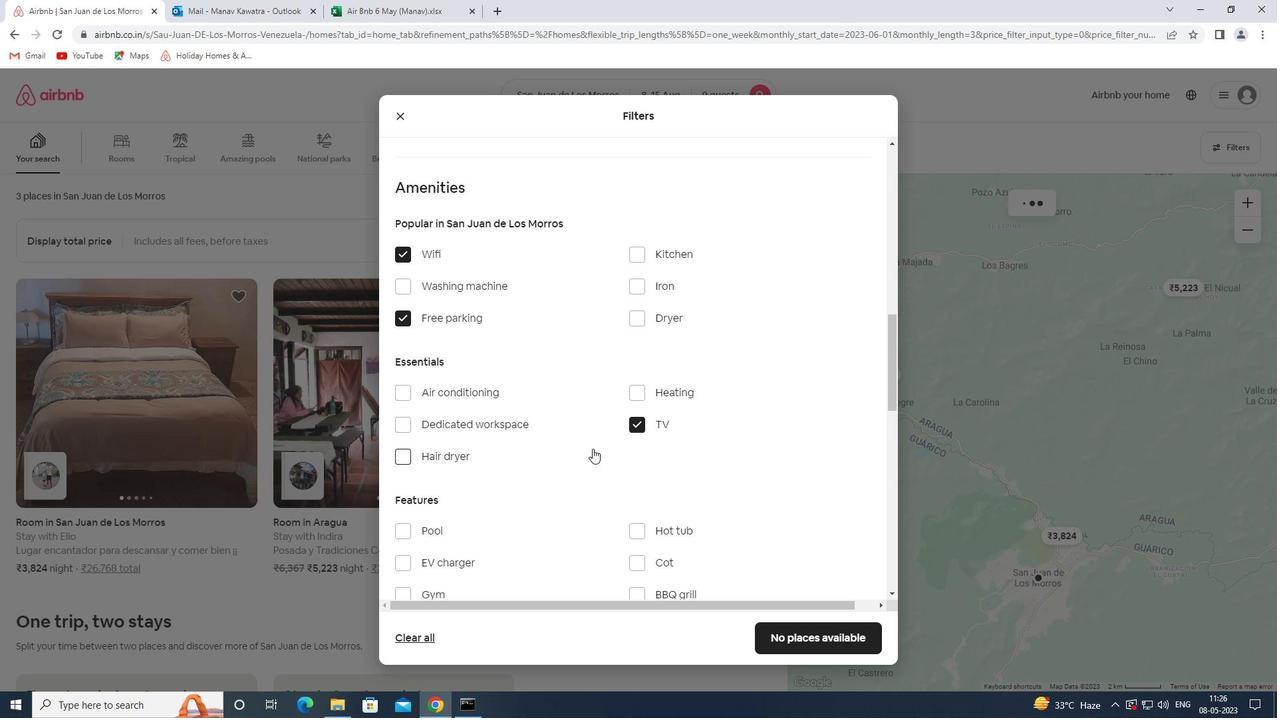 
Action: Mouse scrolled (587, 454) with delta (0, 0)
Screenshot: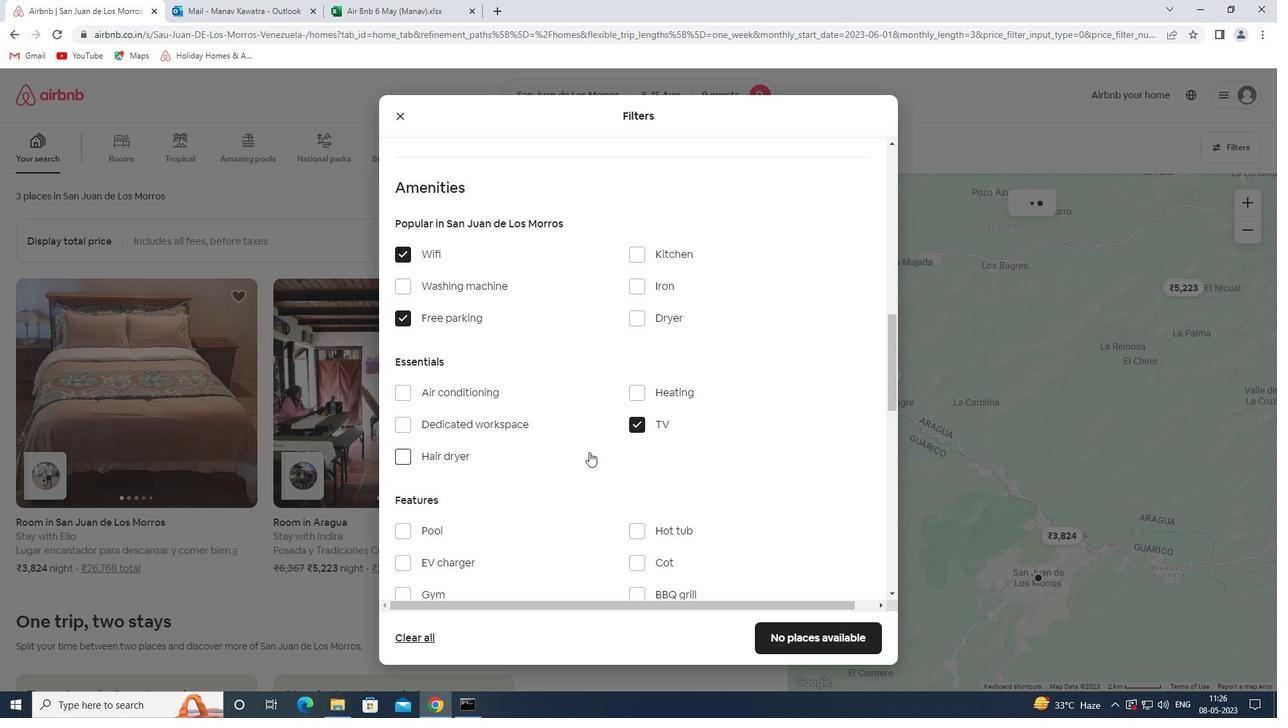 
Action: Mouse moved to (460, 430)
Screenshot: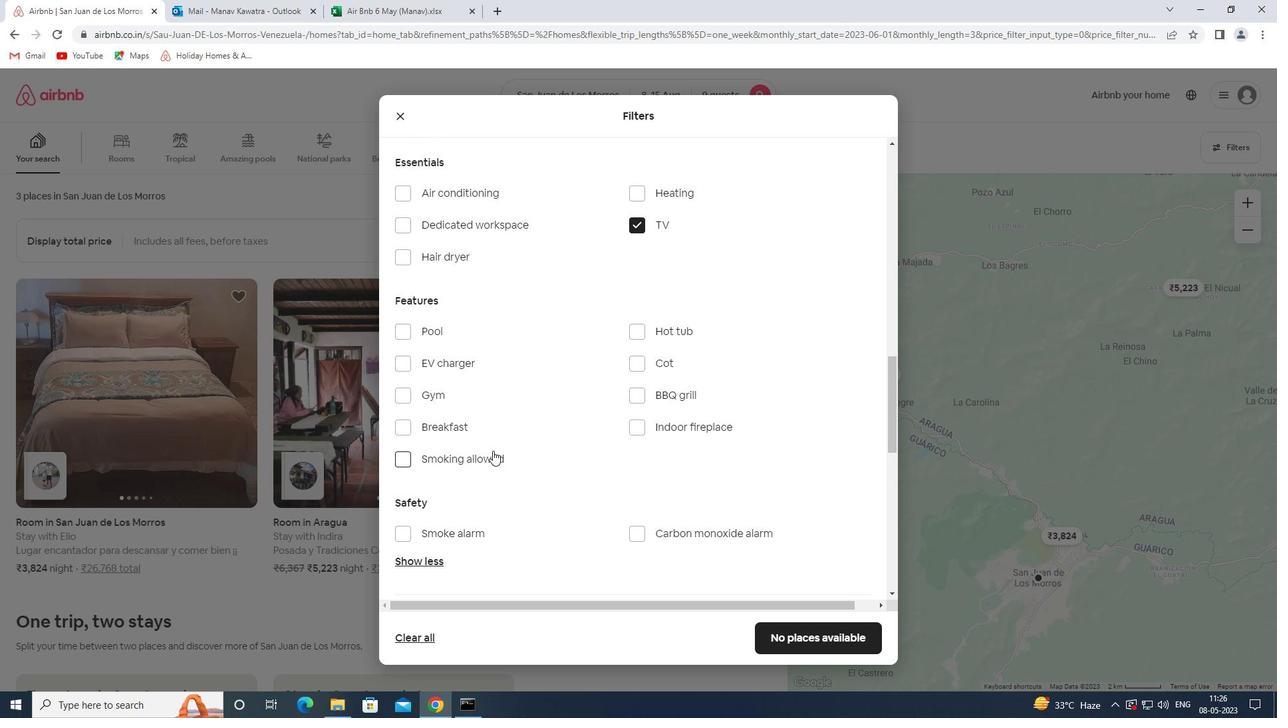 
Action: Mouse pressed left at (460, 430)
Screenshot: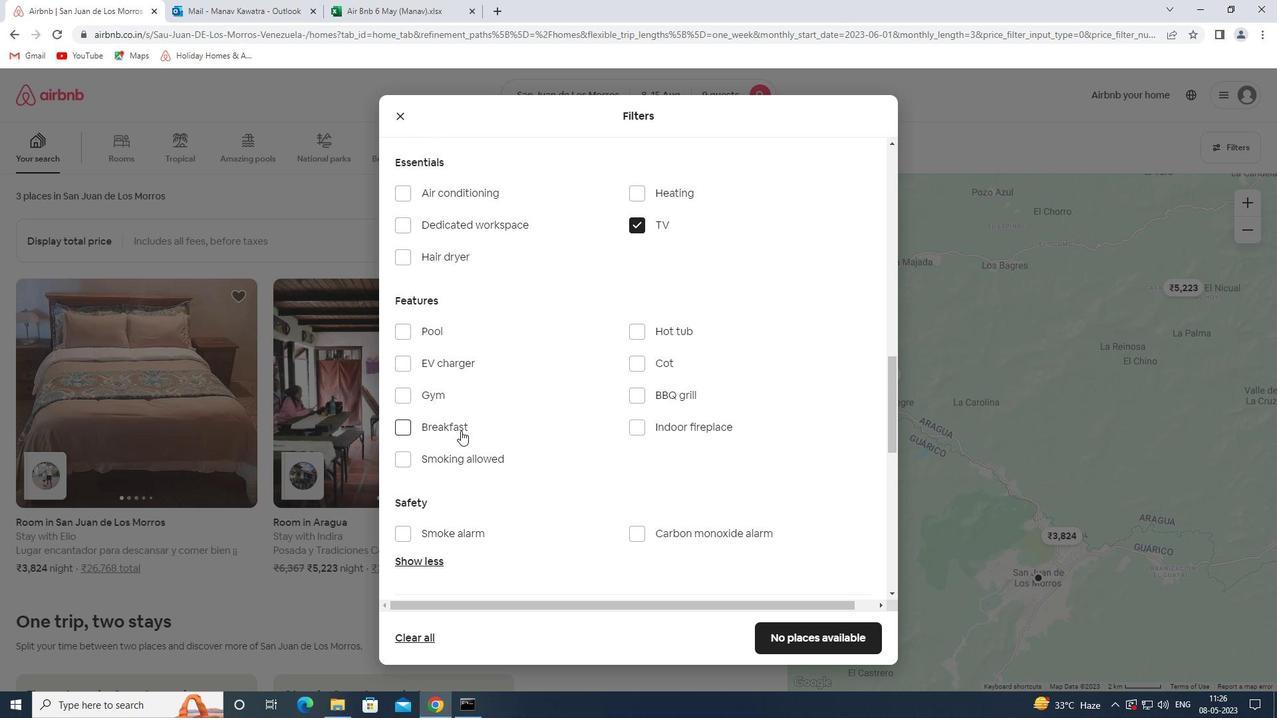 
Action: Mouse moved to (440, 396)
Screenshot: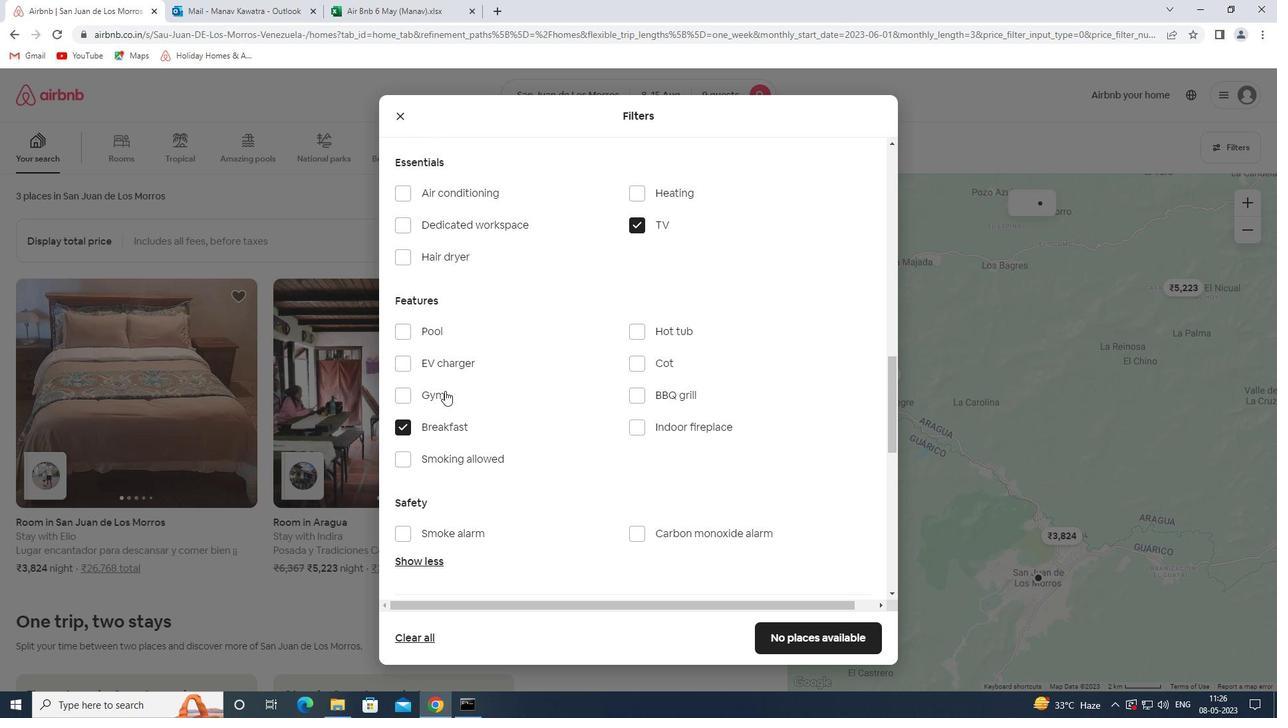 
Action: Mouse pressed left at (440, 396)
Screenshot: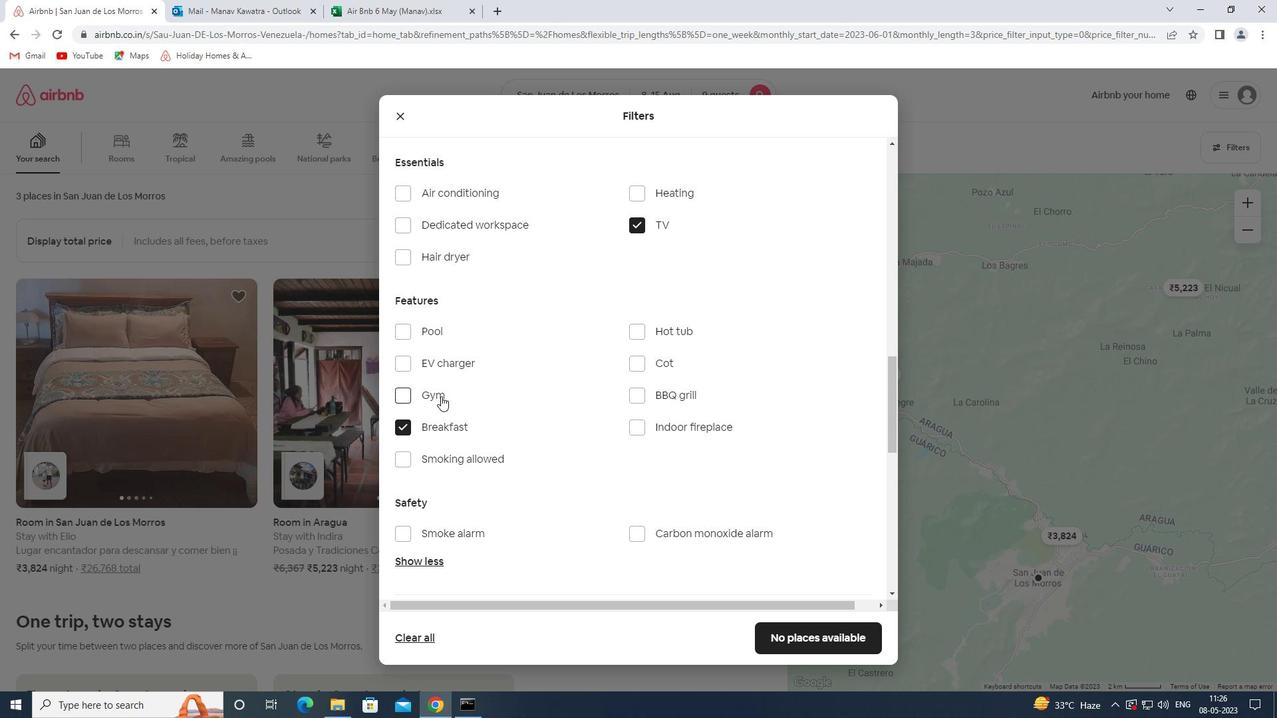 
Action: Mouse moved to (745, 513)
Screenshot: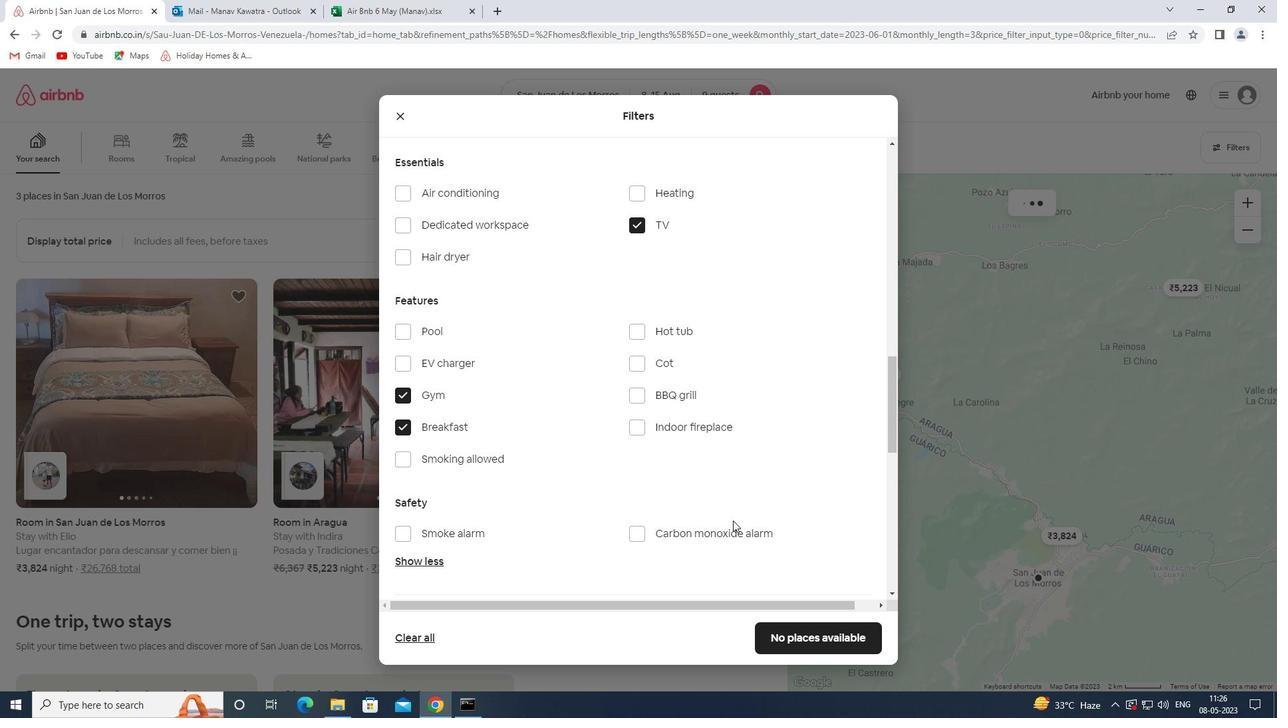 
Action: Mouse scrolled (745, 512) with delta (0, 0)
Screenshot: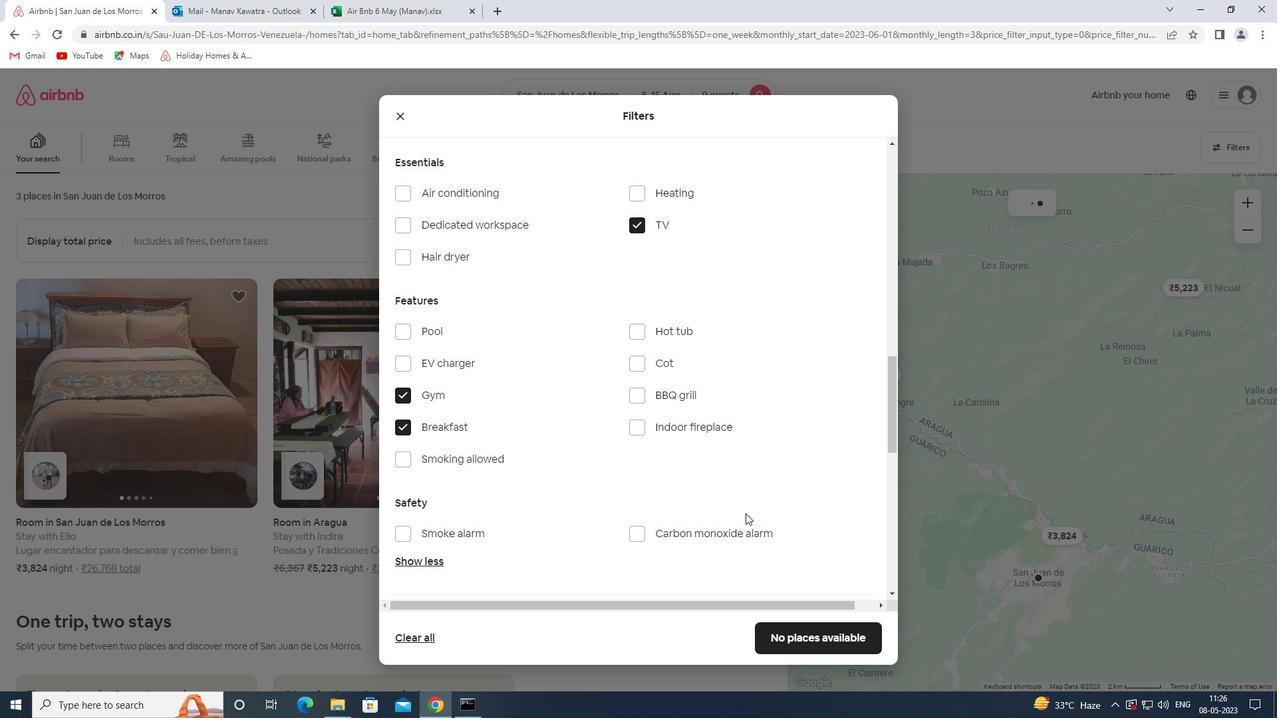 
Action: Mouse scrolled (745, 512) with delta (0, 0)
Screenshot: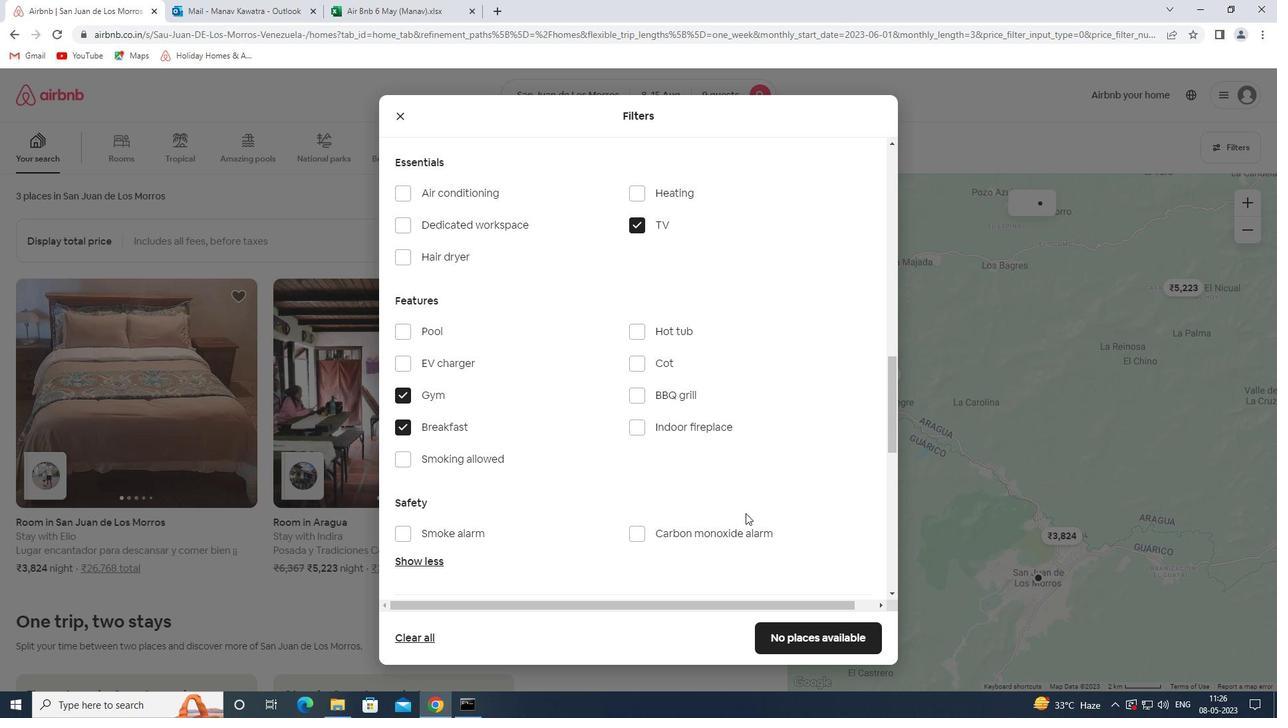 
Action: Mouse scrolled (745, 512) with delta (0, 0)
Screenshot: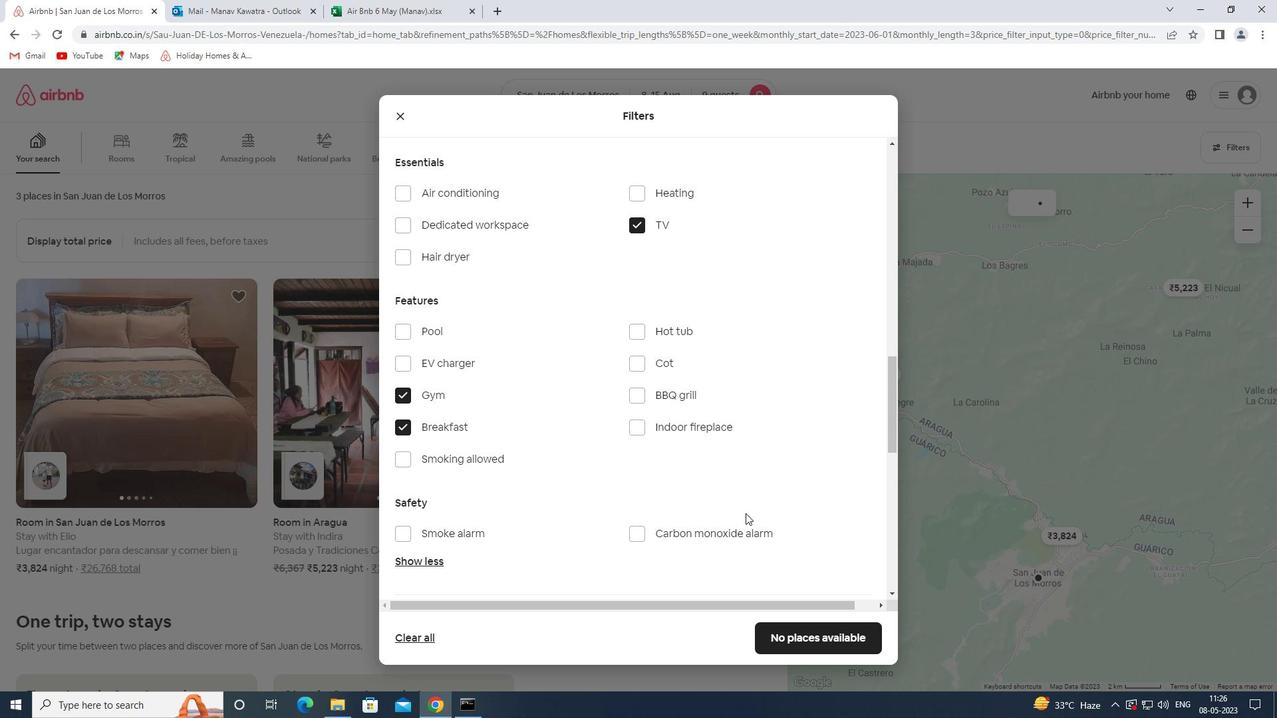 
Action: Mouse moved to (845, 520)
Screenshot: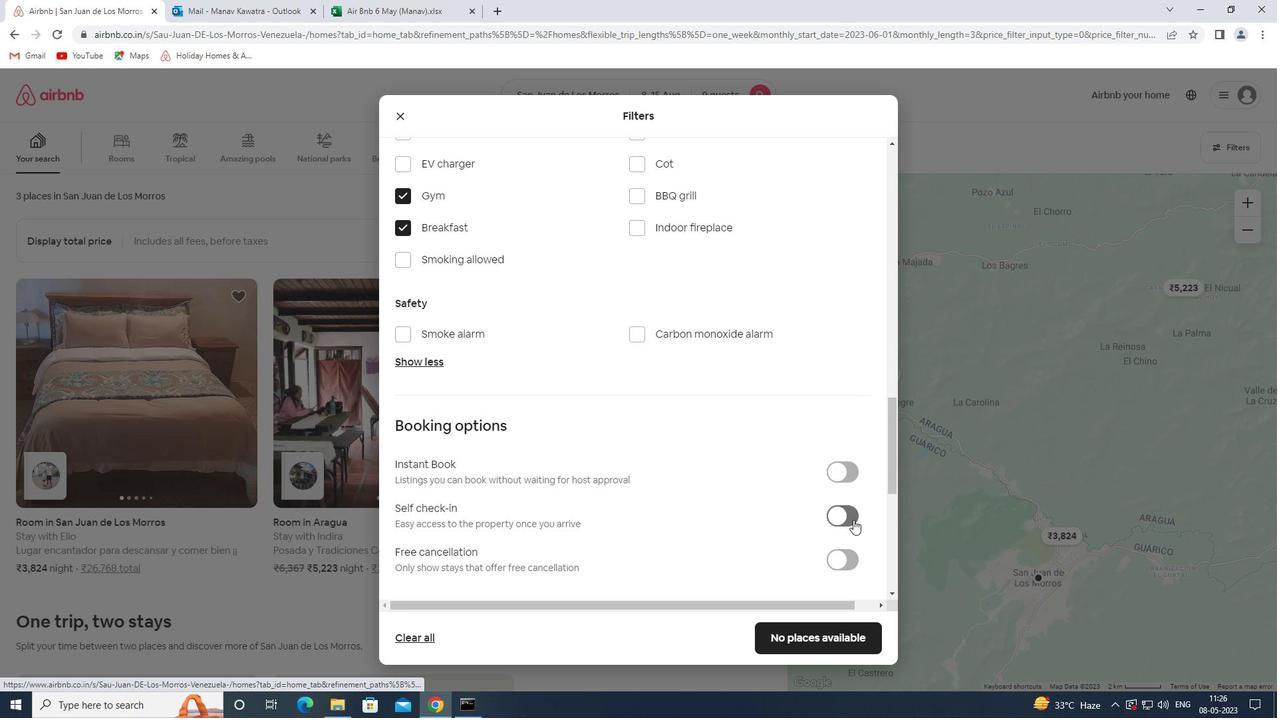 
Action: Mouse pressed left at (845, 520)
Screenshot: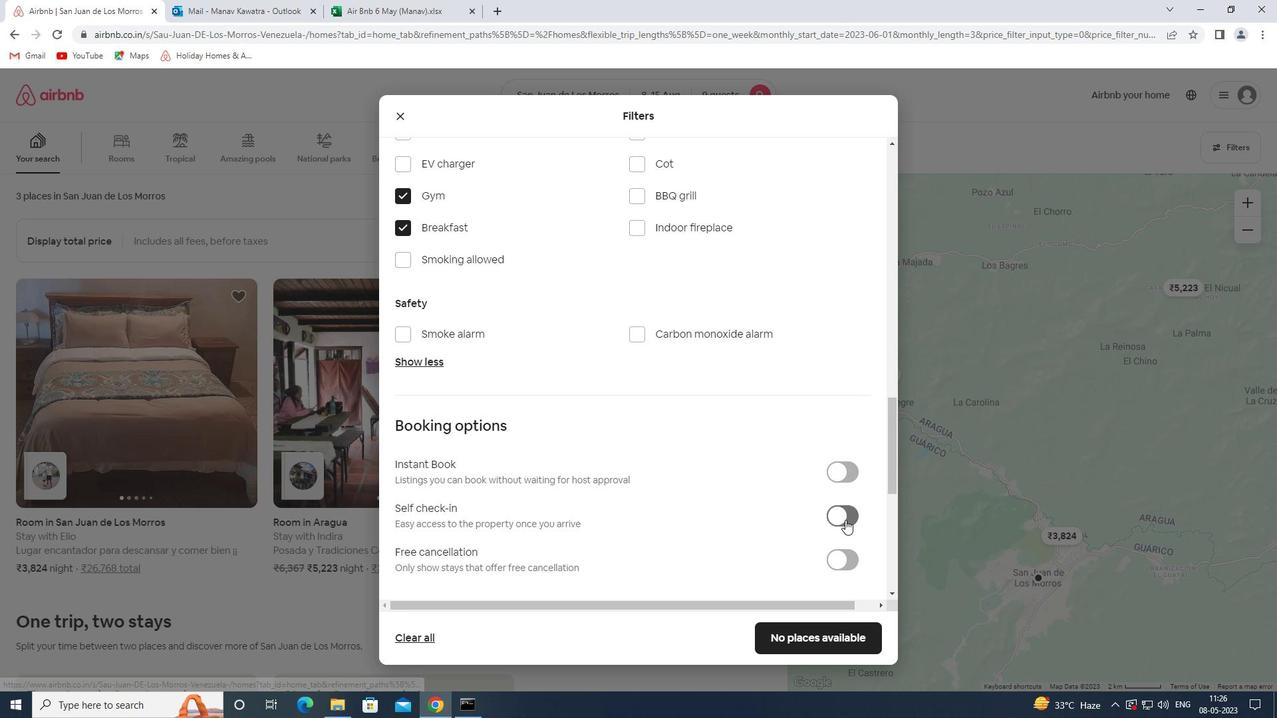 
Action: Mouse moved to (656, 540)
Screenshot: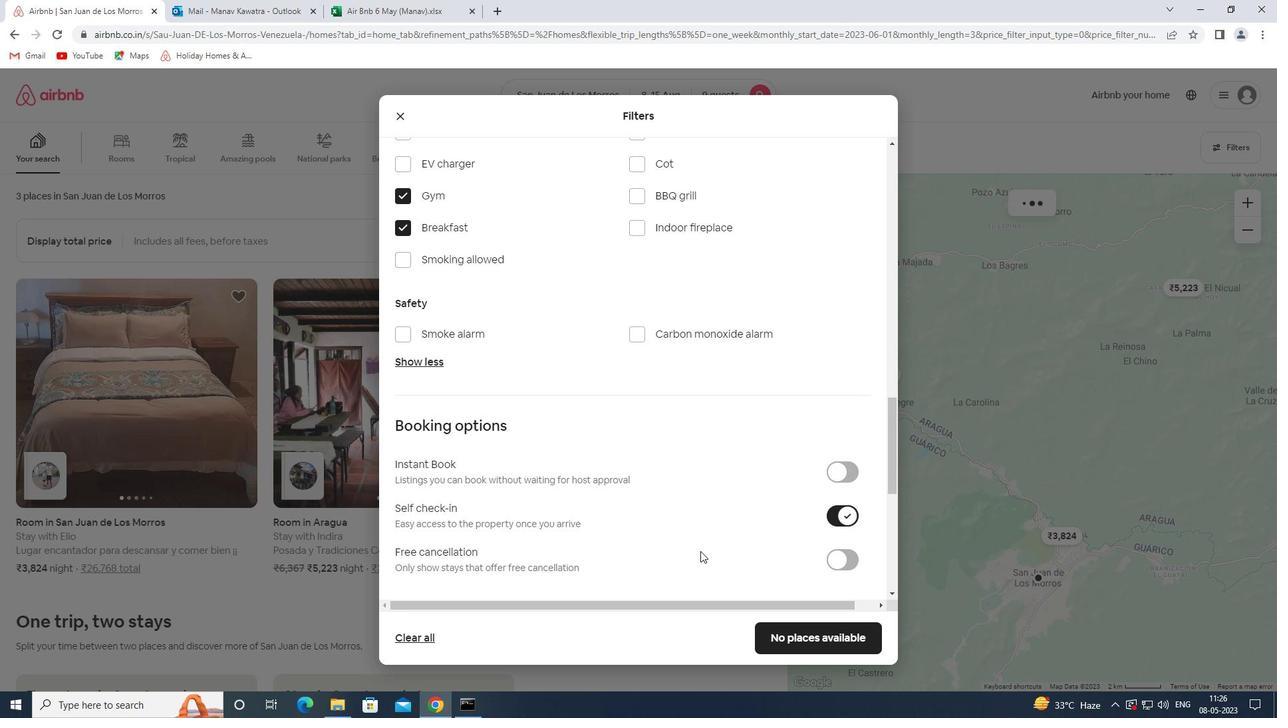 
Action: Mouse scrolled (656, 539) with delta (0, 0)
Screenshot: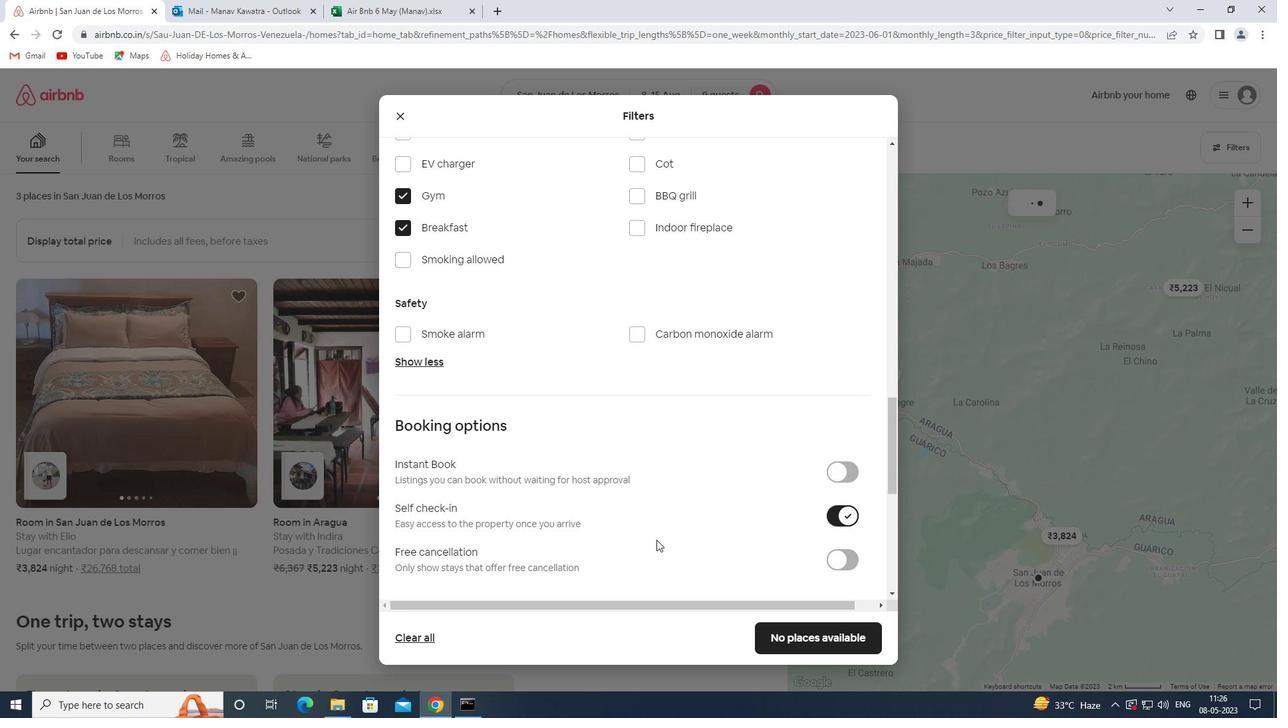 
Action: Mouse scrolled (656, 539) with delta (0, 0)
Screenshot: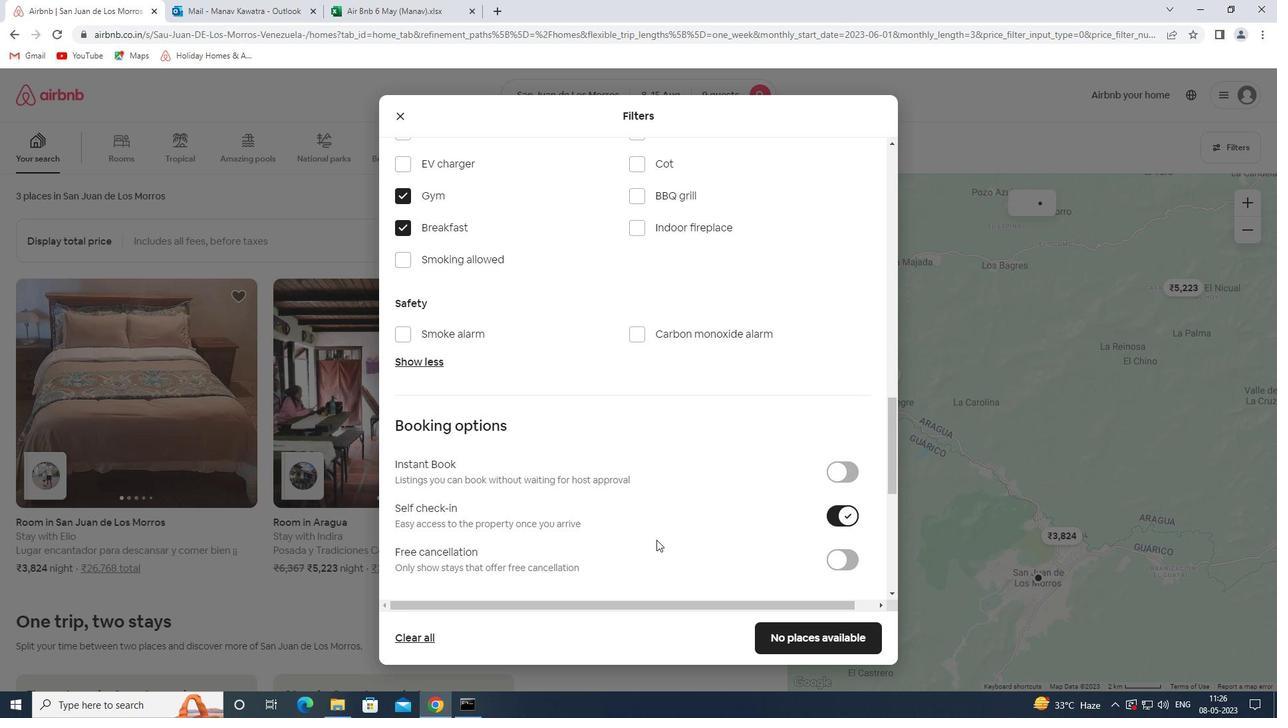
Action: Mouse scrolled (656, 539) with delta (0, 0)
Screenshot: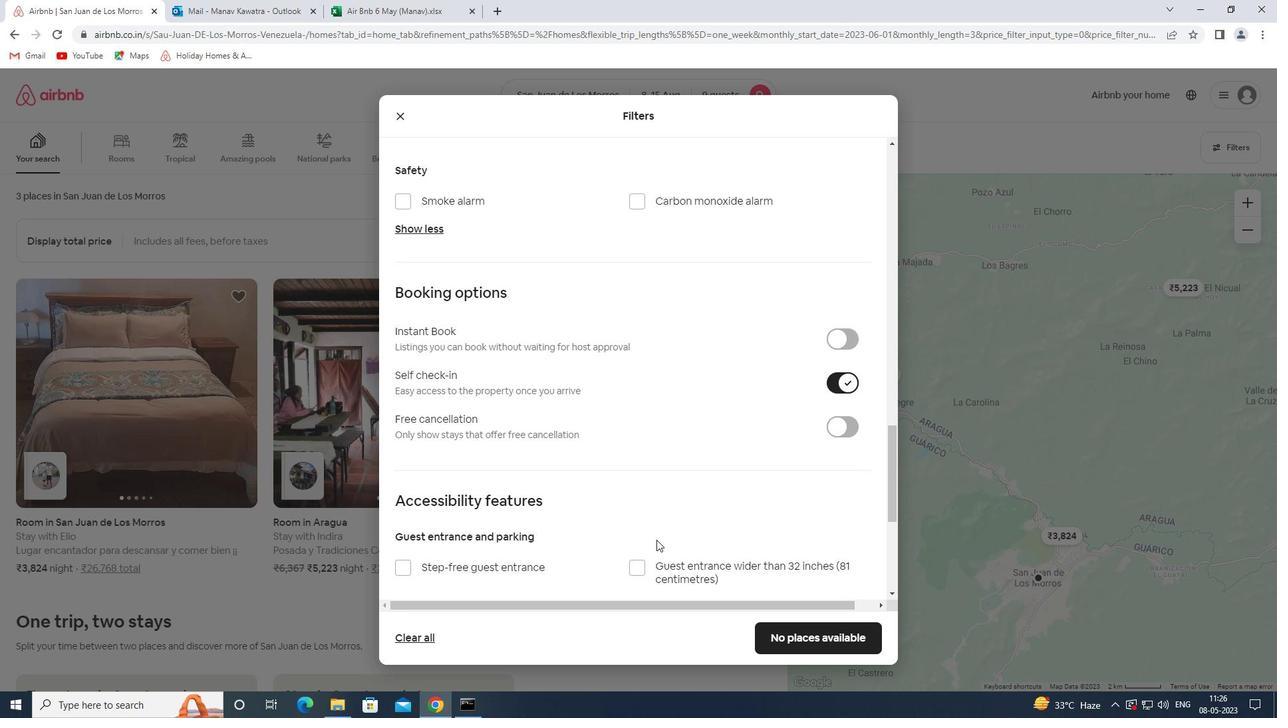 
Action: Mouse scrolled (656, 539) with delta (0, 0)
Screenshot: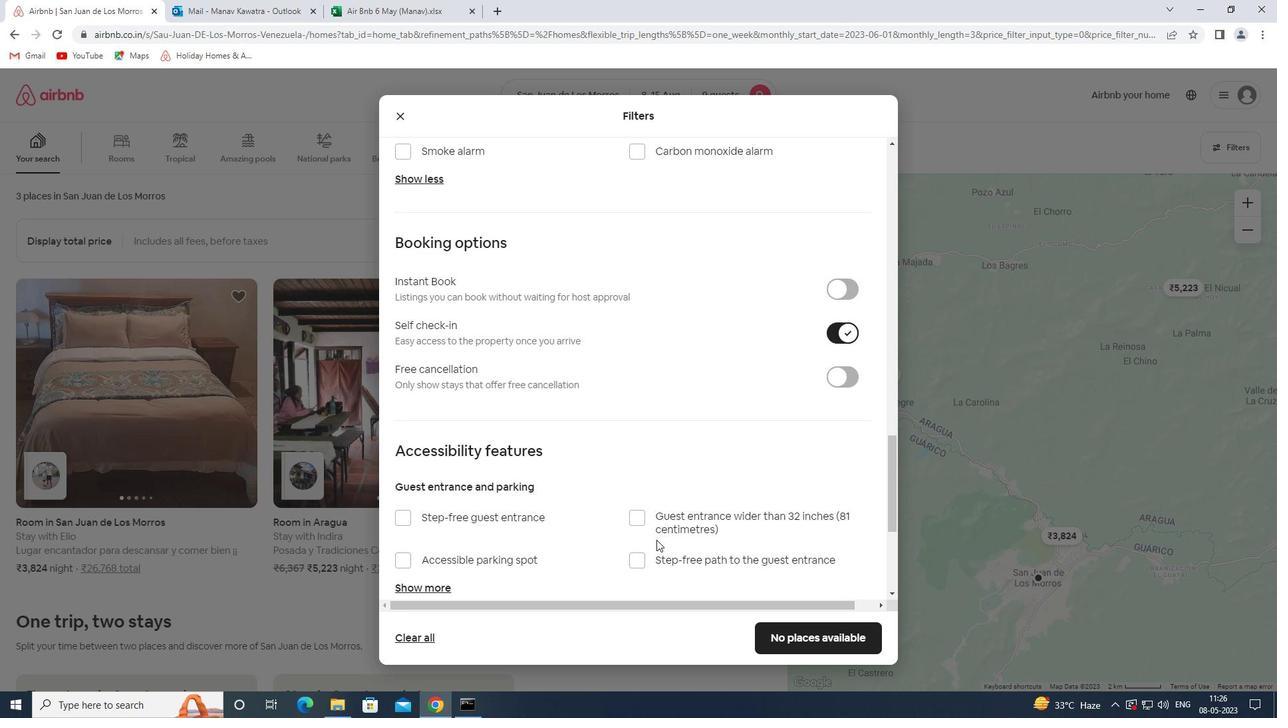 
Action: Mouse moved to (482, 570)
Screenshot: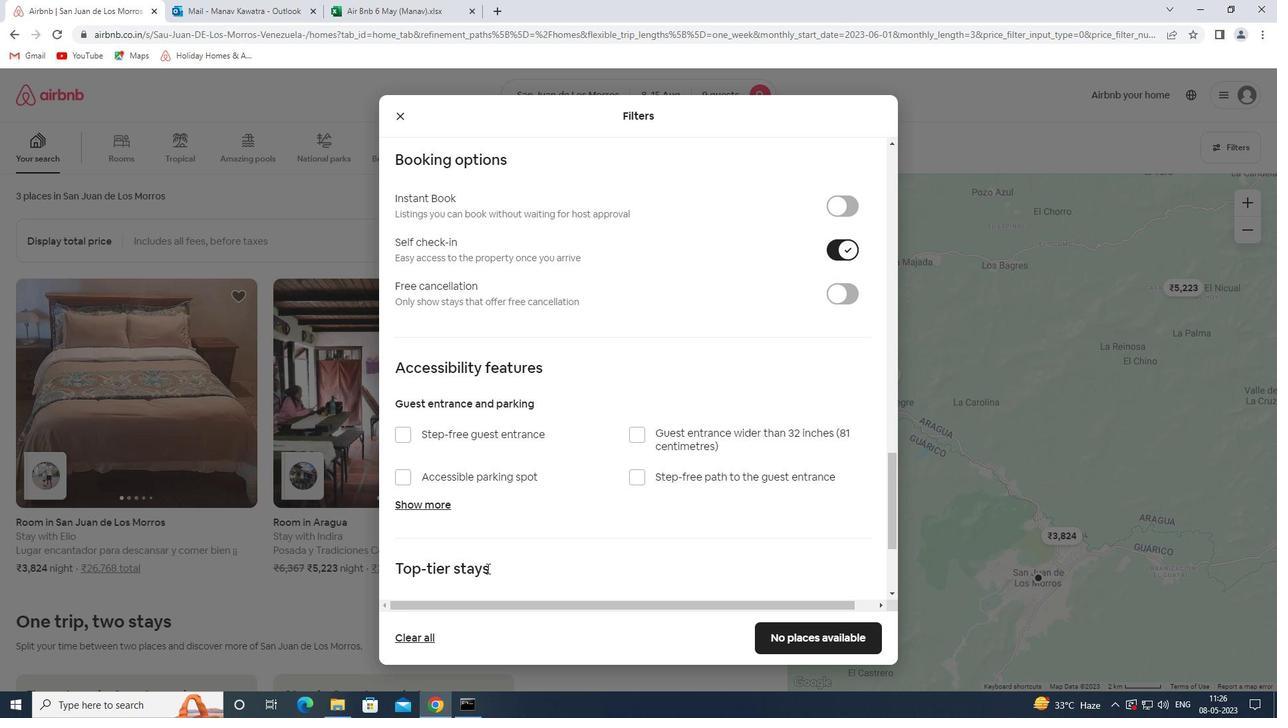 
Action: Mouse scrolled (482, 570) with delta (0, 0)
Screenshot: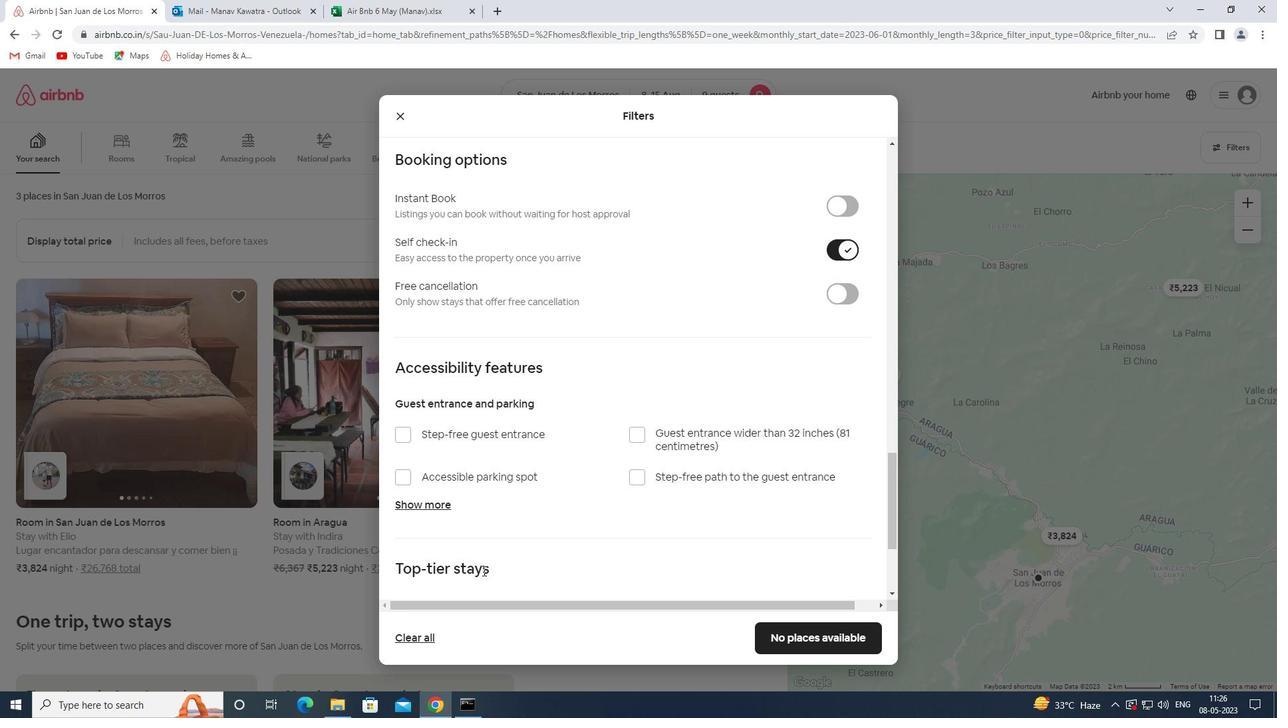 
Action: Mouse scrolled (482, 570) with delta (0, 0)
Screenshot: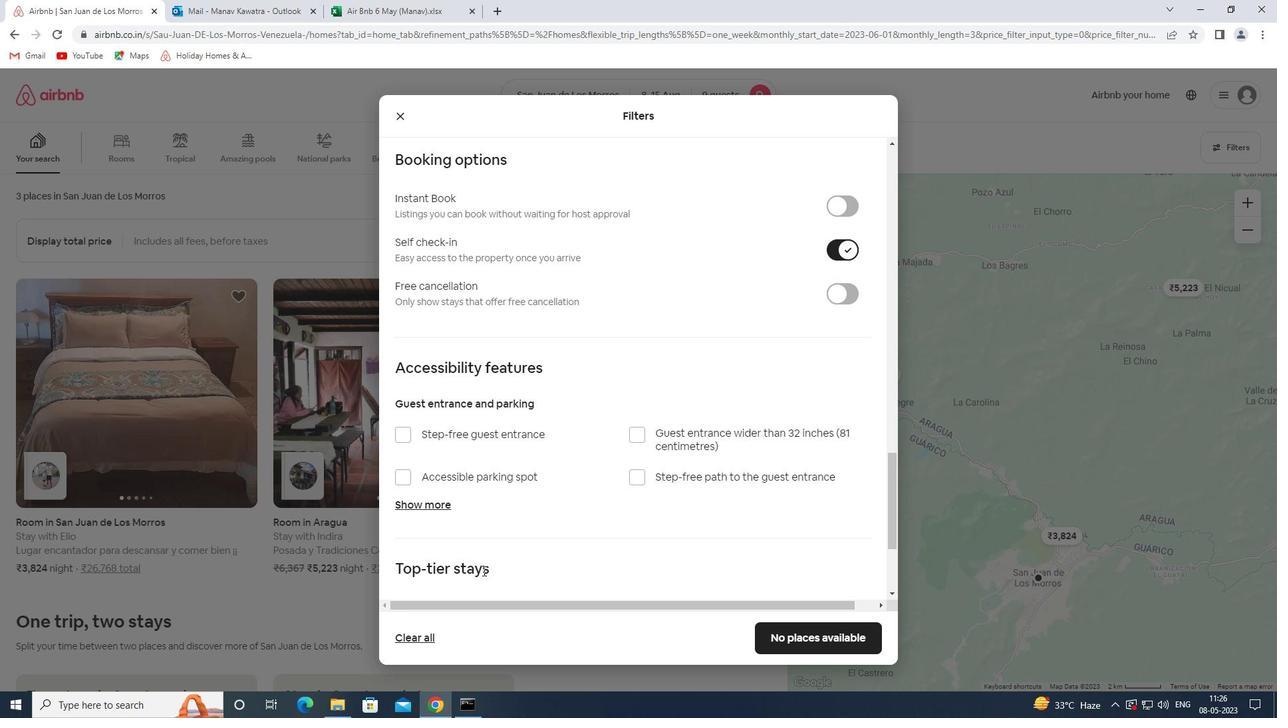 
Action: Mouse moved to (478, 570)
Screenshot: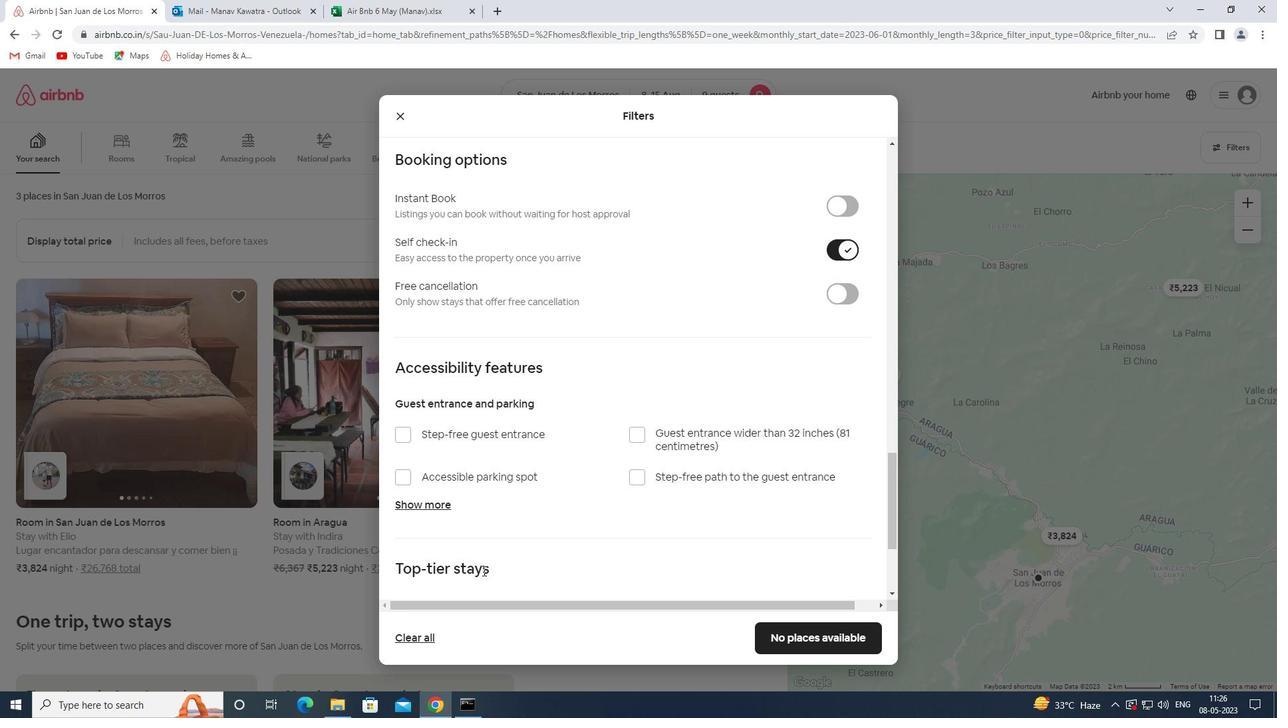 
Action: Mouse scrolled (478, 570) with delta (0, 0)
Screenshot: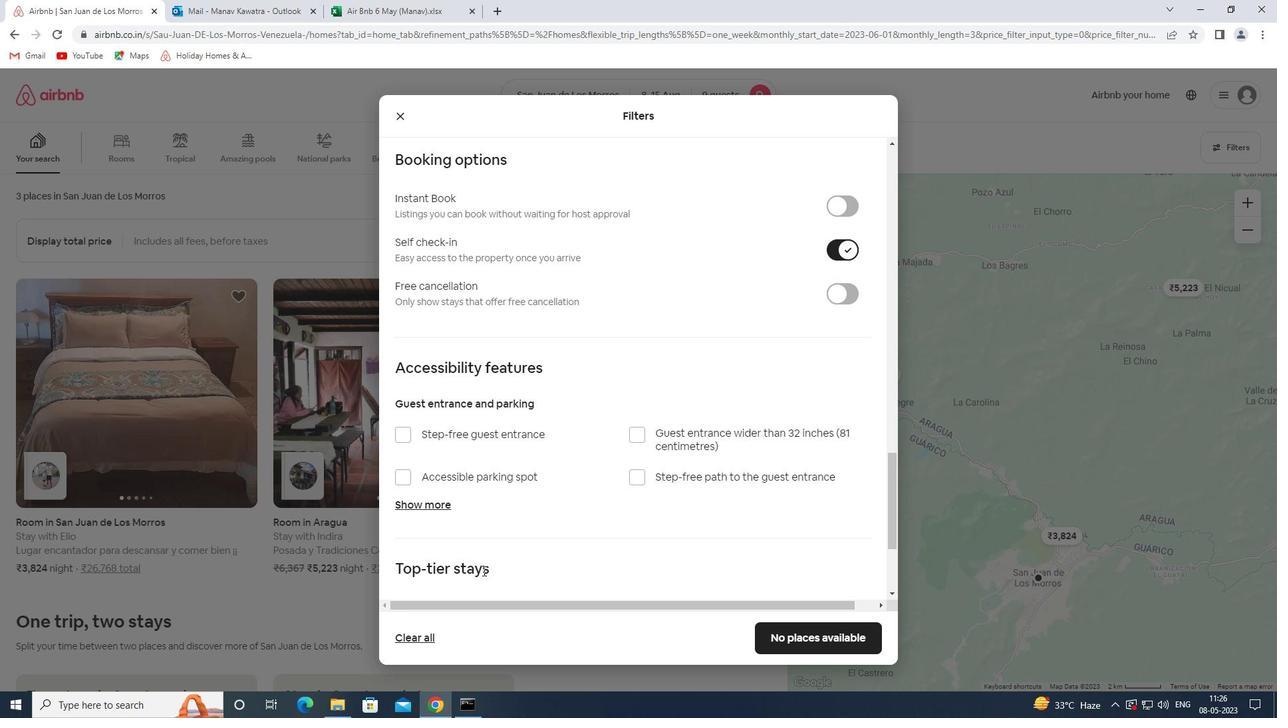 
Action: Mouse moved to (481, 510)
Screenshot: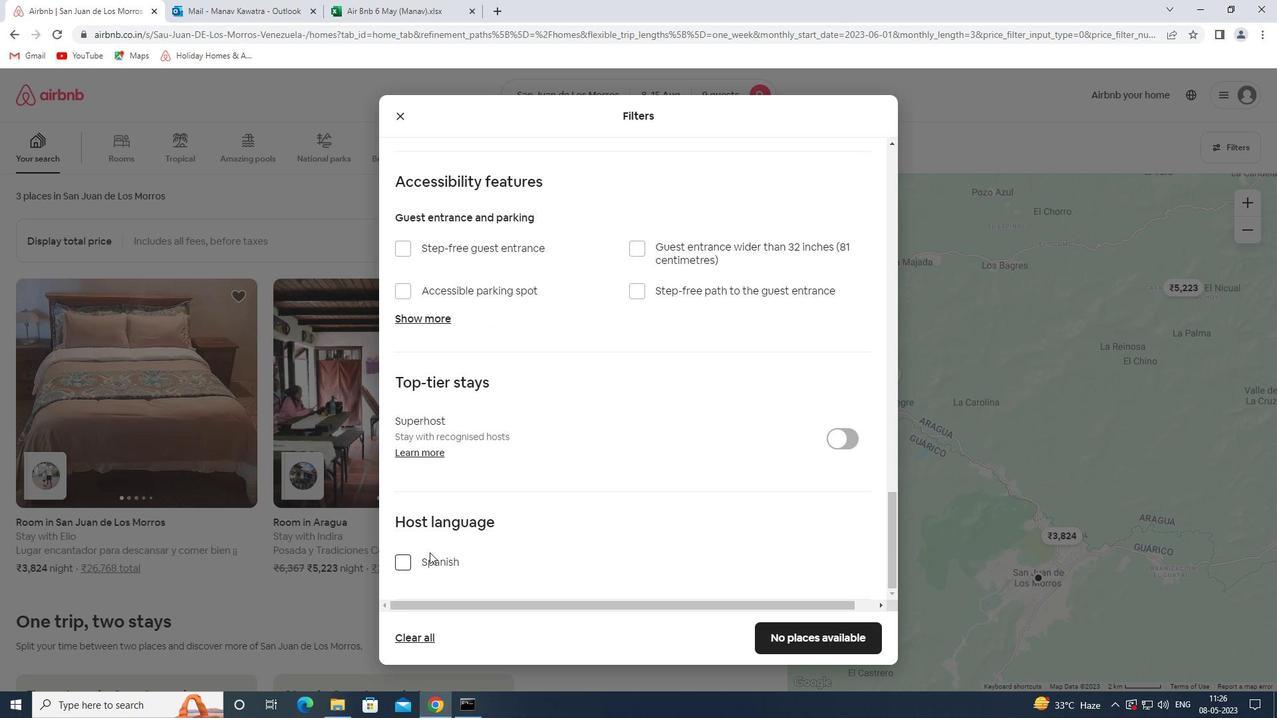 
Action: Mouse scrolled (481, 510) with delta (0, 0)
Screenshot: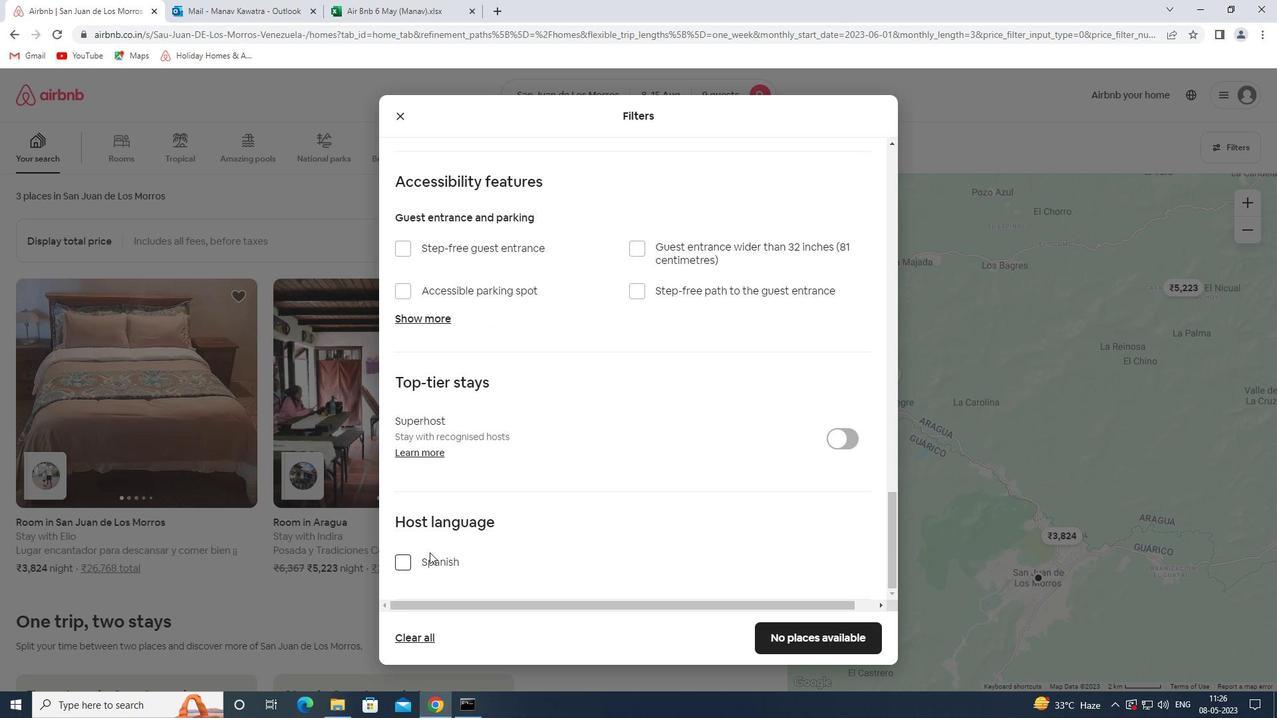 
Action: Mouse scrolled (481, 510) with delta (0, 0)
Screenshot: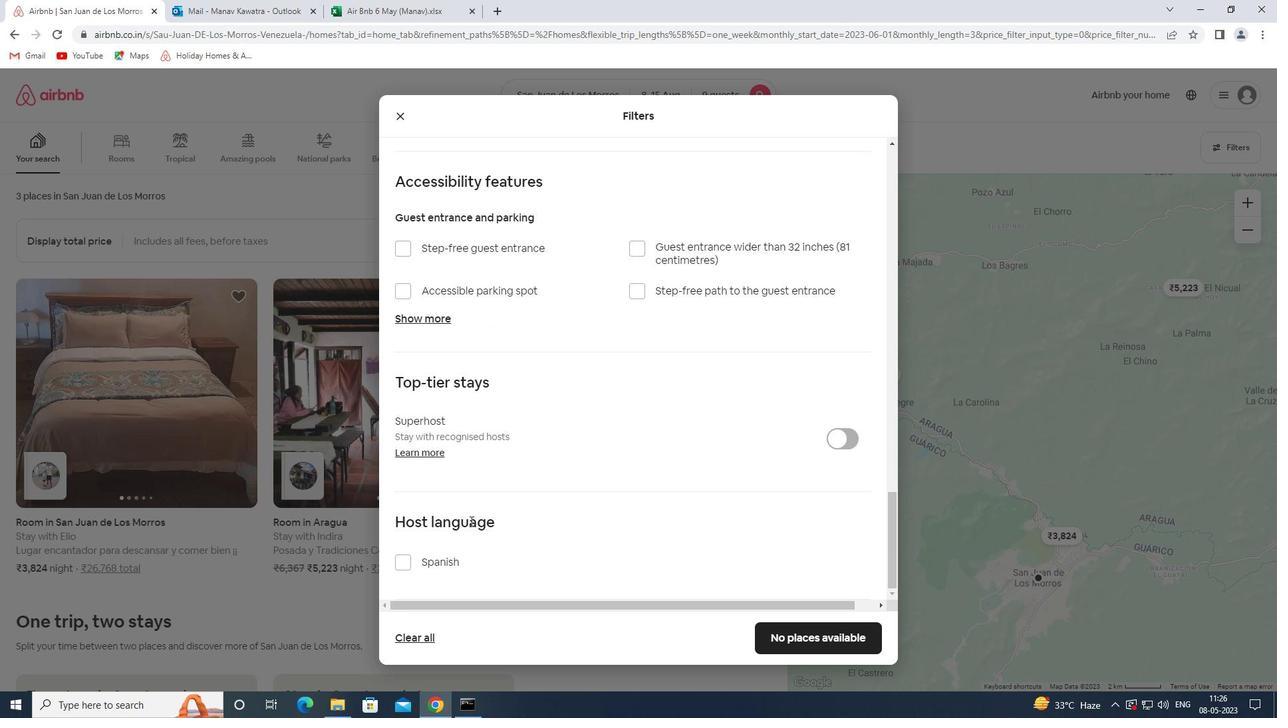 
Action: Mouse scrolled (481, 510) with delta (0, 0)
Screenshot: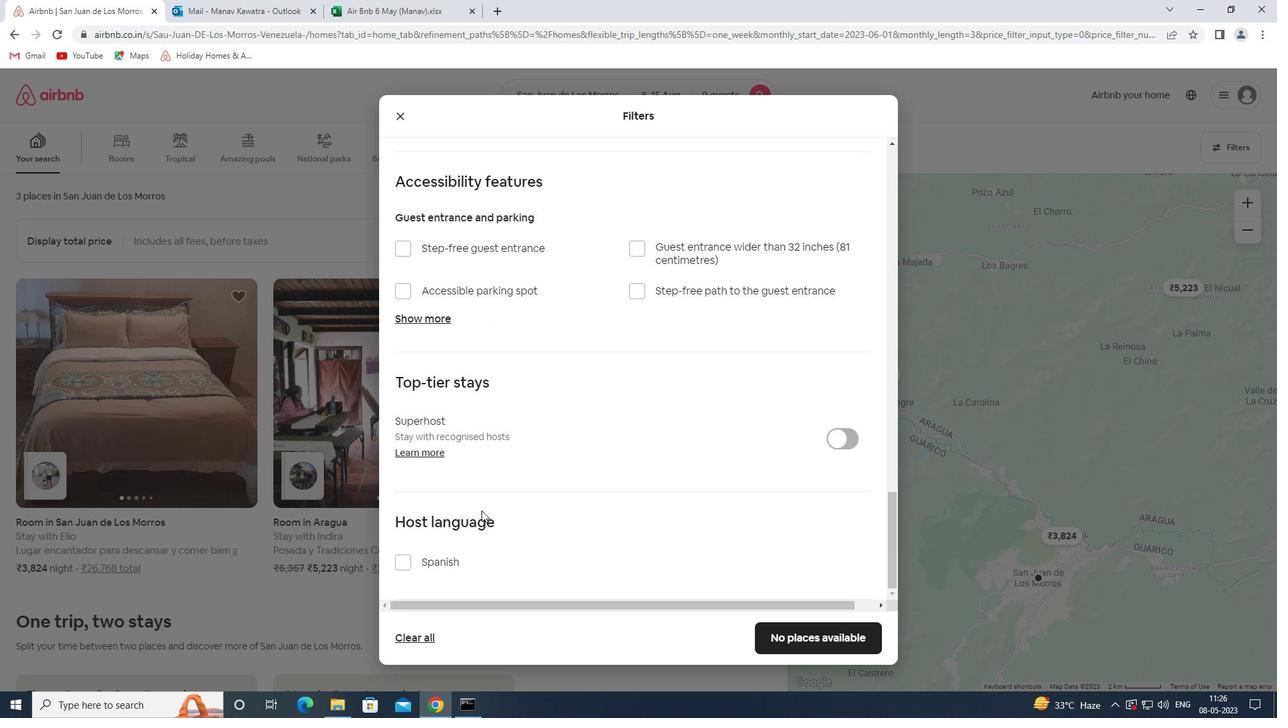 
Action: Mouse moved to (487, 510)
Screenshot: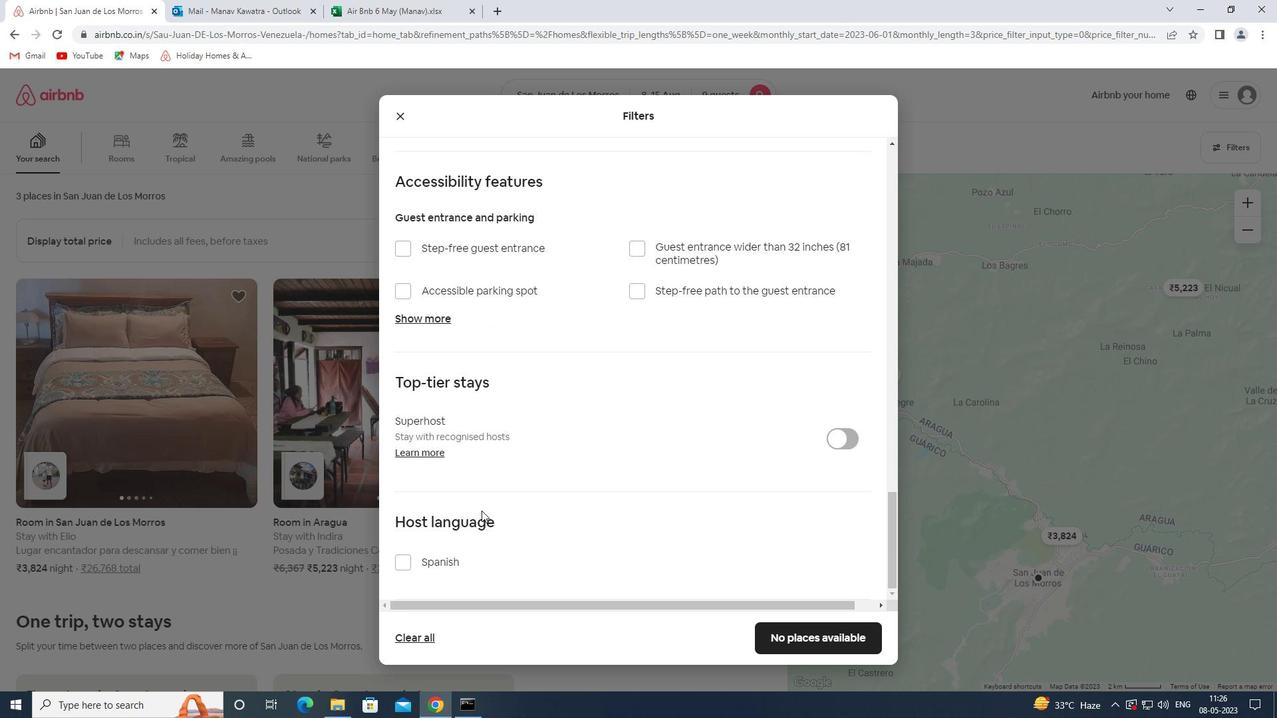 
Action: Mouse scrolled (487, 510) with delta (0, 0)
Screenshot: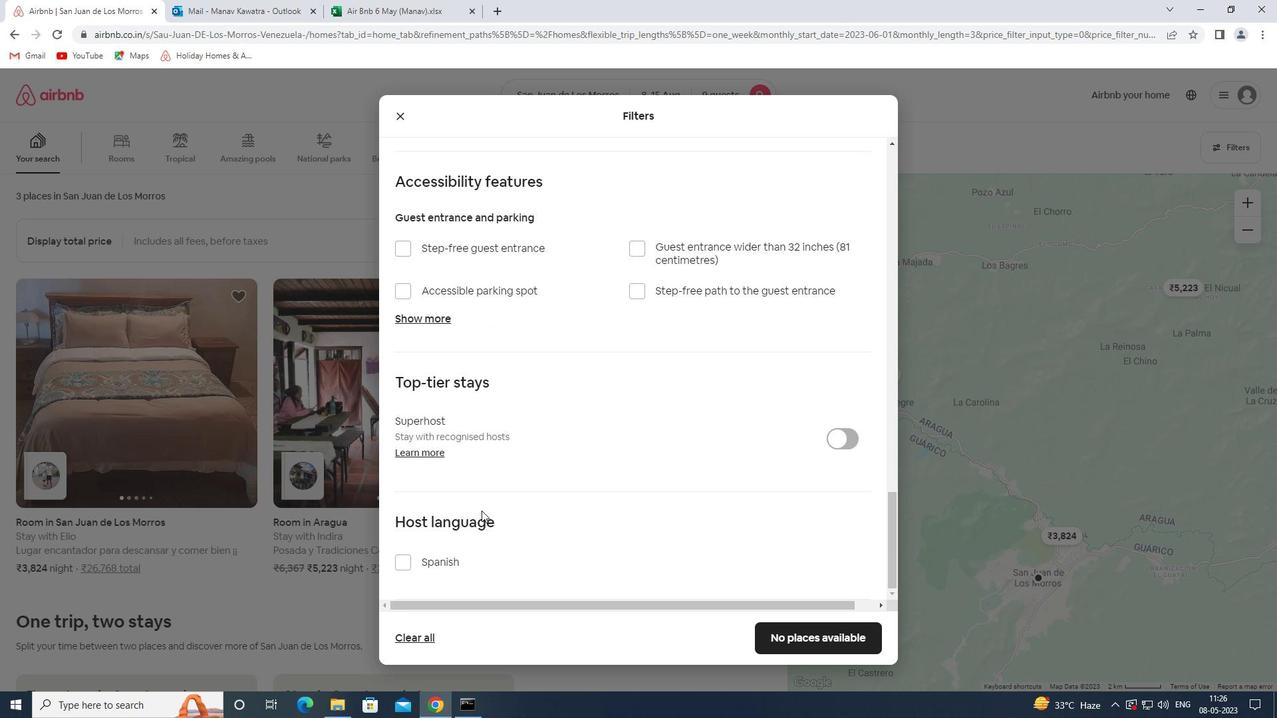 
Action: Mouse moved to (799, 641)
Screenshot: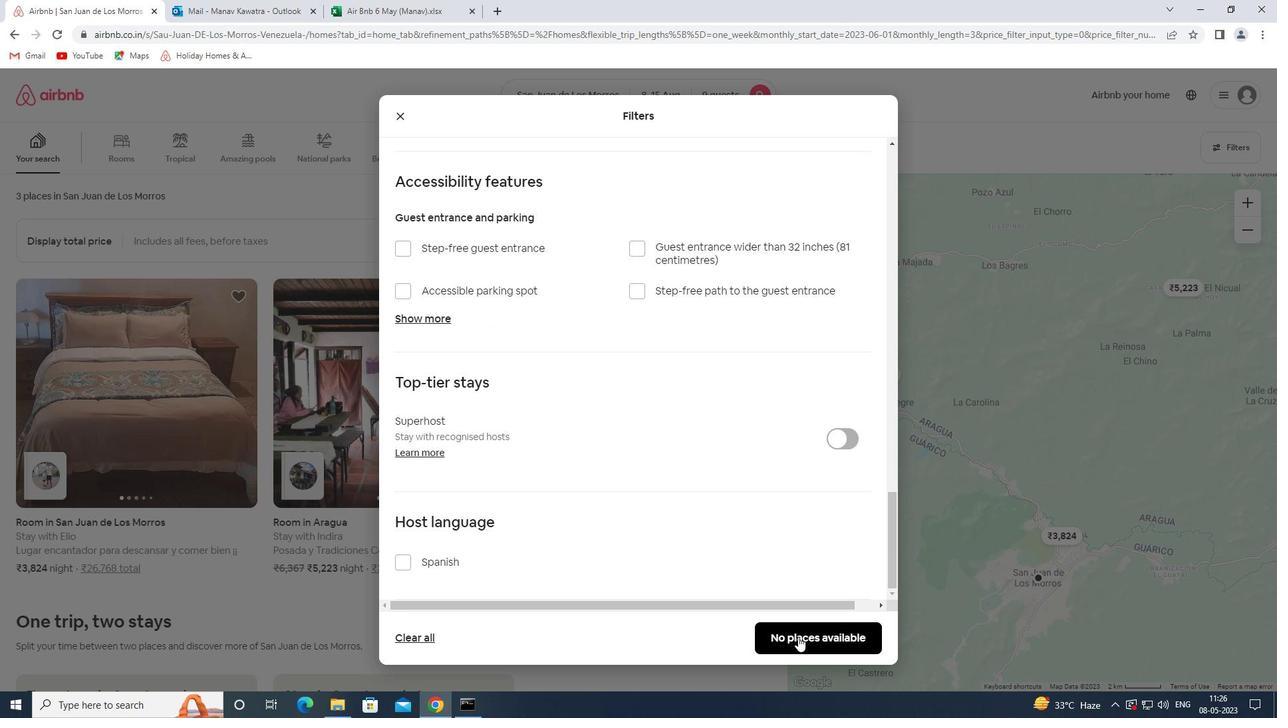 
Action: Mouse pressed left at (799, 641)
Screenshot: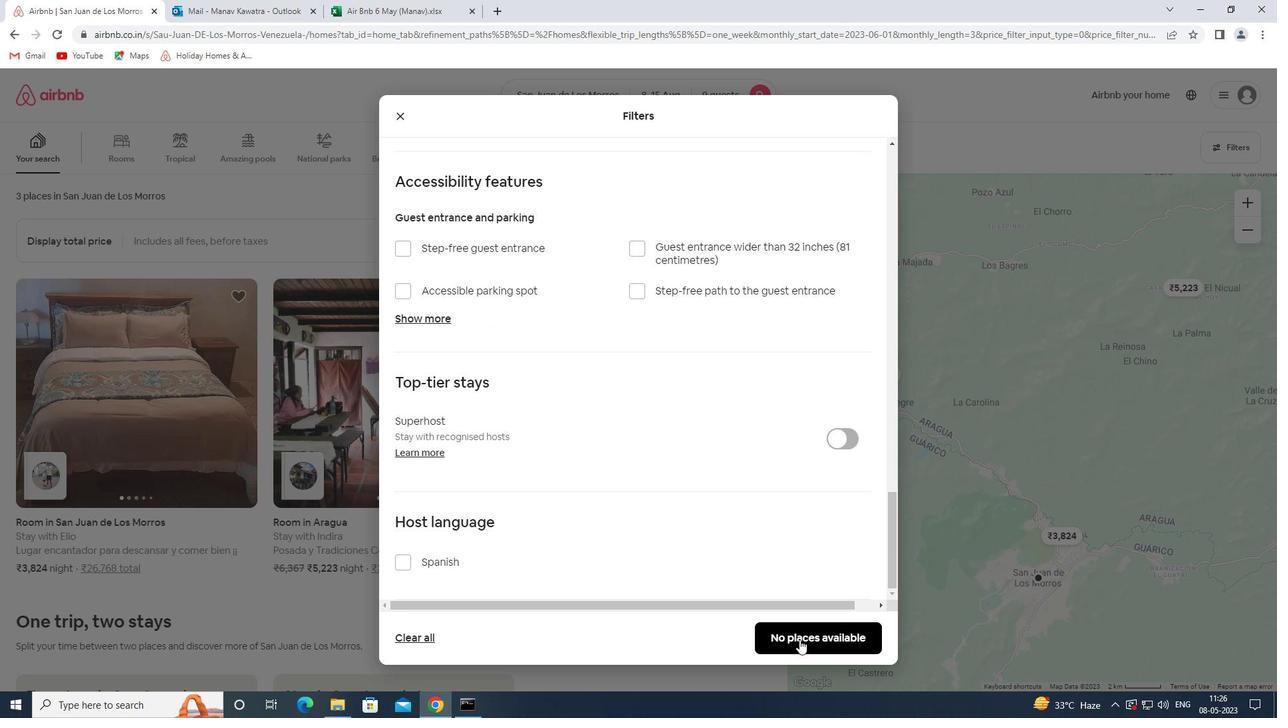 
